 Task: Research Airbnb options in San Vicente, Chile from 6th December, 2023 to 15th December, 2023 for 6 adults. Place can be entire room or private room with 6 bedrooms having 6 beds and 6 bathrooms. Property type can be house. Amenities needed are: wifi, TV, free parkinig on premises, gym, breakfast.
Action: Mouse moved to (575, 218)
Screenshot: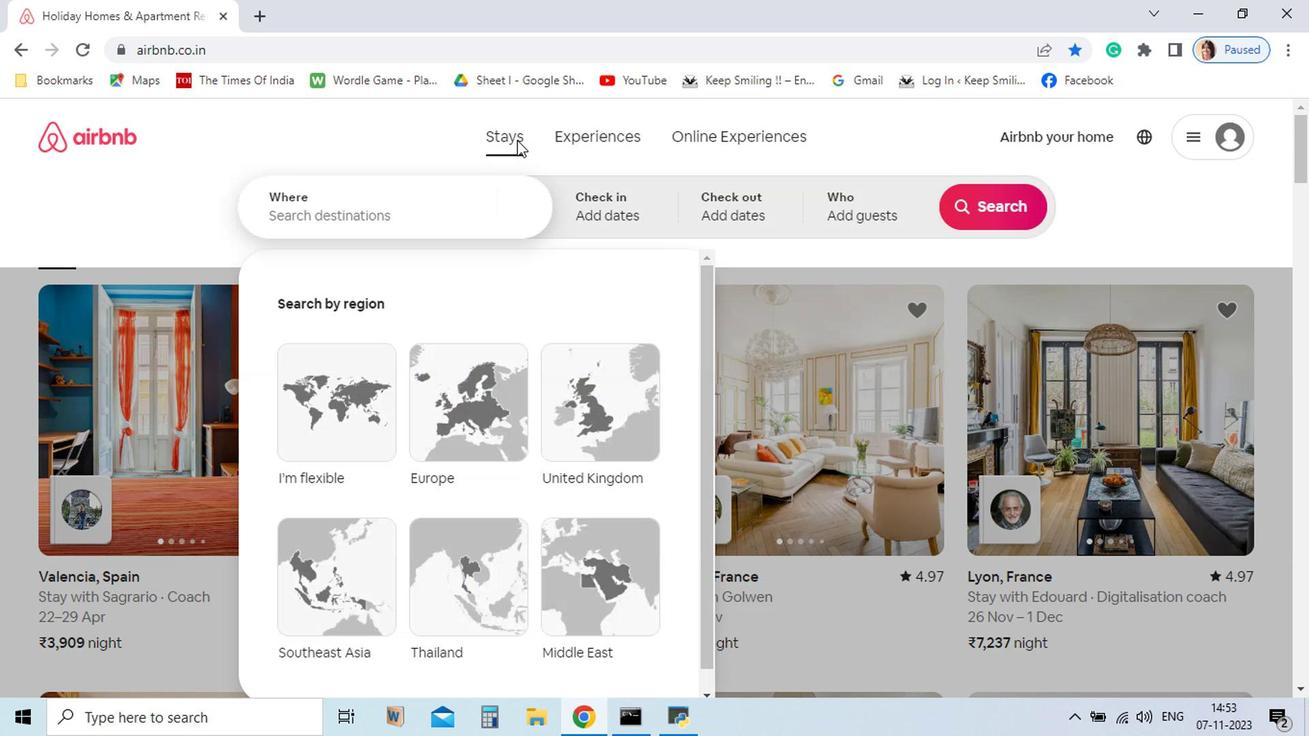 
Action: Mouse pressed left at (575, 218)
Screenshot: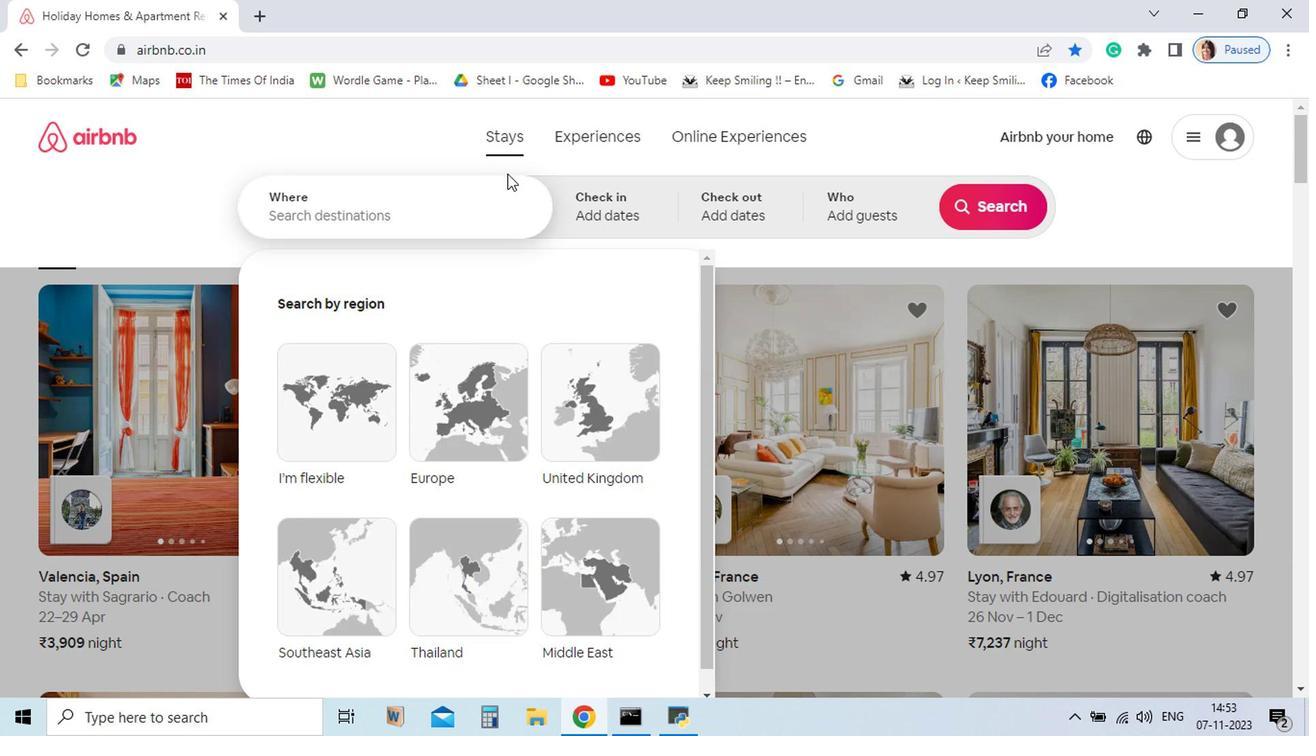 
Action: Mouse moved to (488, 281)
Screenshot: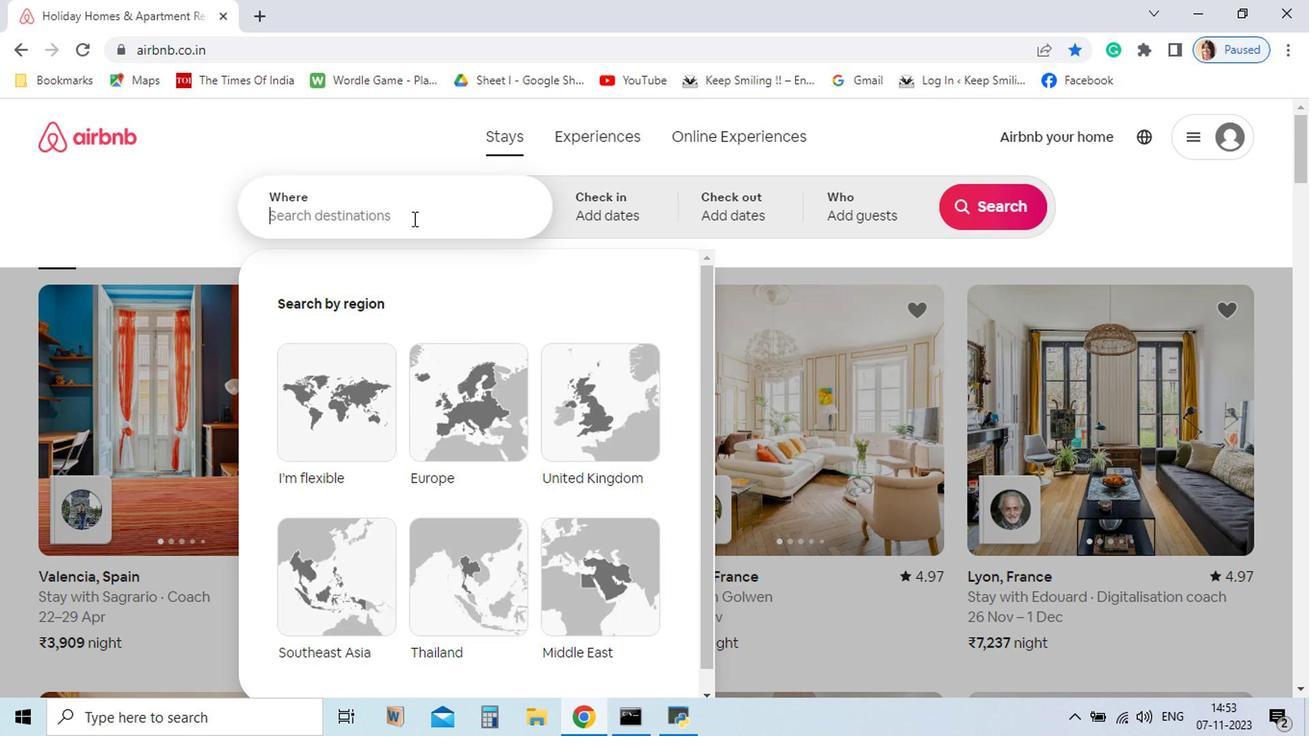 
Action: Key pressed <Key.shift>San
Screenshot: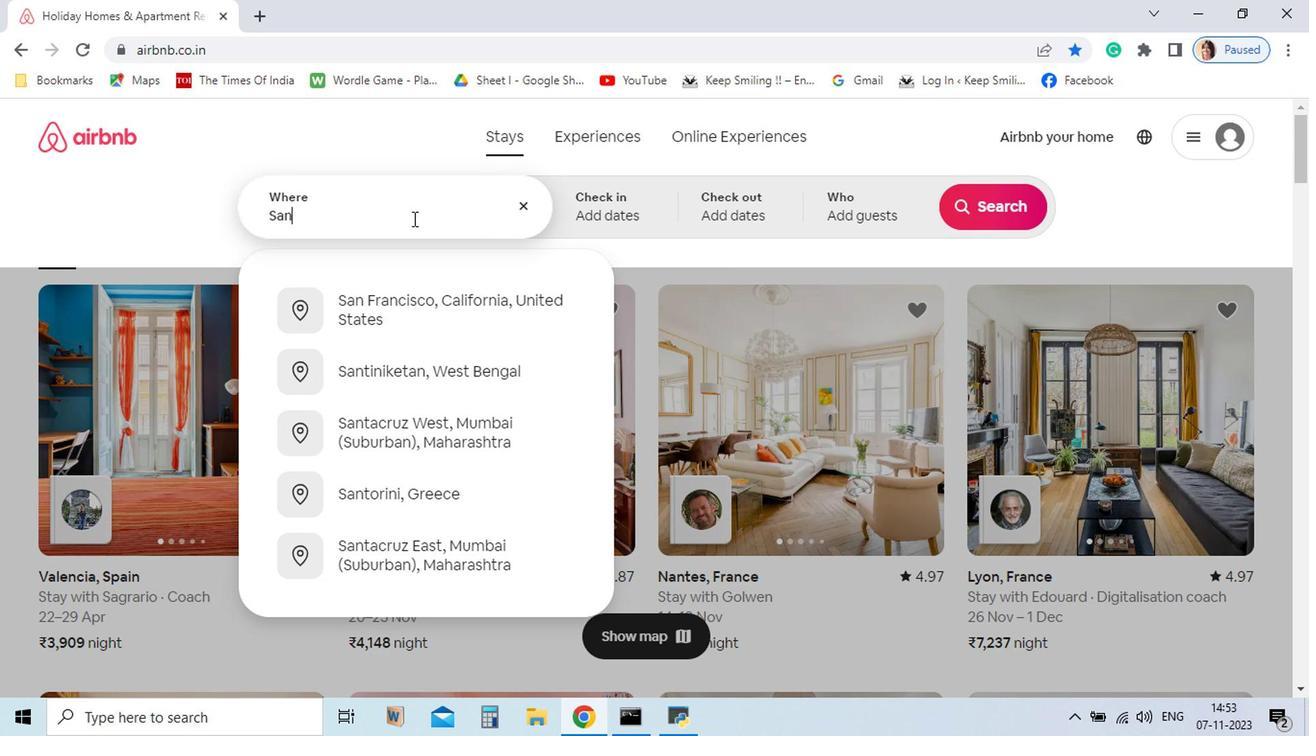 
Action: Mouse moved to (488, 281)
Screenshot: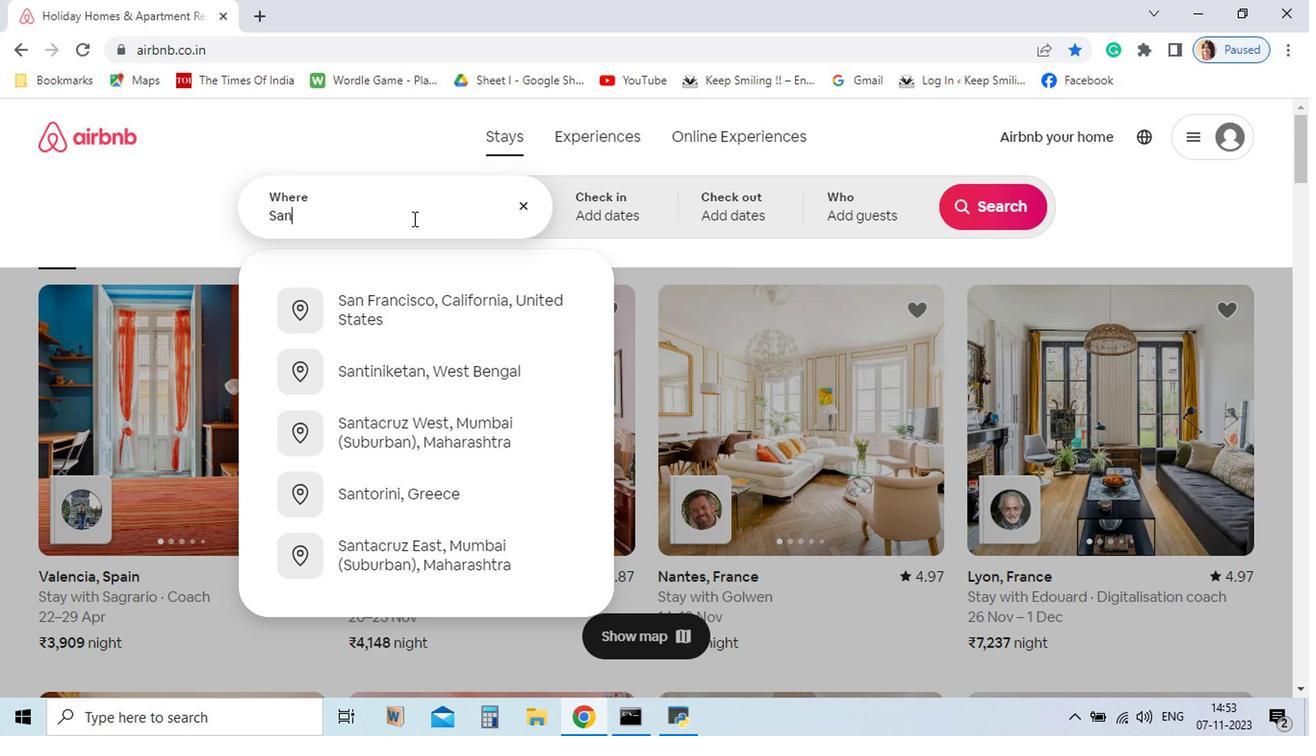 
Action: Key pressed <Key.space><Key.shift>Vicente,<Key.space><Key.shift>Chile<Key.enter>
Screenshot: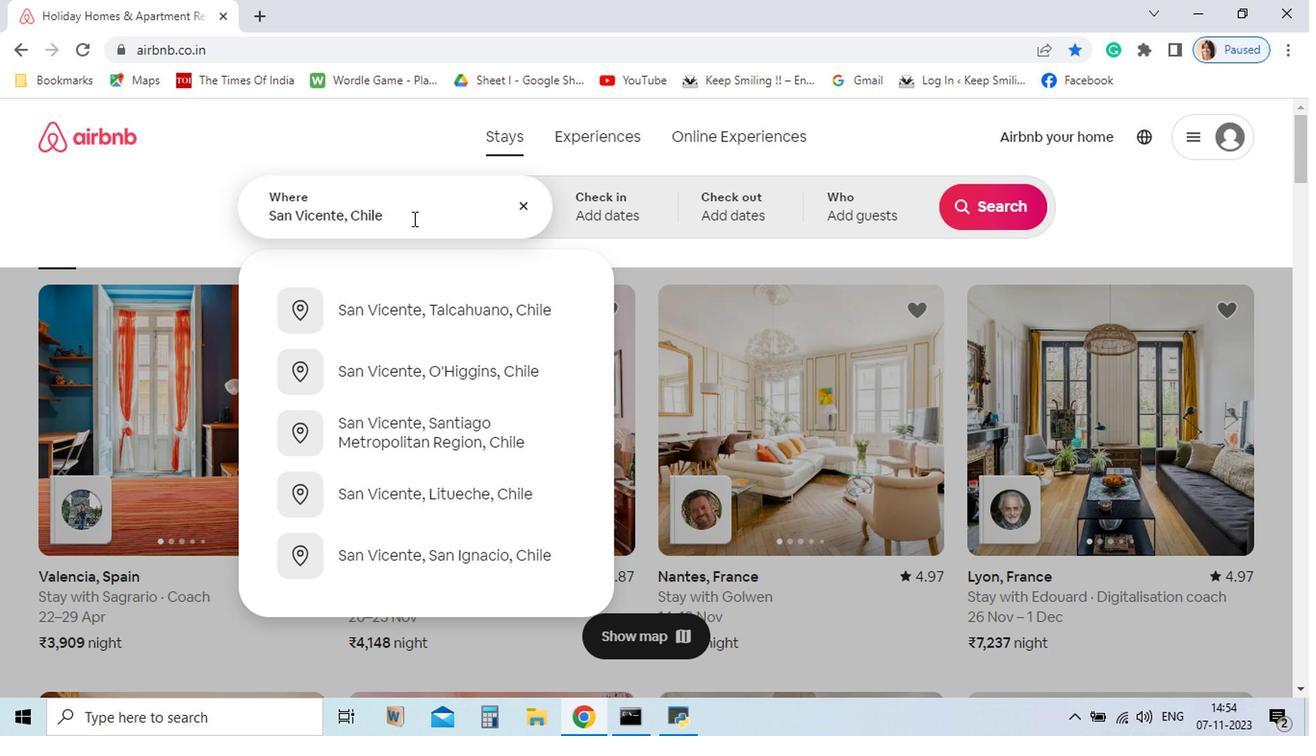 
Action: Mouse moved to (837, 501)
Screenshot: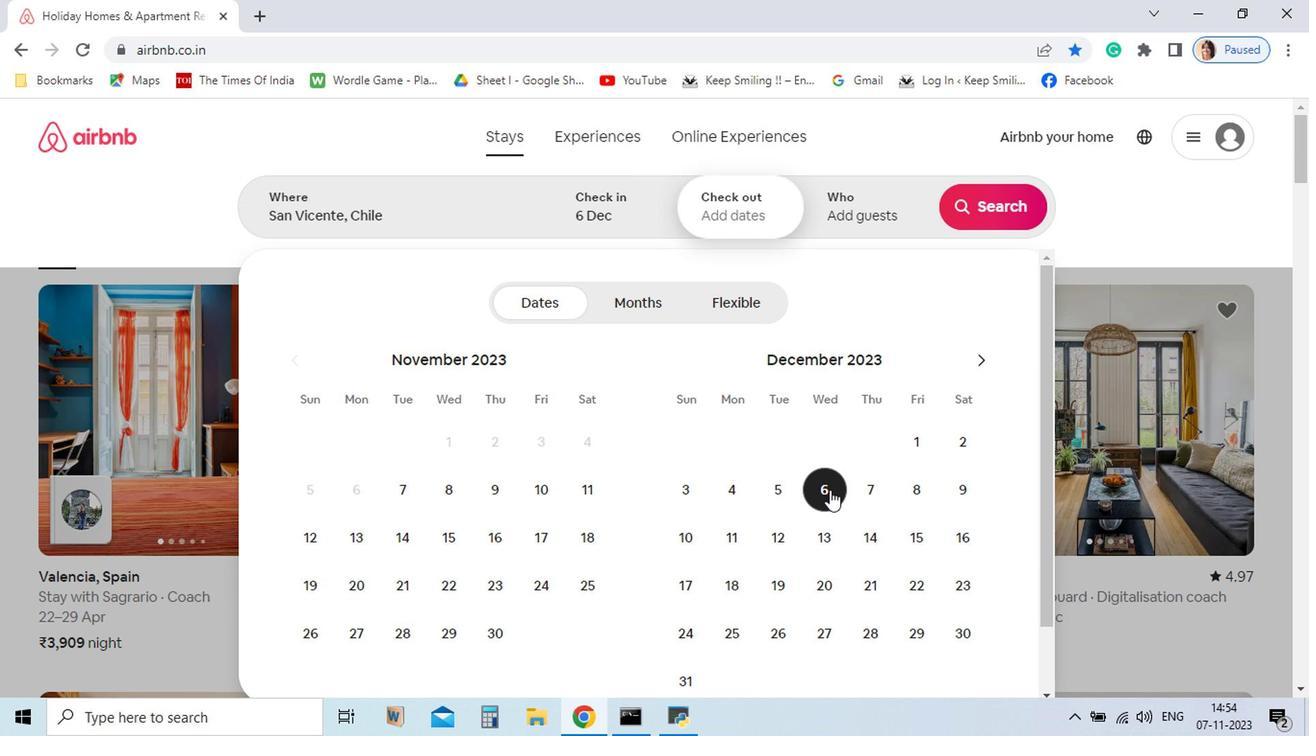 
Action: Mouse pressed left at (837, 501)
Screenshot: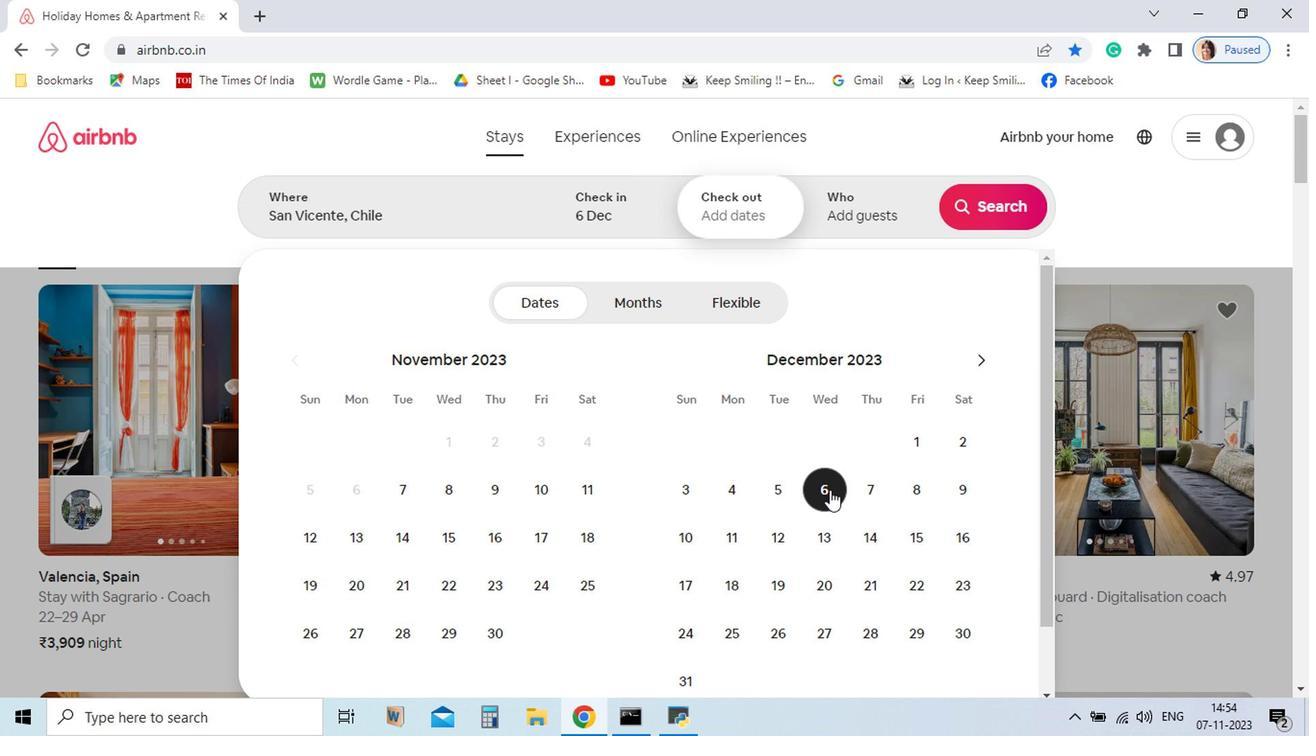 
Action: Mouse moved to (903, 540)
Screenshot: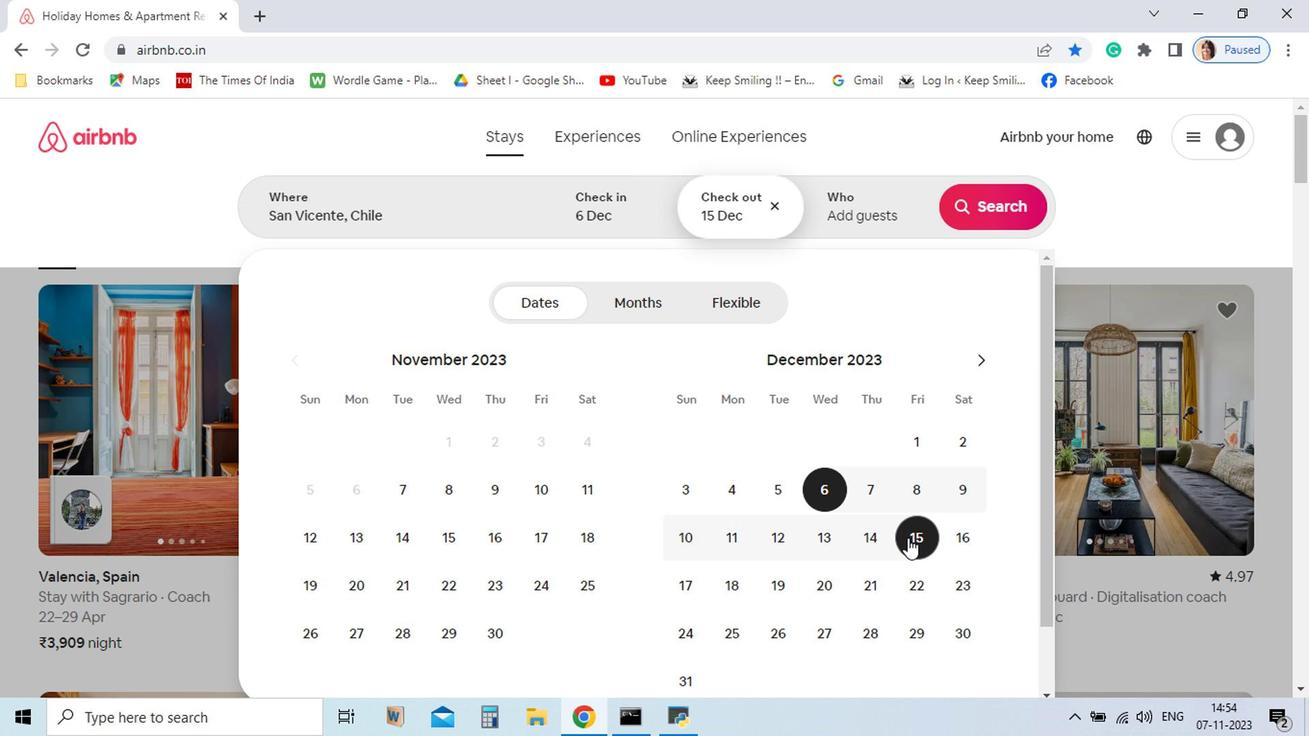 
Action: Mouse pressed left at (903, 540)
Screenshot: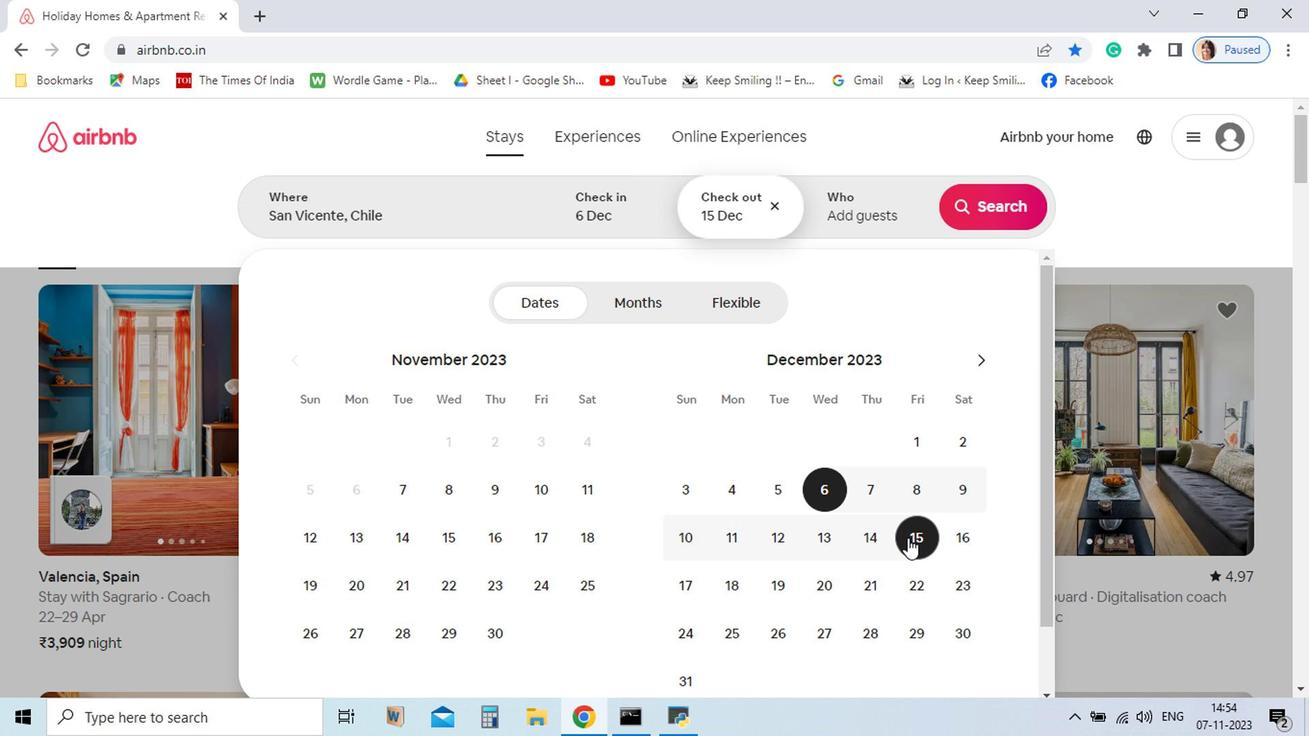
Action: Mouse moved to (882, 281)
Screenshot: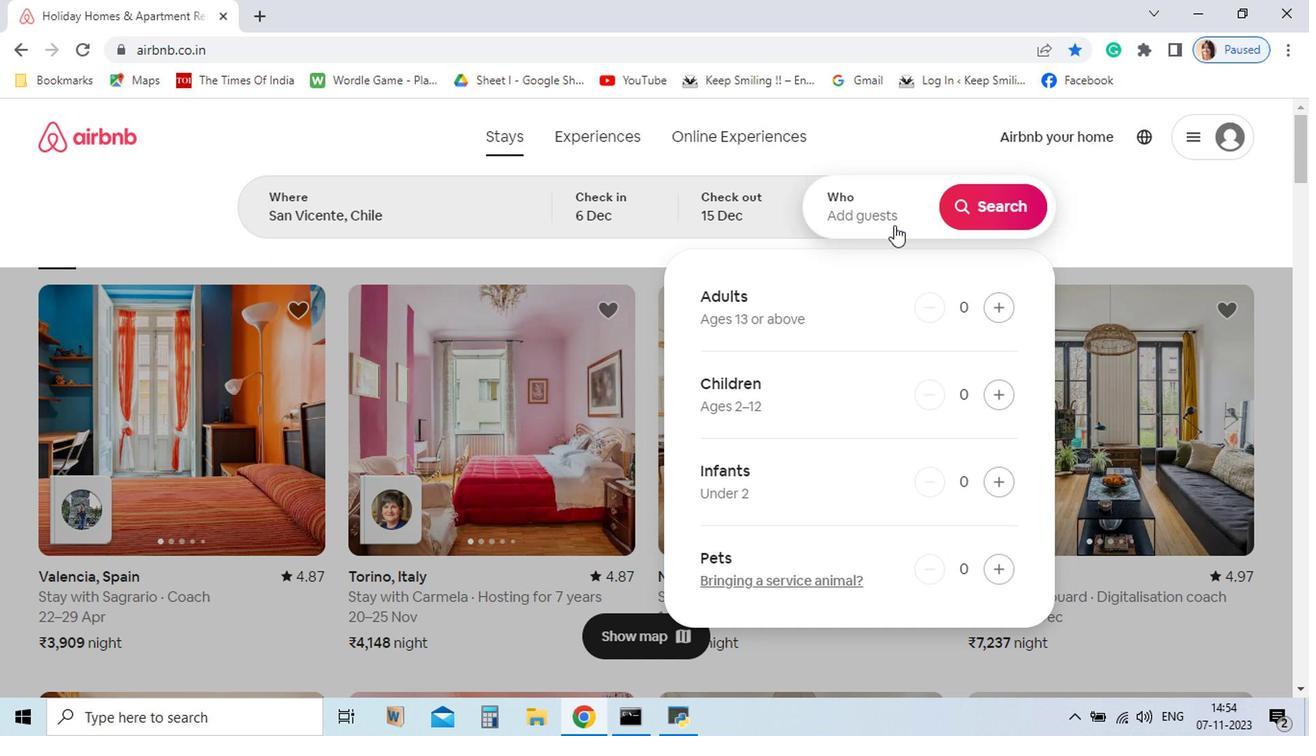 
Action: Mouse pressed left at (882, 281)
Screenshot: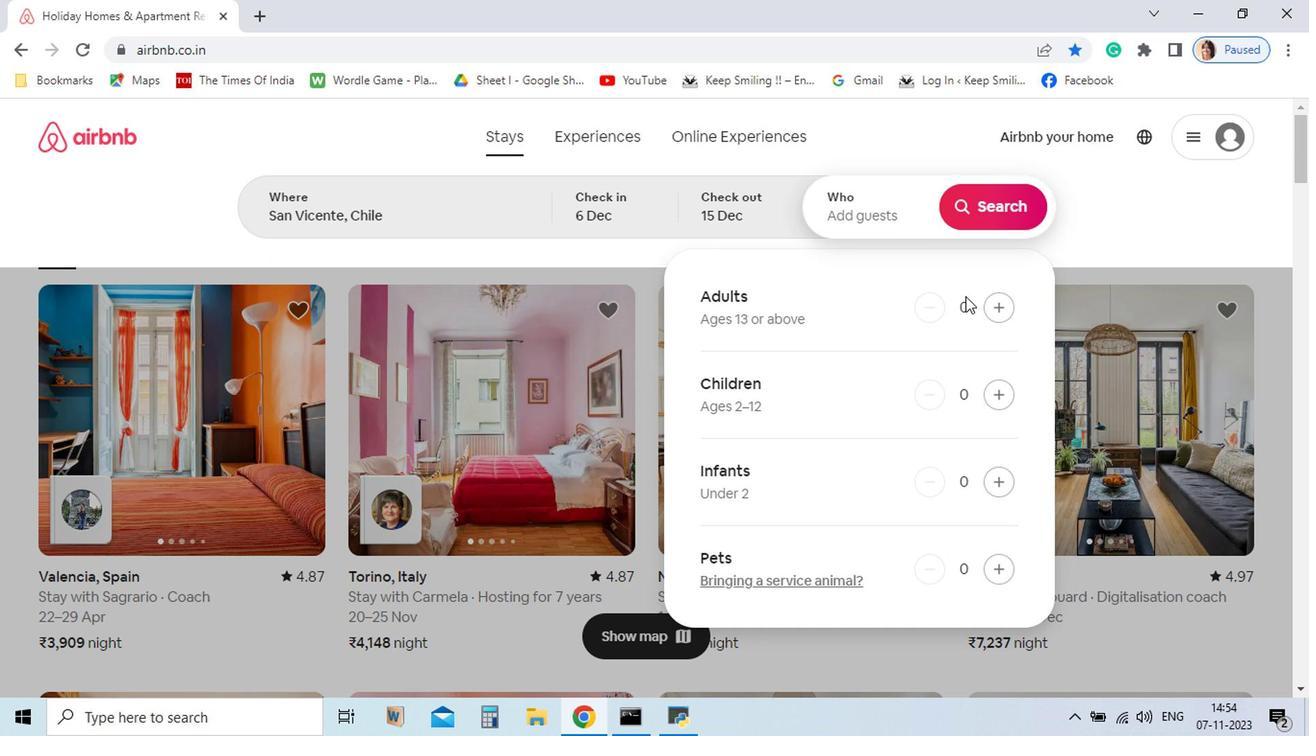 
Action: Mouse moved to (978, 352)
Screenshot: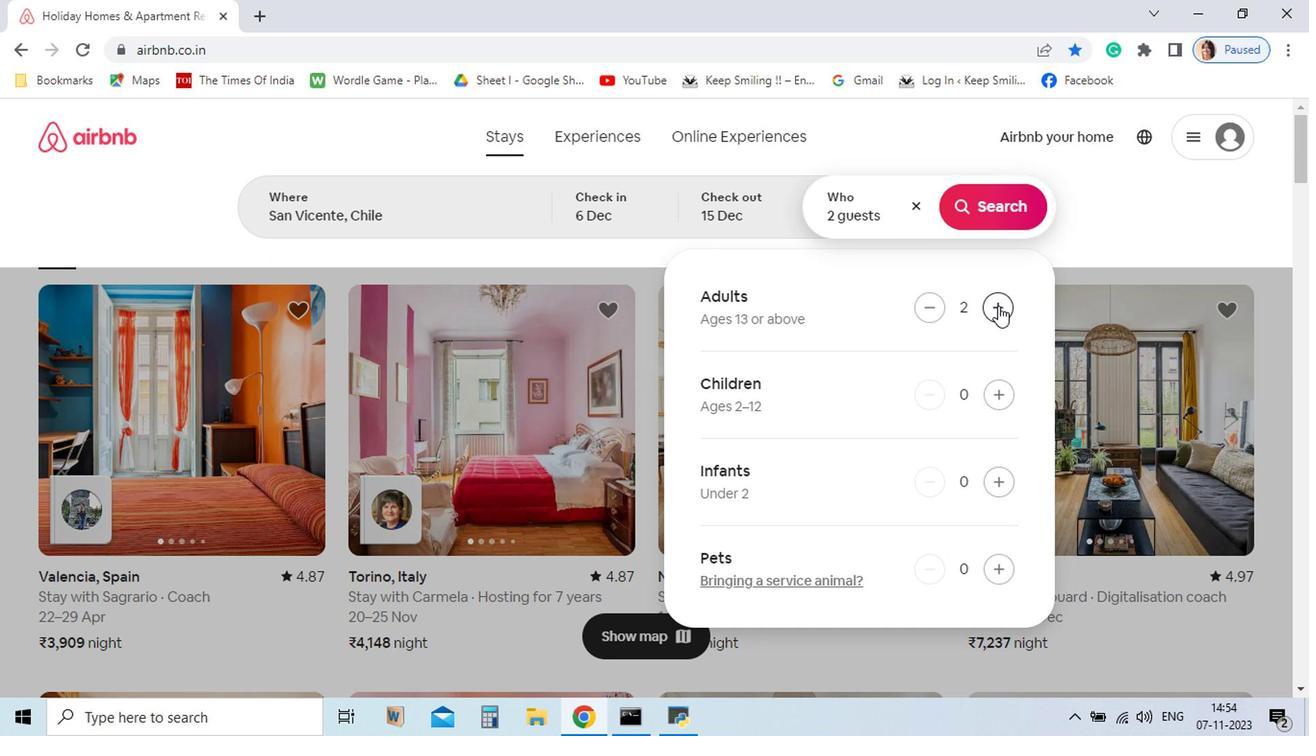 
Action: Mouse pressed left at (978, 352)
Screenshot: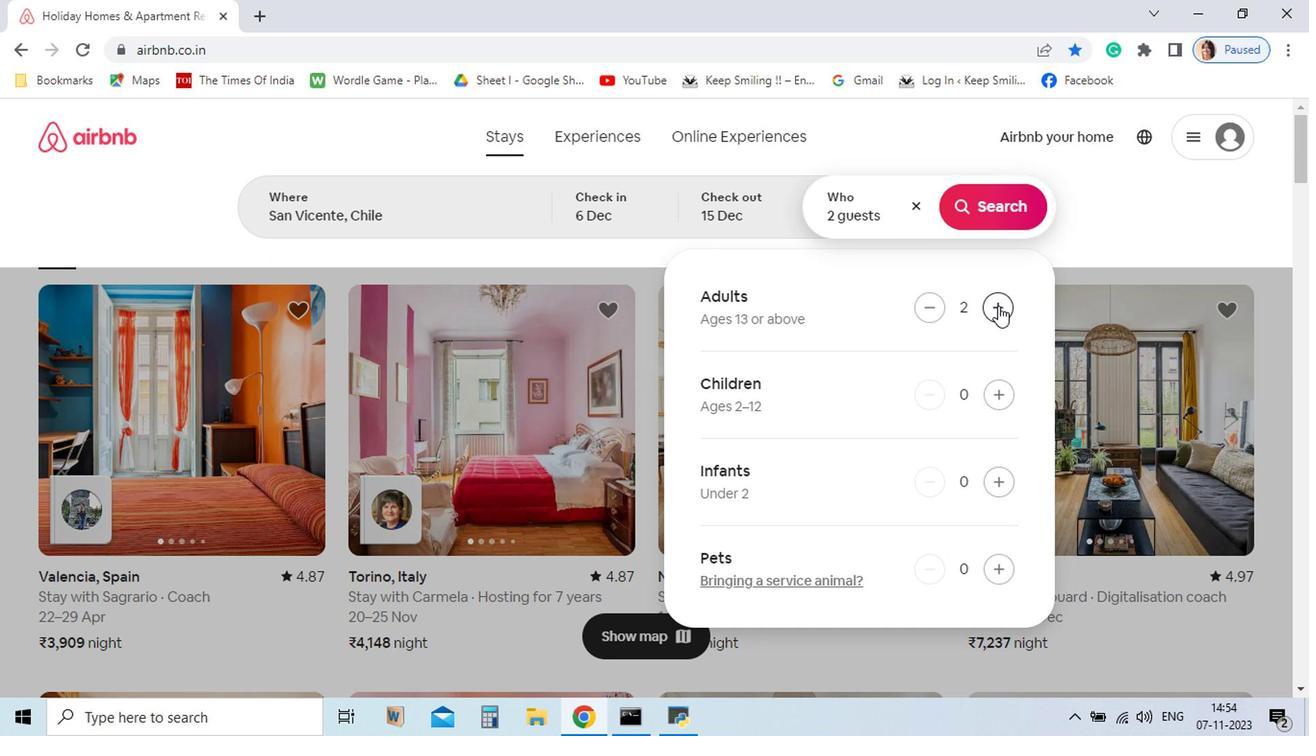 
Action: Mouse pressed left at (978, 352)
Screenshot: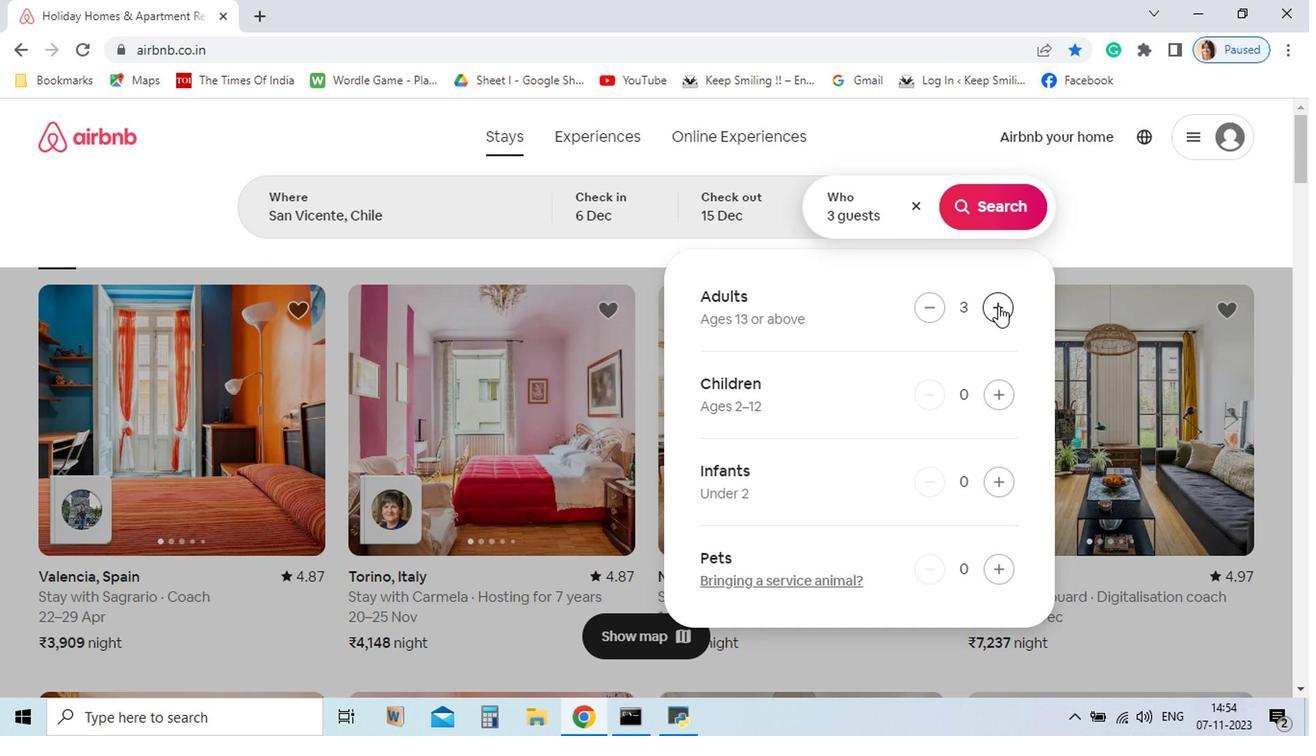 
Action: Mouse pressed left at (978, 352)
Screenshot: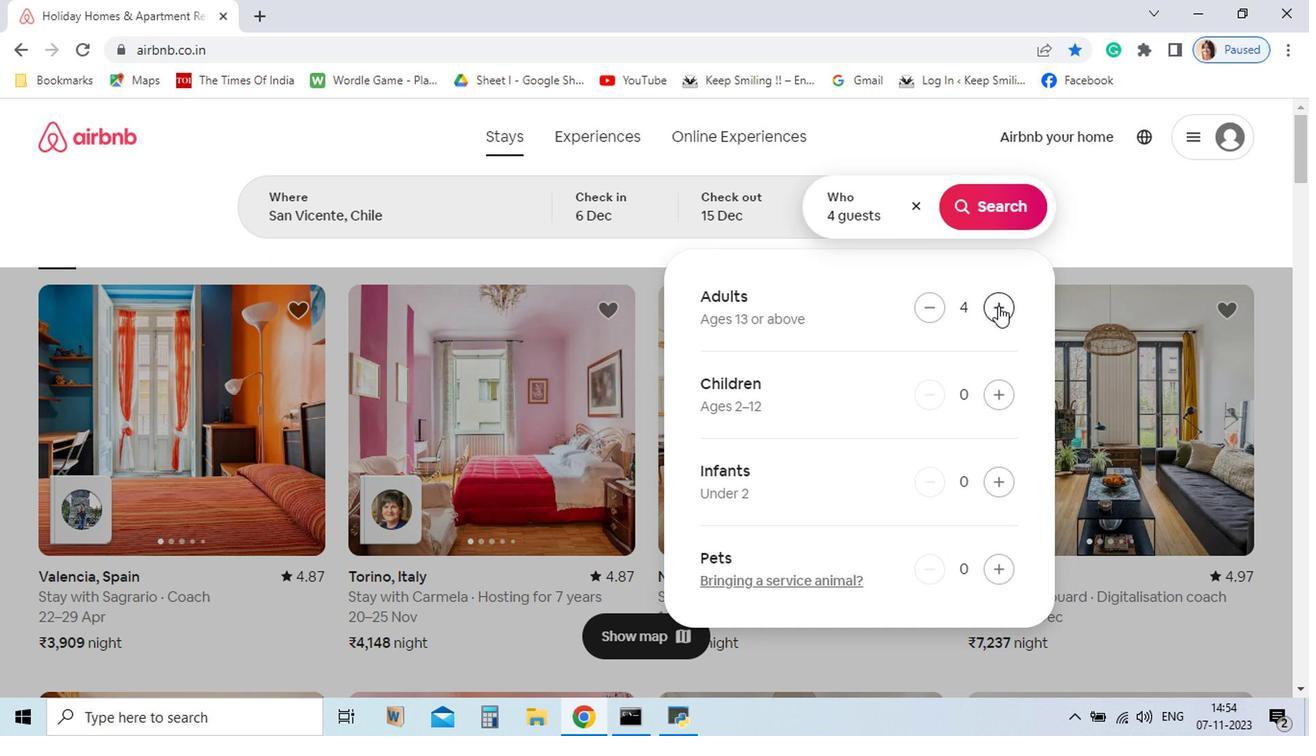 
Action: Mouse pressed left at (978, 352)
Screenshot: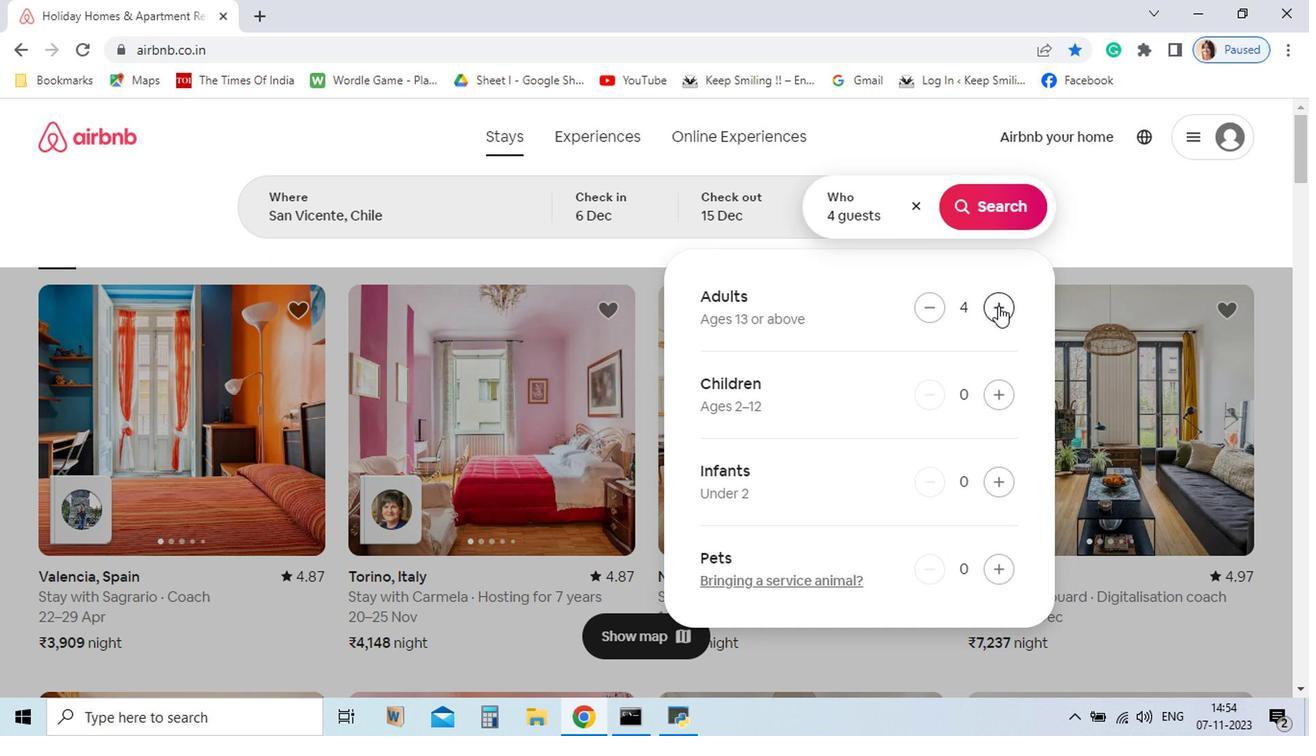 
Action: Mouse pressed left at (978, 352)
Screenshot: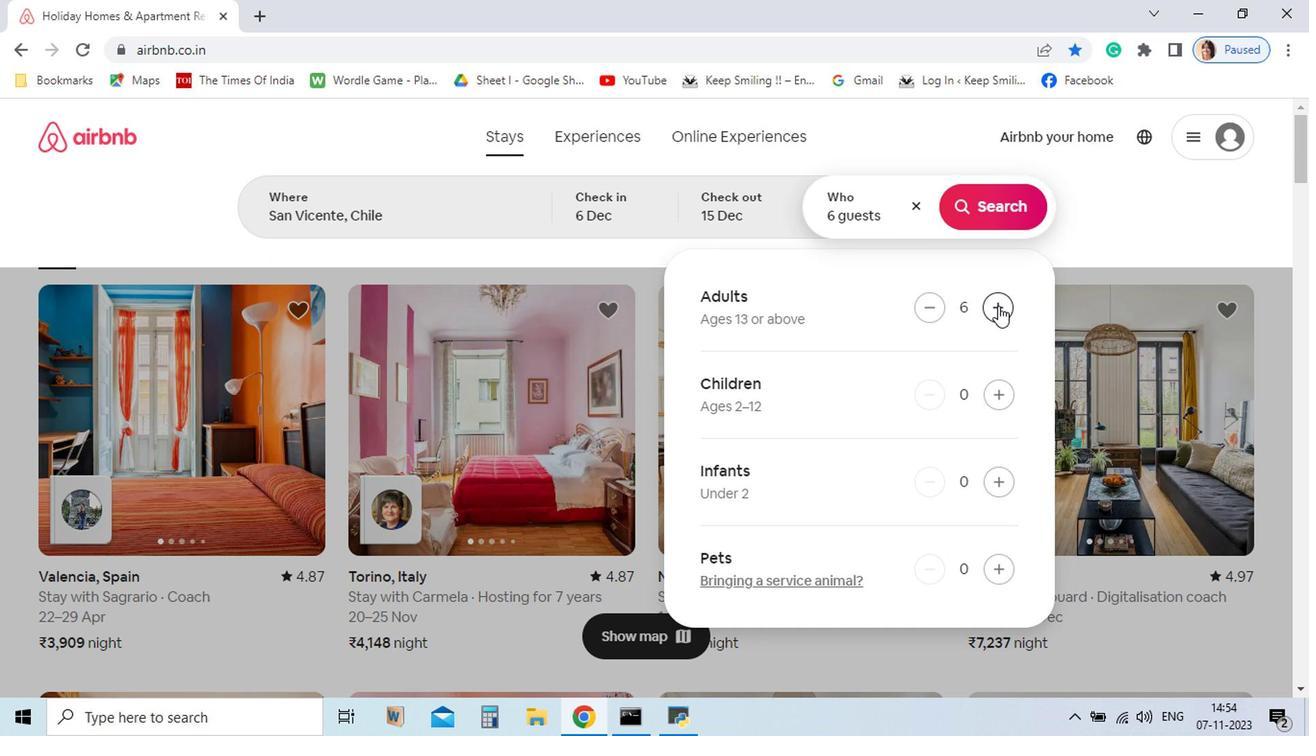 
Action: Mouse pressed left at (978, 352)
Screenshot: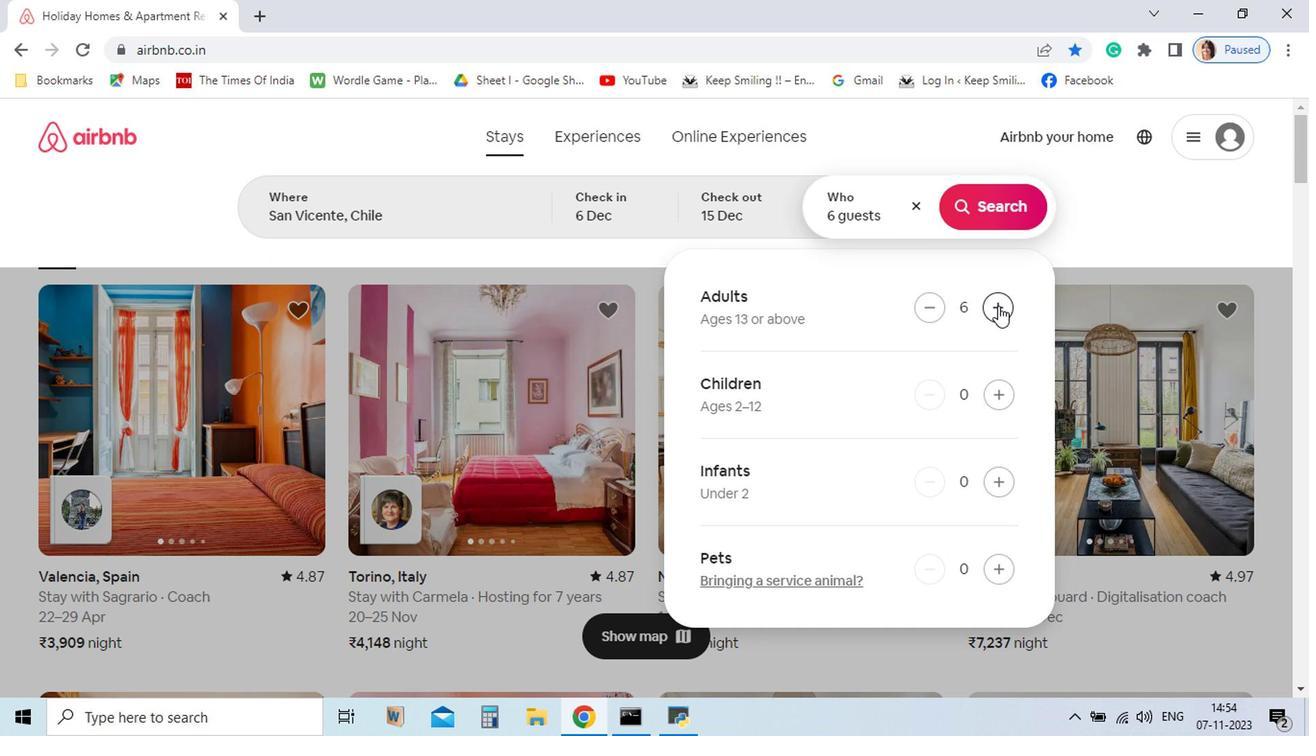 
Action: Mouse moved to (983, 260)
Screenshot: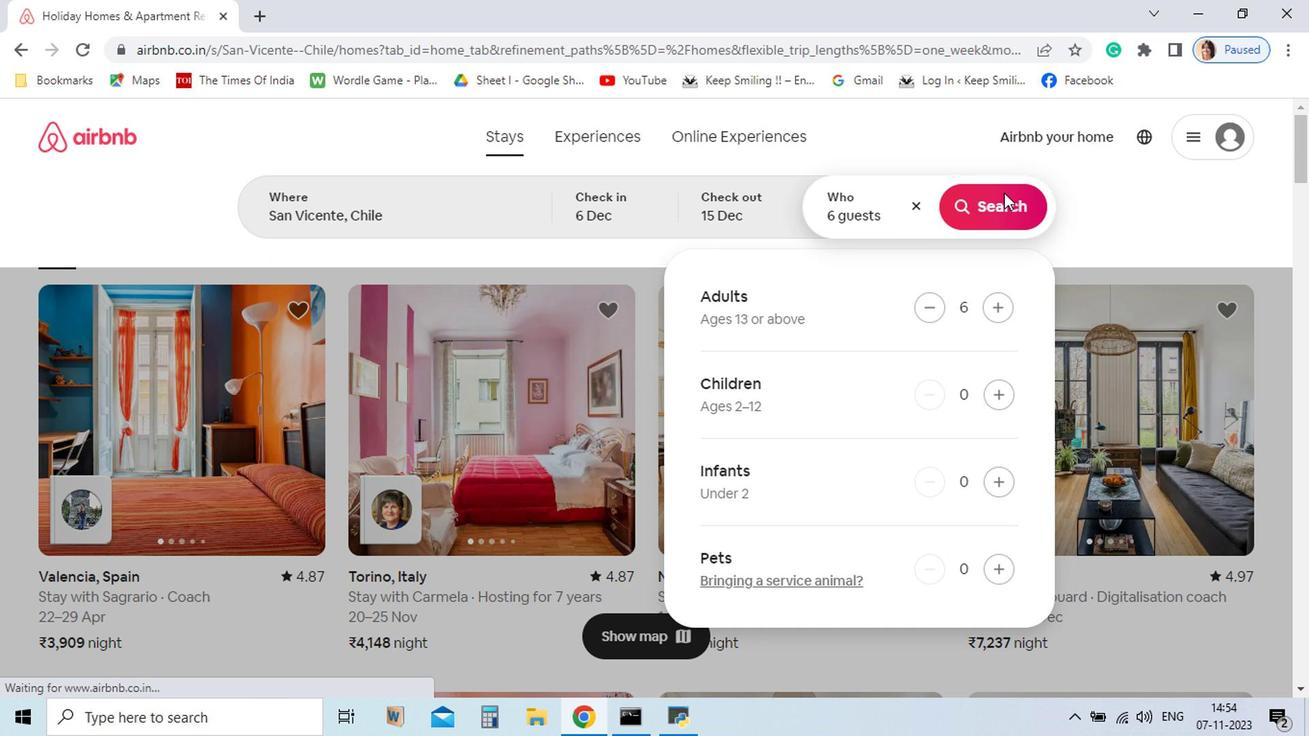 
Action: Mouse pressed left at (983, 260)
Screenshot: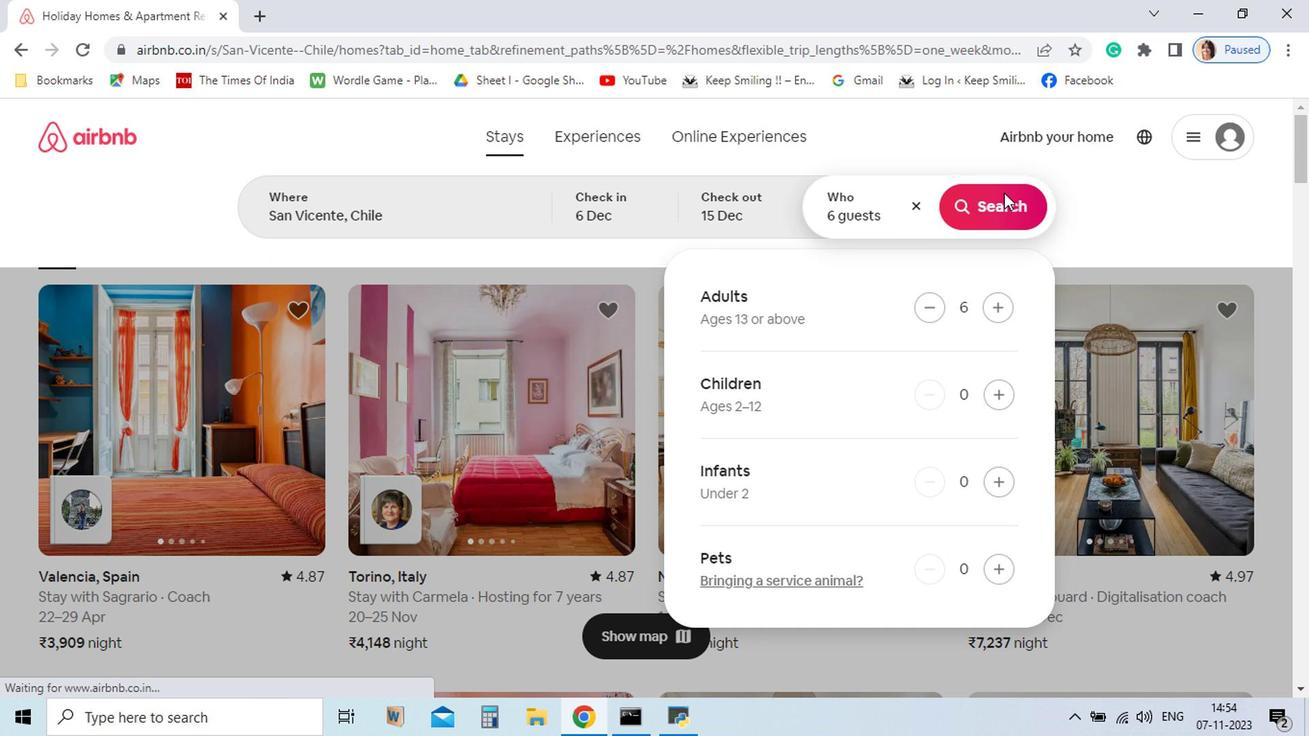 
Action: Mouse moved to (986, 270)
Screenshot: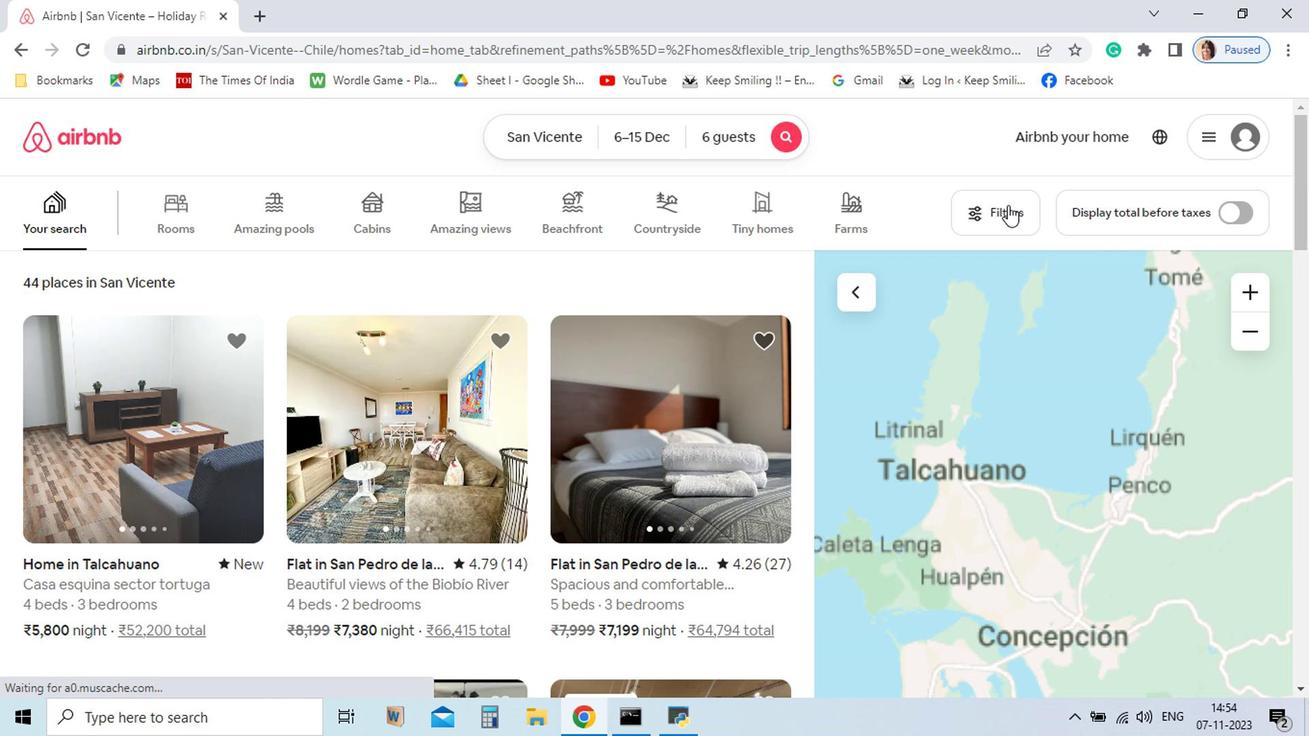 
Action: Mouse pressed left at (986, 270)
Screenshot: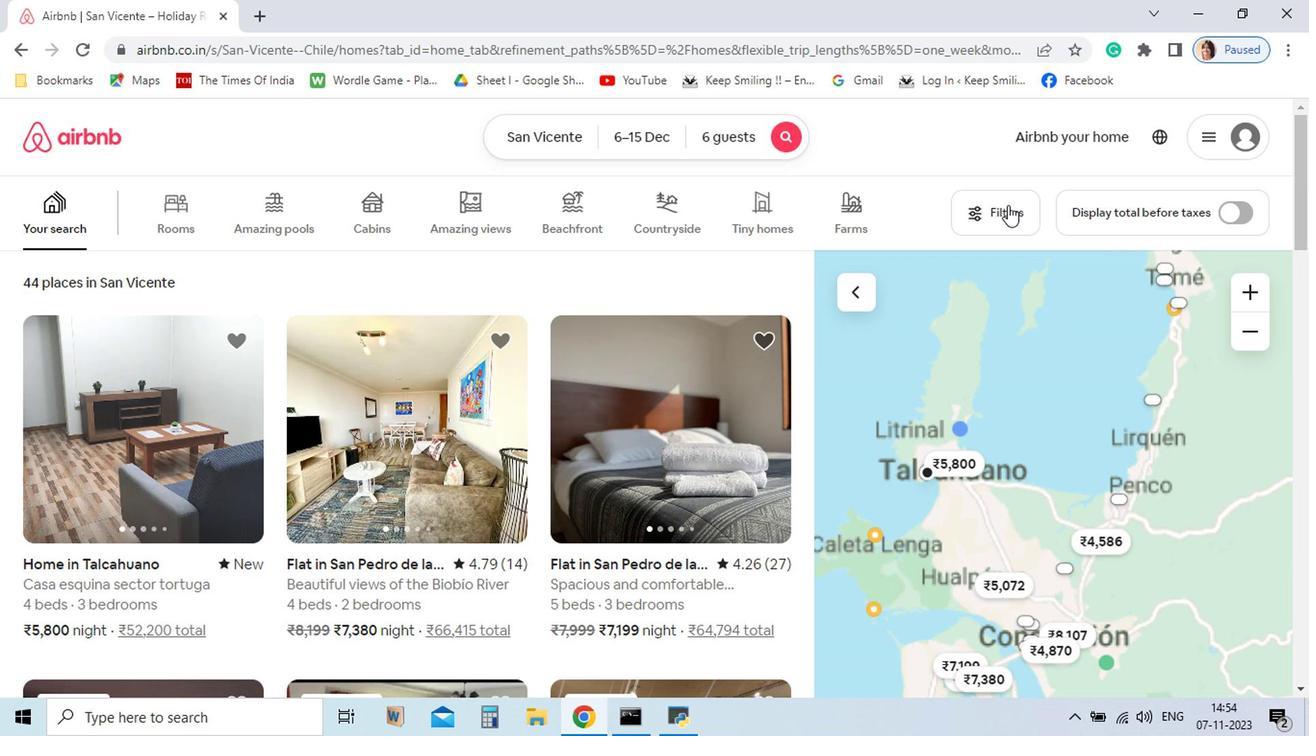 
Action: Mouse moved to (1001, 293)
Screenshot: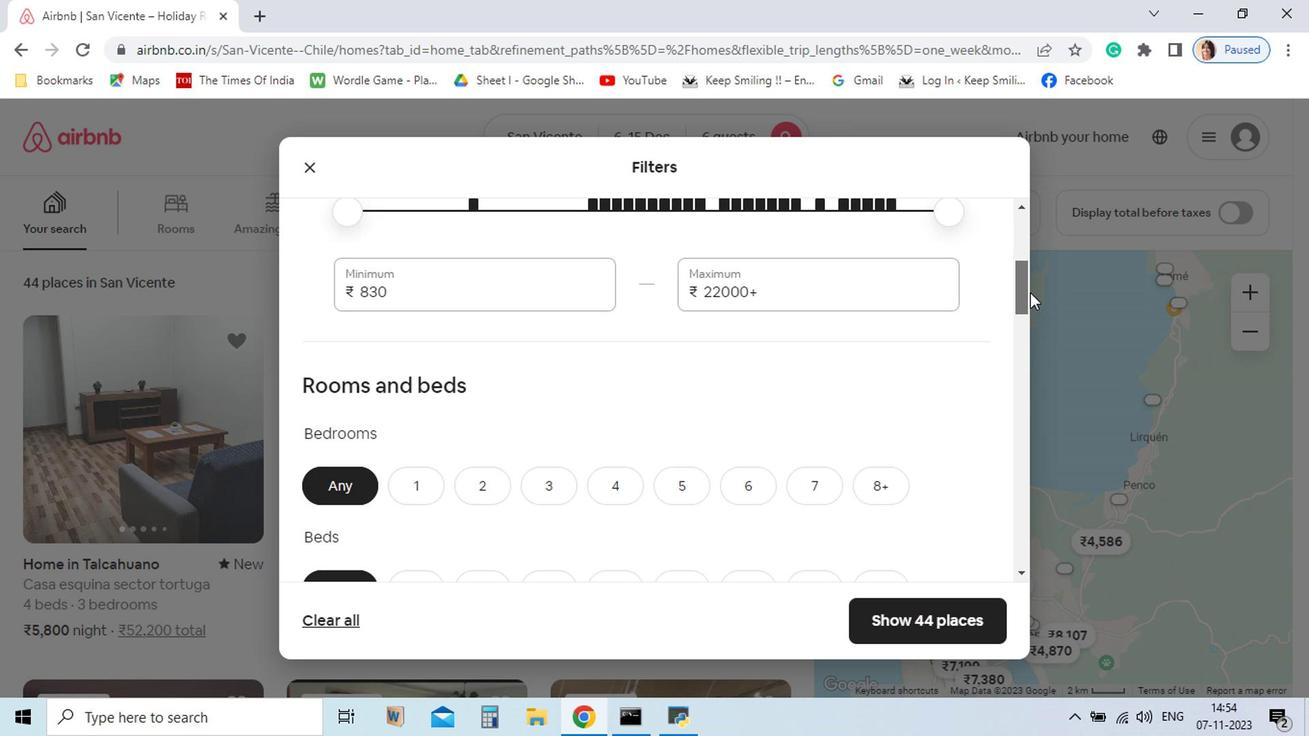 
Action: Mouse pressed left at (1001, 293)
Screenshot: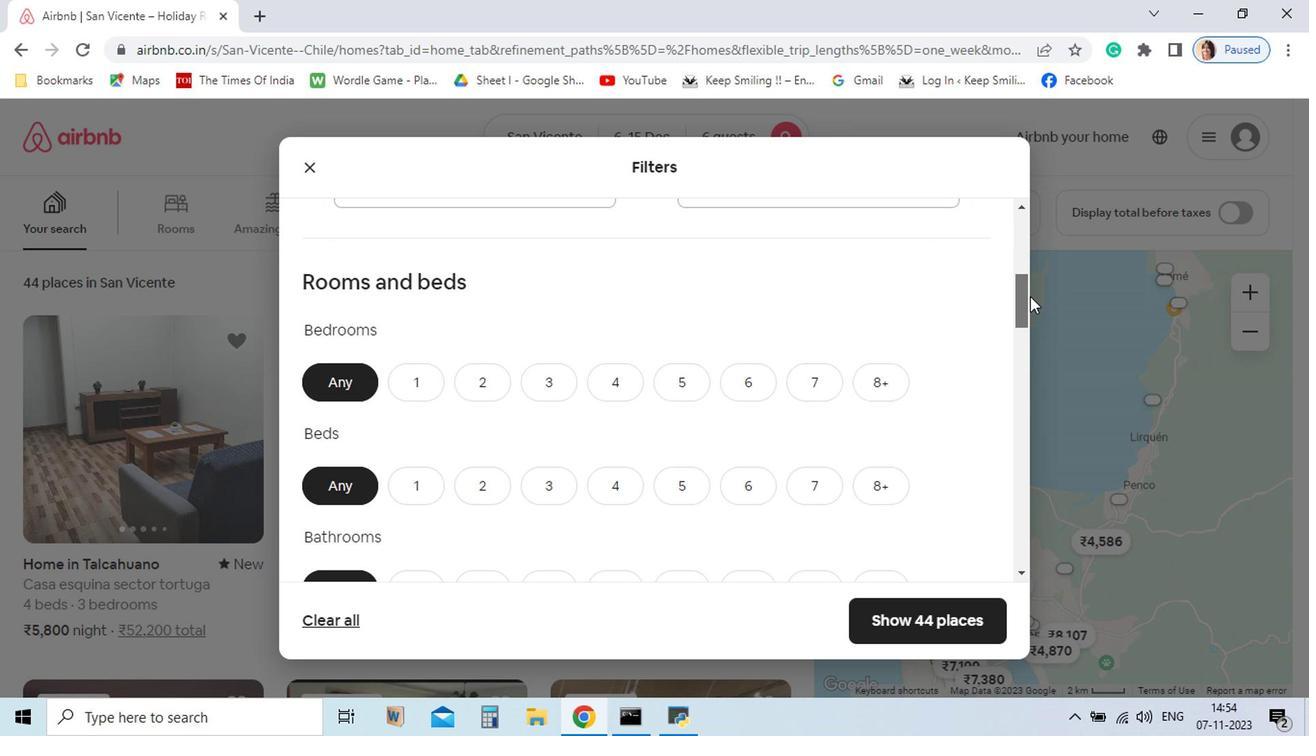 
Action: Mouse moved to (757, 388)
Screenshot: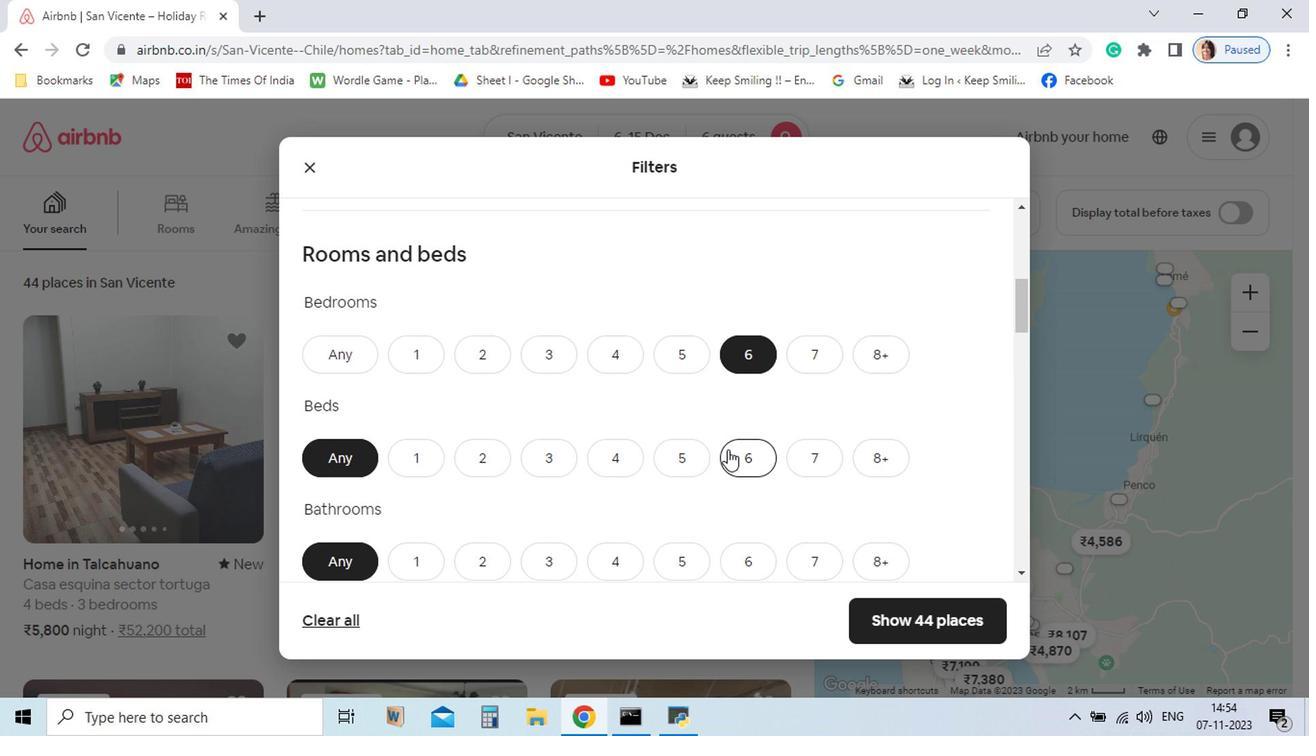 
Action: Mouse pressed left at (757, 388)
Screenshot: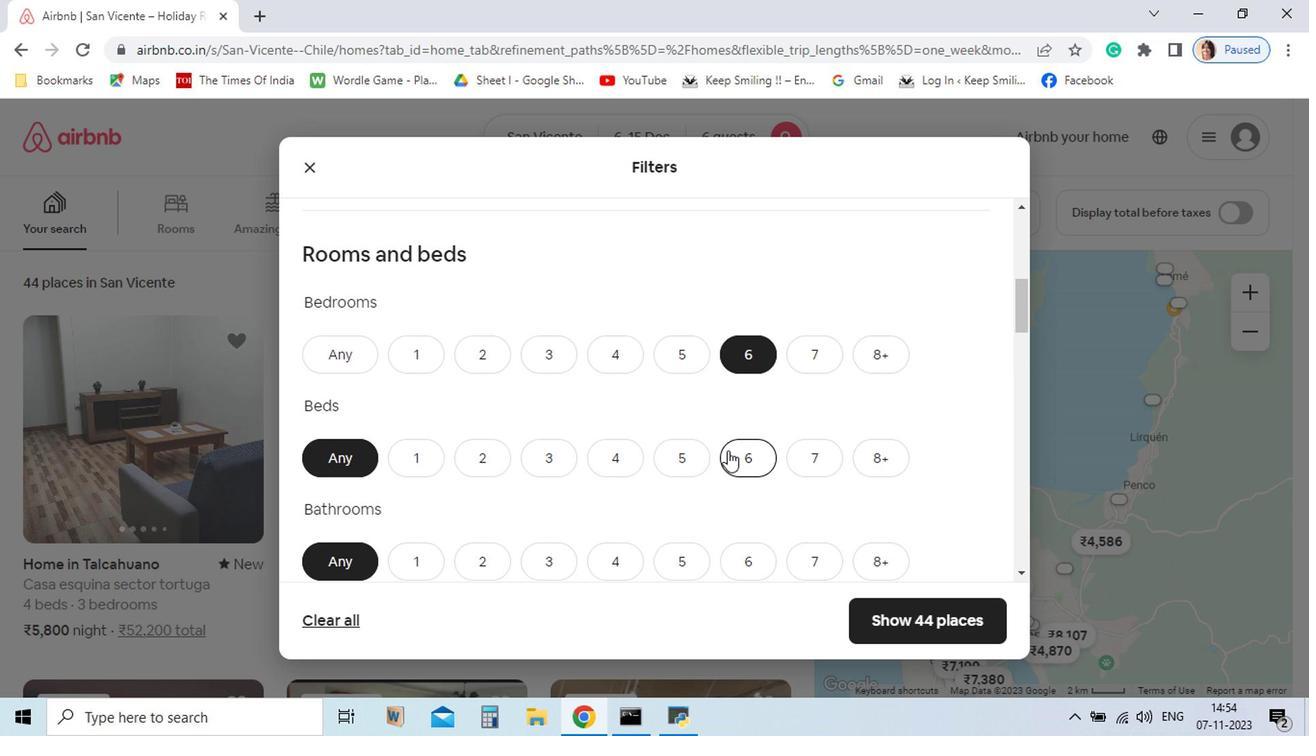
Action: Mouse moved to (752, 469)
Screenshot: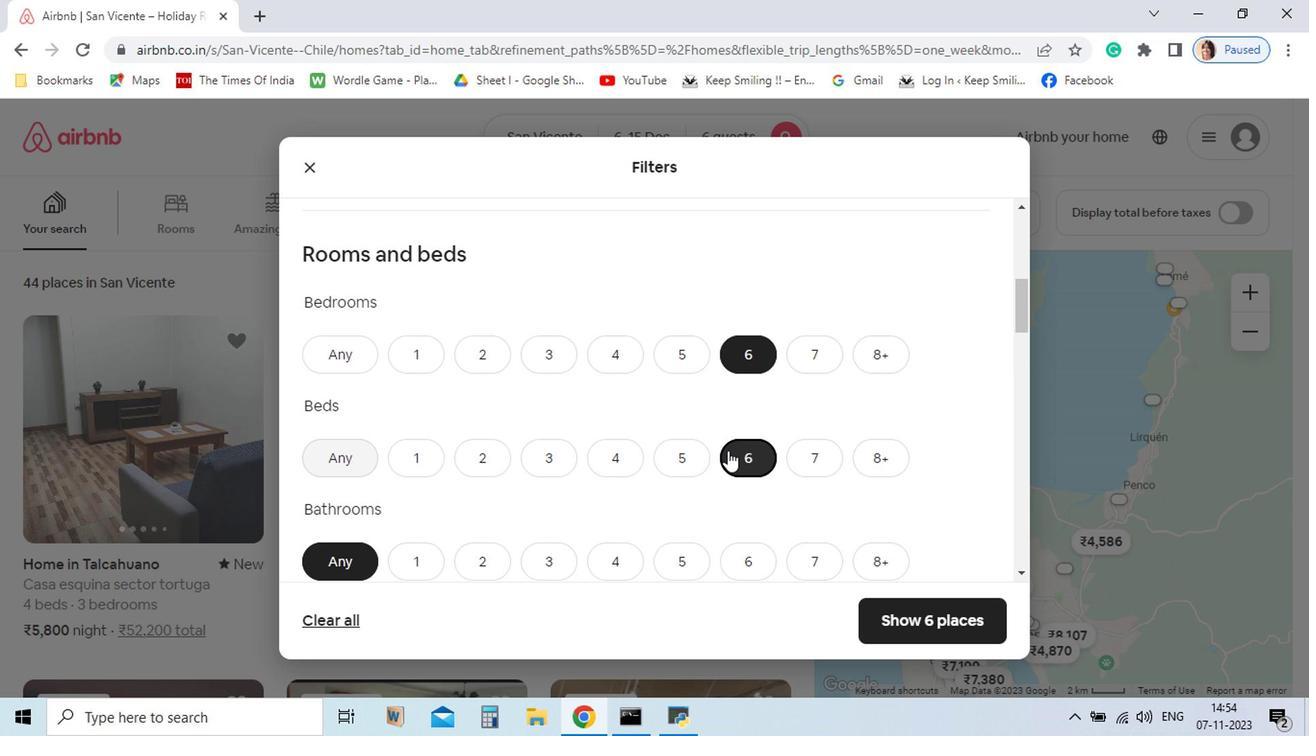 
Action: Mouse pressed left at (752, 469)
Screenshot: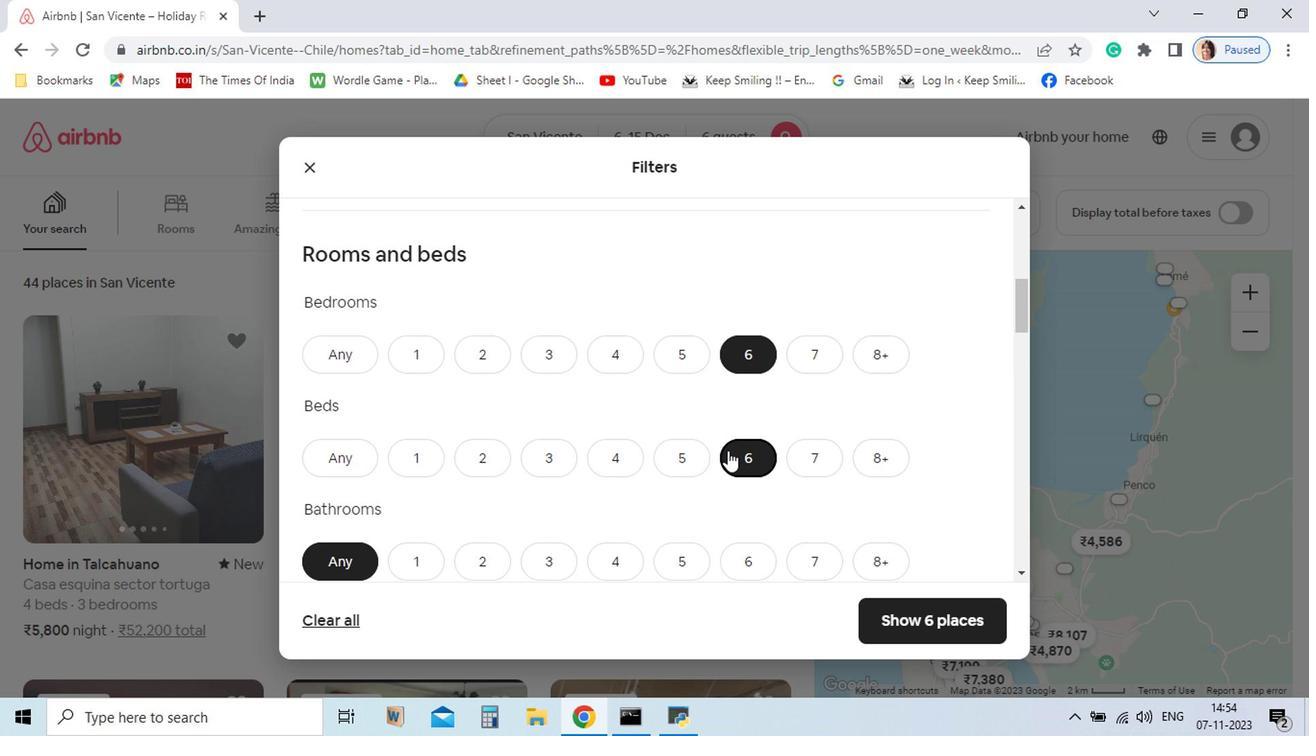 
Action: Mouse scrolled (752, 469) with delta (0, 0)
Screenshot: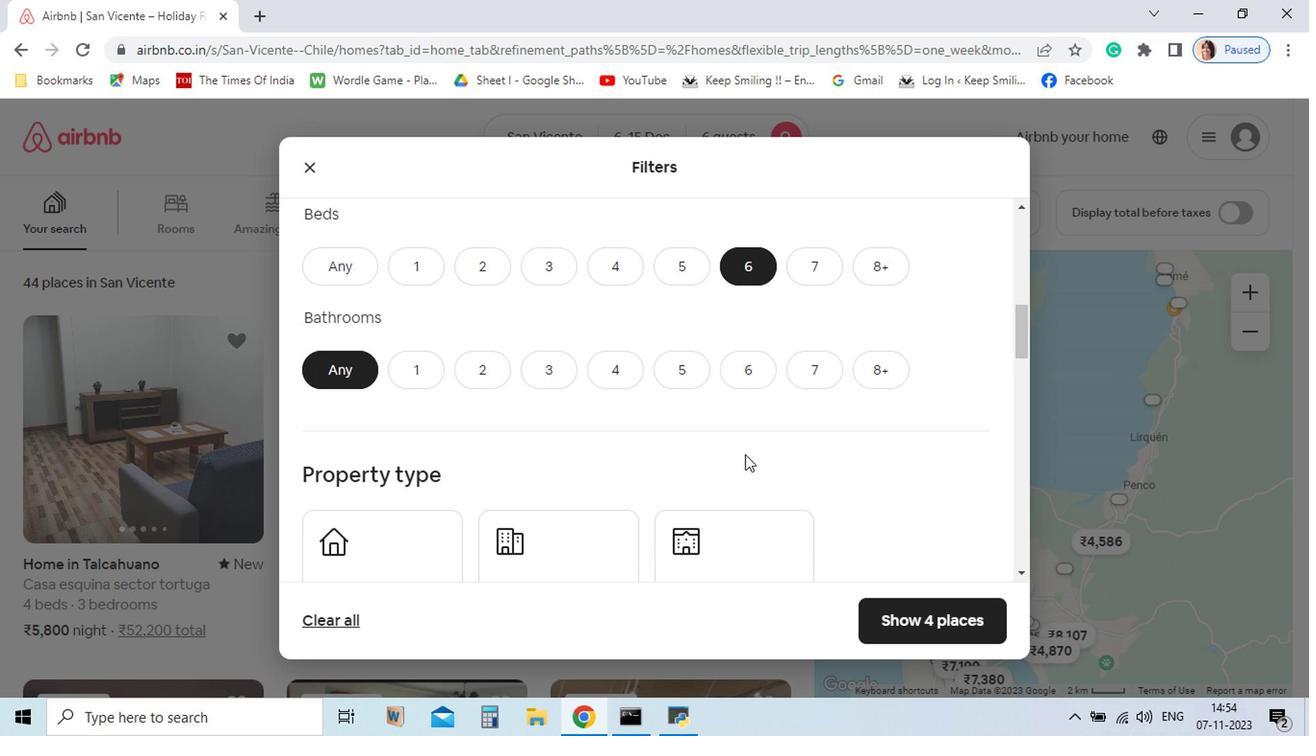 
Action: Mouse scrolled (752, 469) with delta (0, 0)
Screenshot: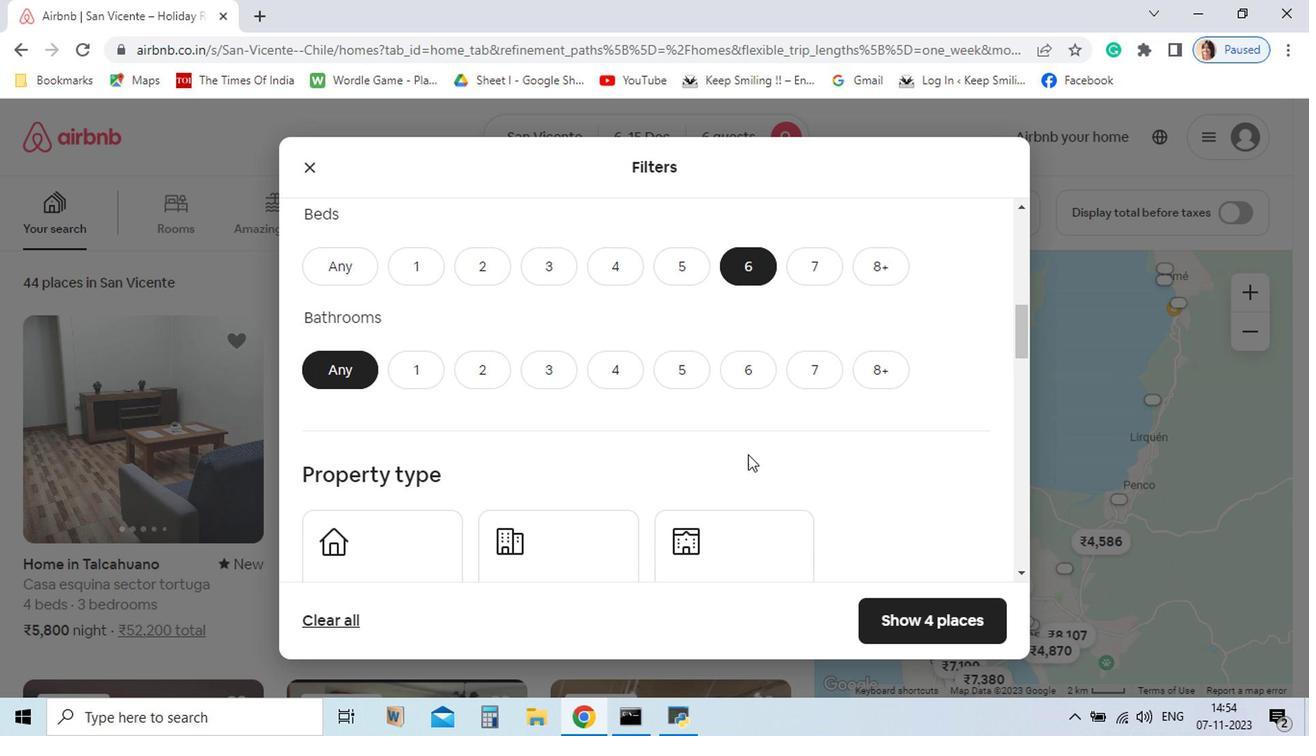 
Action: Mouse moved to (775, 405)
Screenshot: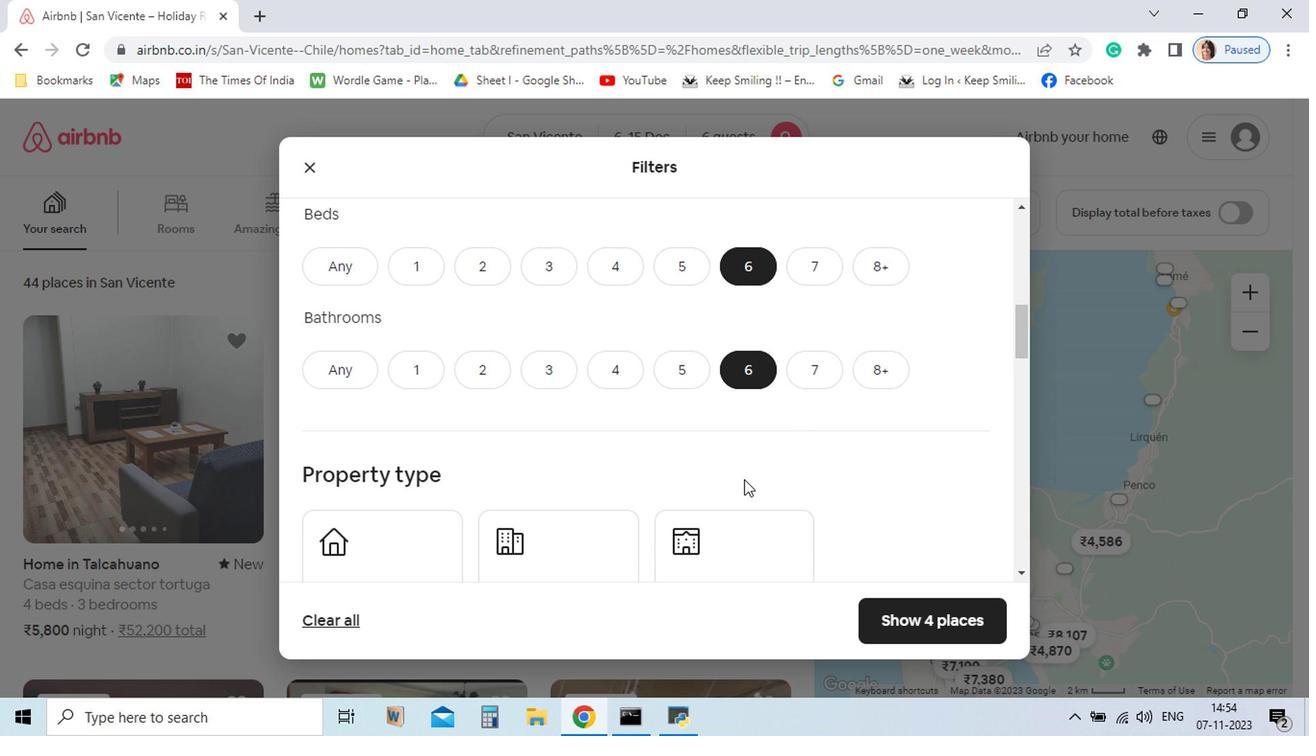 
Action: Mouse pressed left at (775, 405)
Screenshot: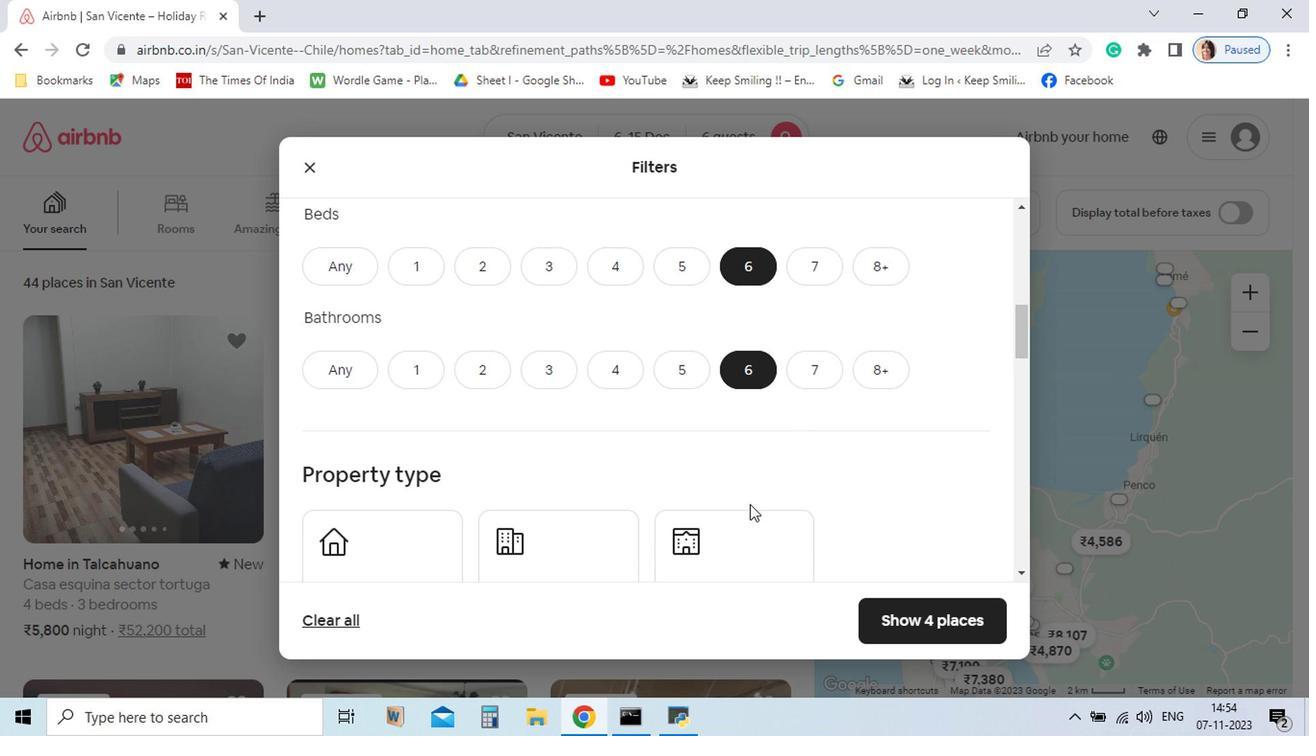 
Action: Mouse moved to (771, 514)
Screenshot: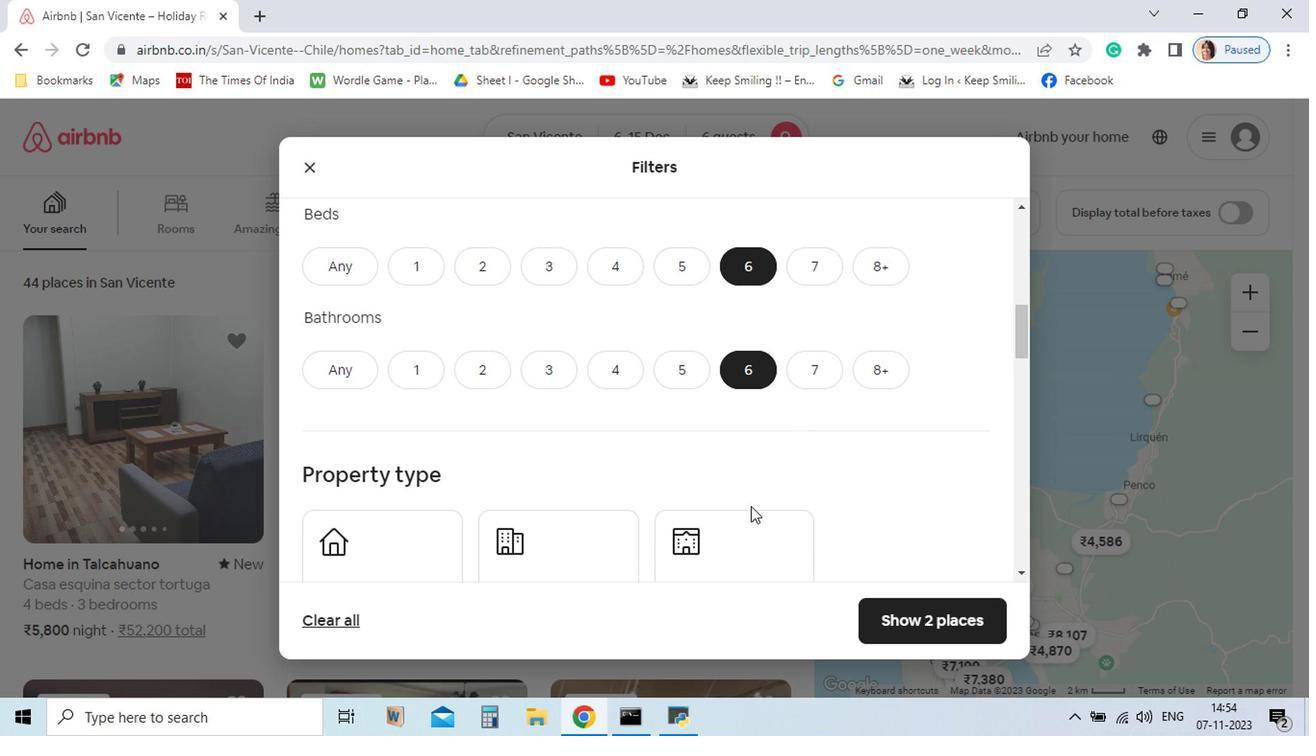 
Action: Mouse scrolled (771, 514) with delta (0, 0)
Screenshot: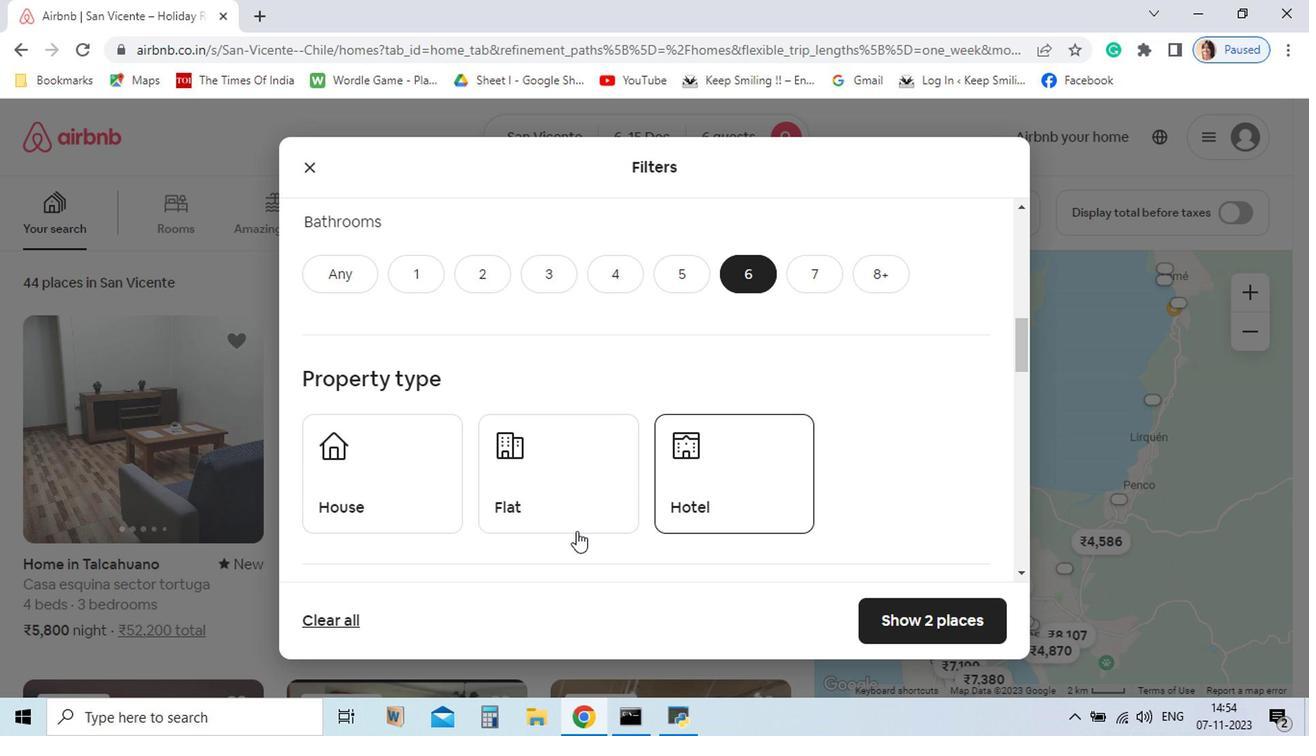 
Action: Mouse moved to (420, 503)
Screenshot: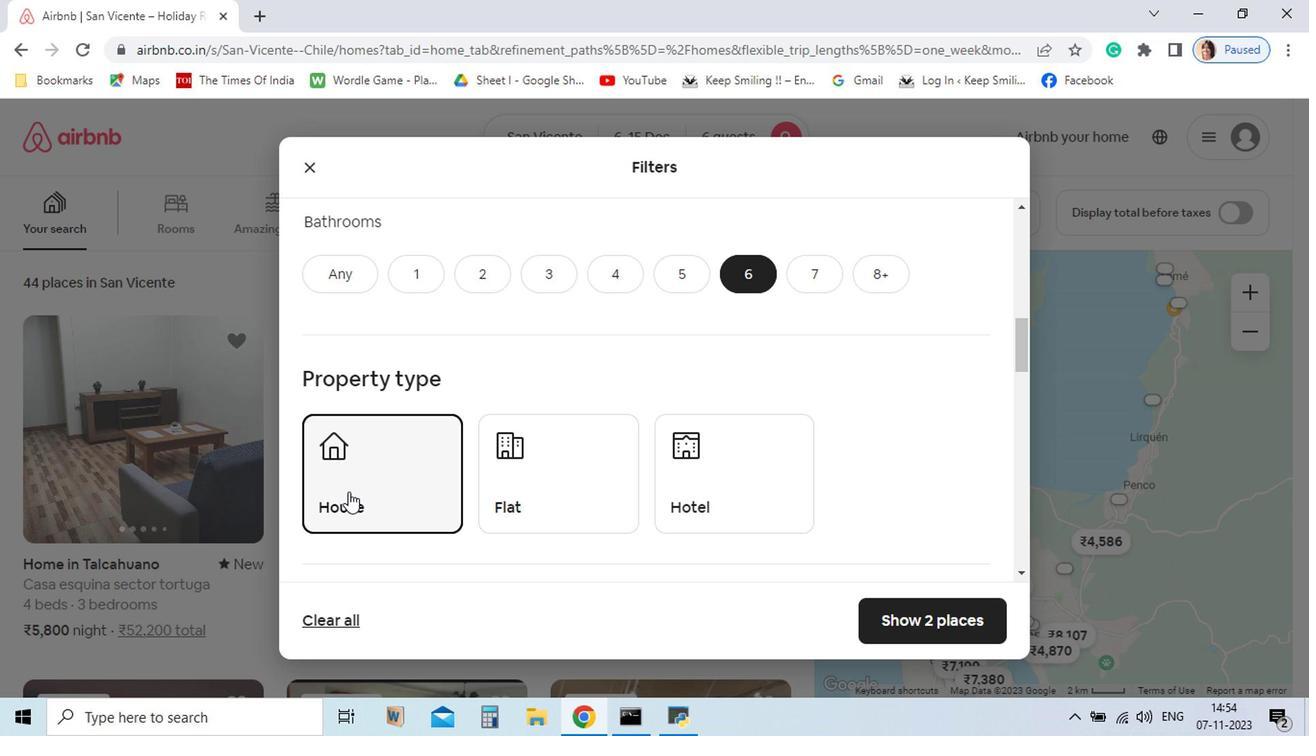 
Action: Mouse pressed left at (420, 503)
Screenshot: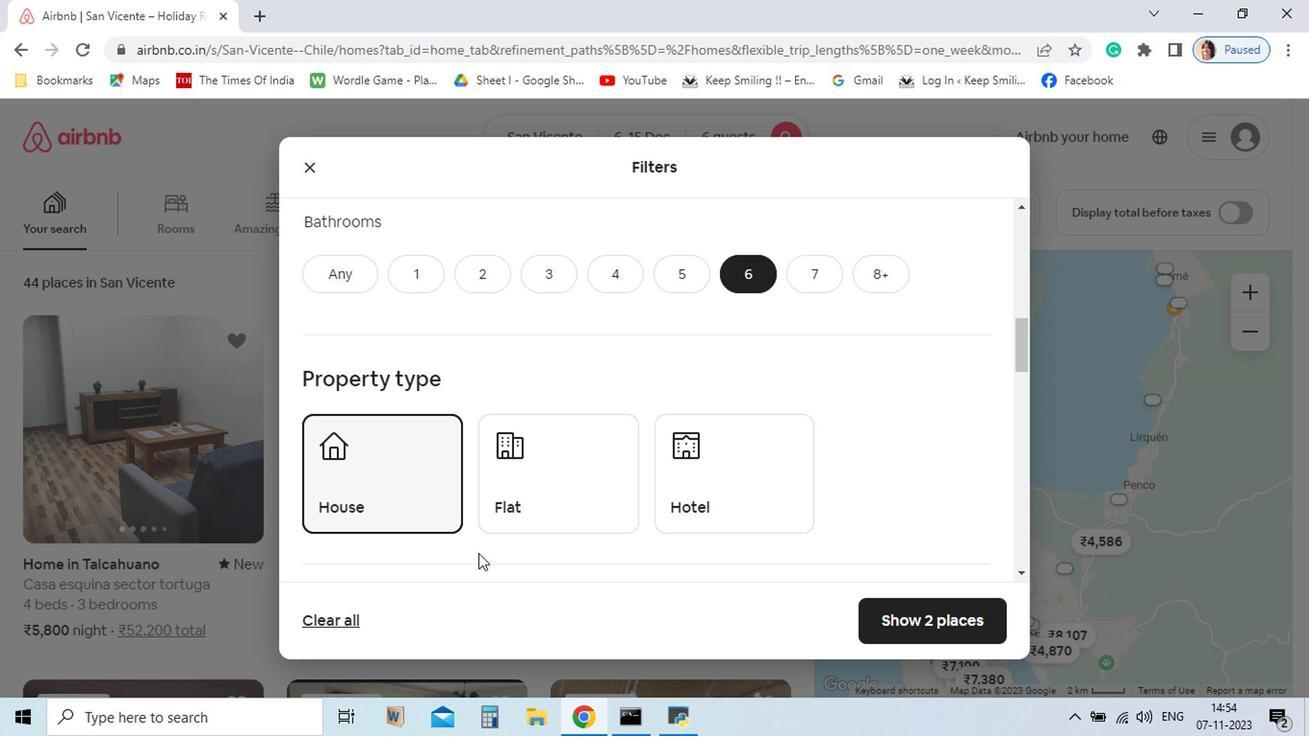 
Action: Mouse moved to (555, 560)
Screenshot: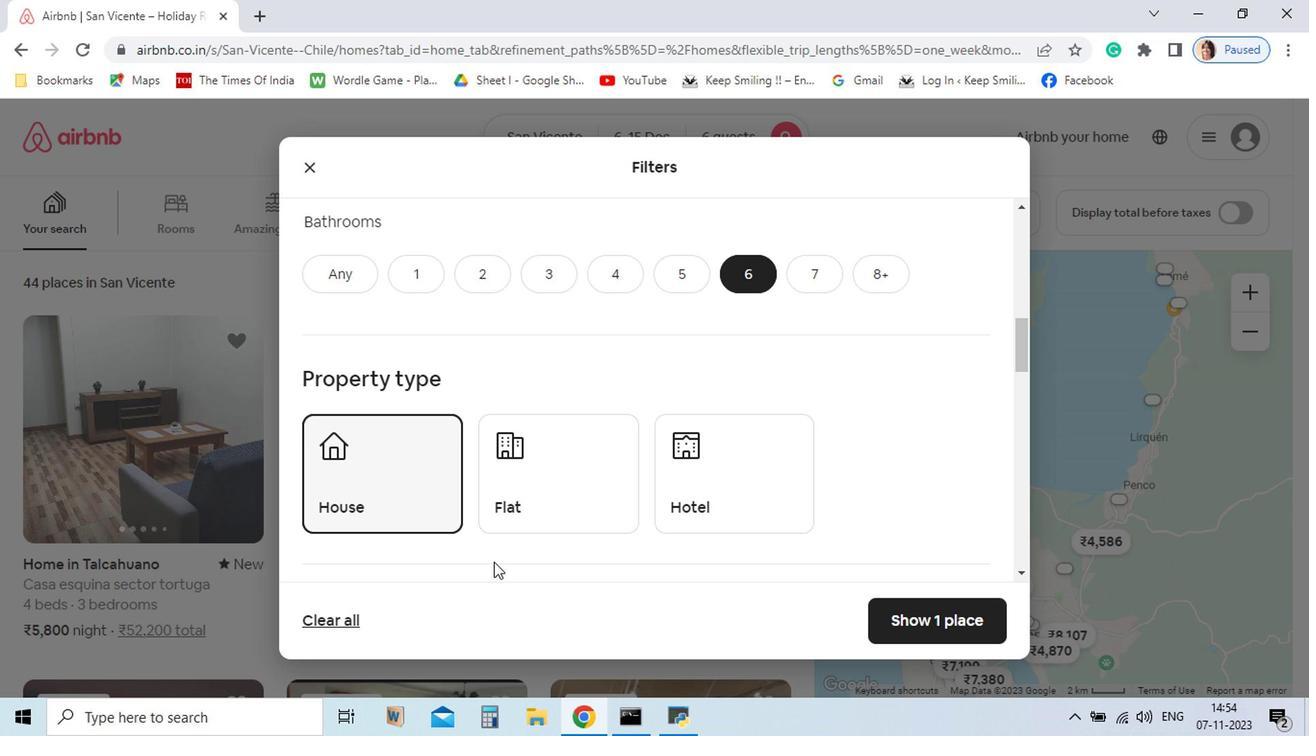 
Action: Mouse scrolled (555, 559) with delta (0, -1)
Screenshot: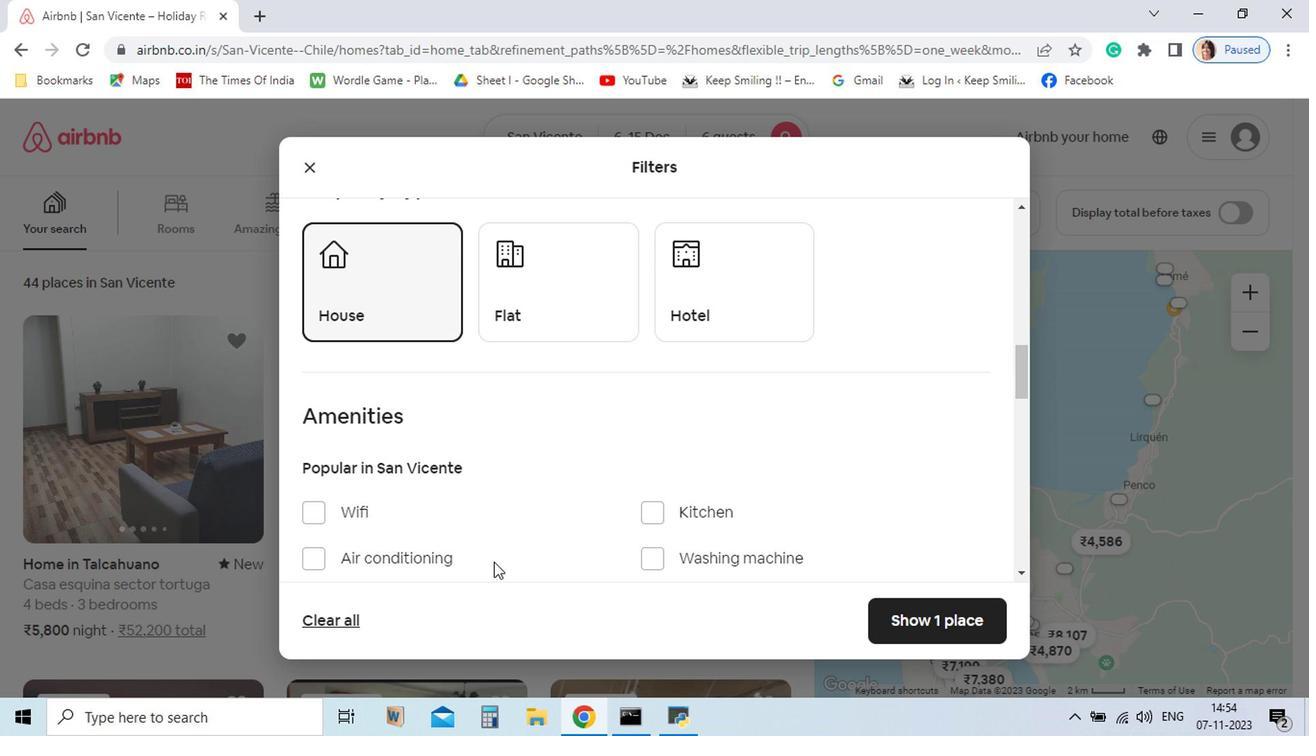 
Action: Mouse scrolled (555, 559) with delta (0, -1)
Screenshot: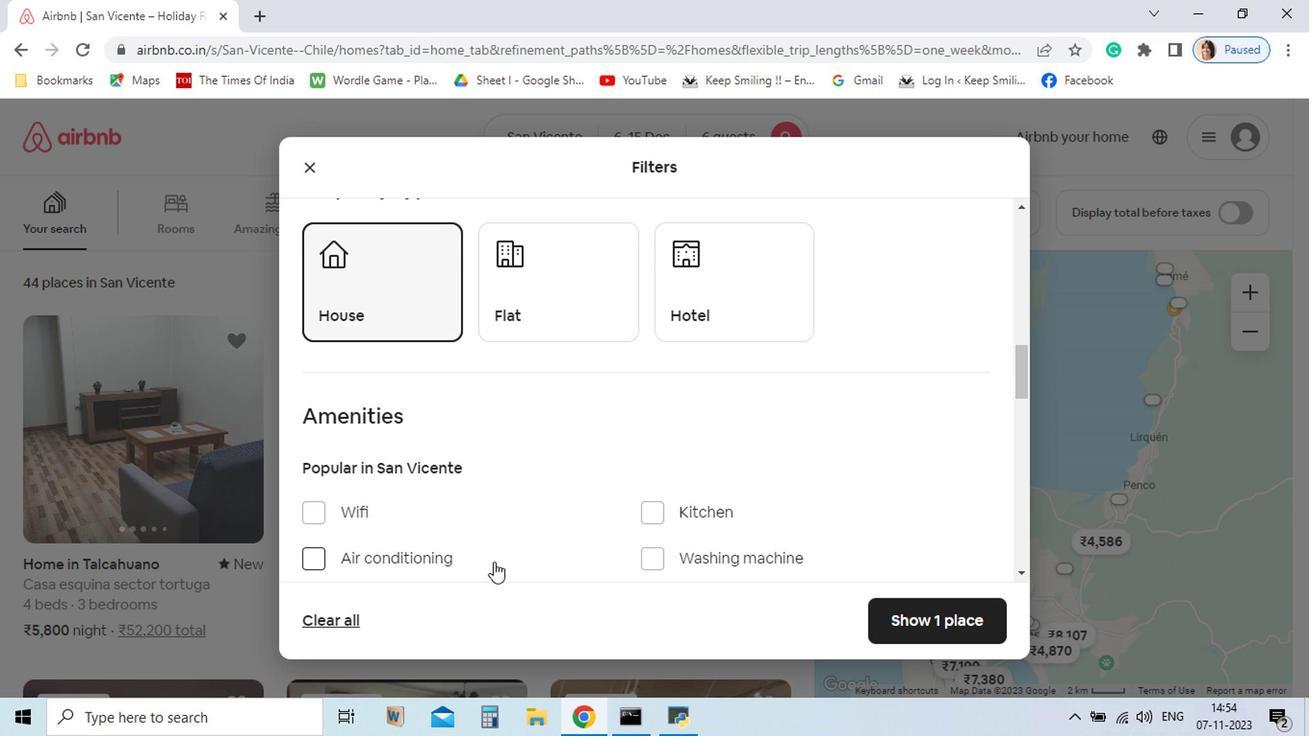 
Action: Mouse moved to (405, 518)
Screenshot: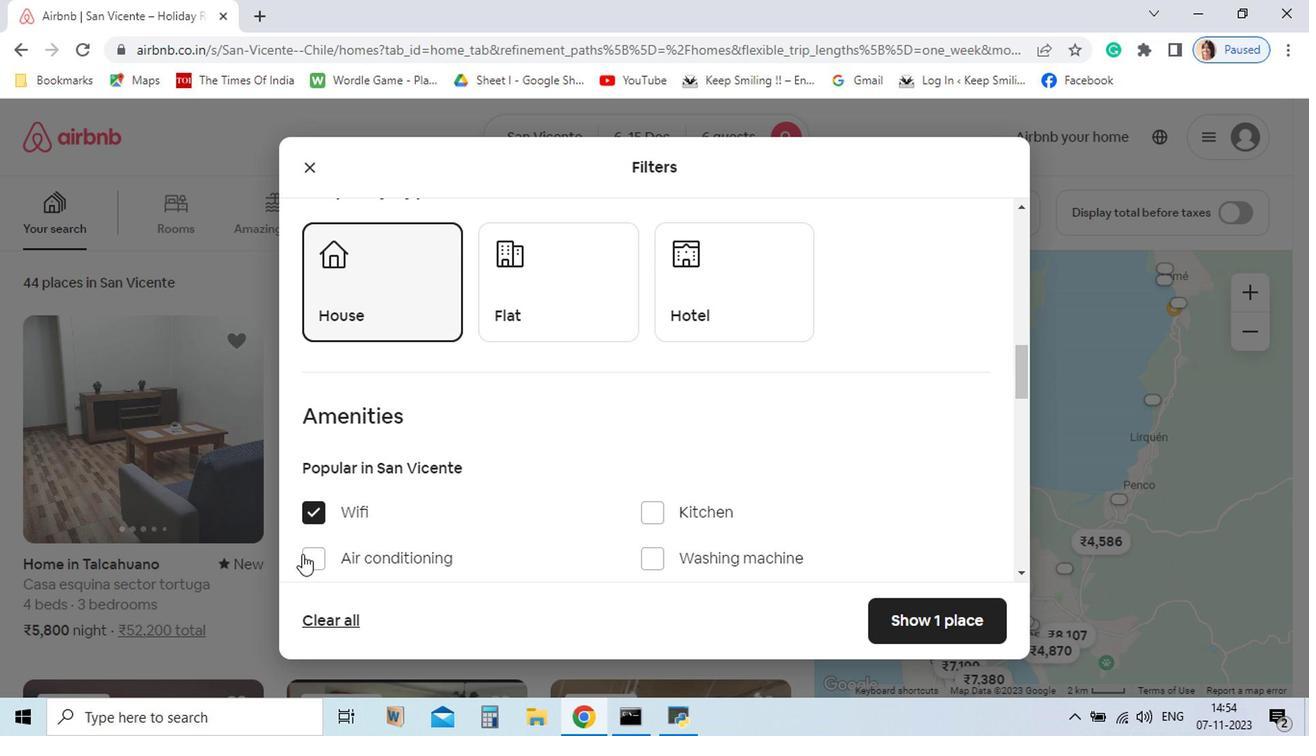 
Action: Mouse pressed left at (405, 518)
Screenshot: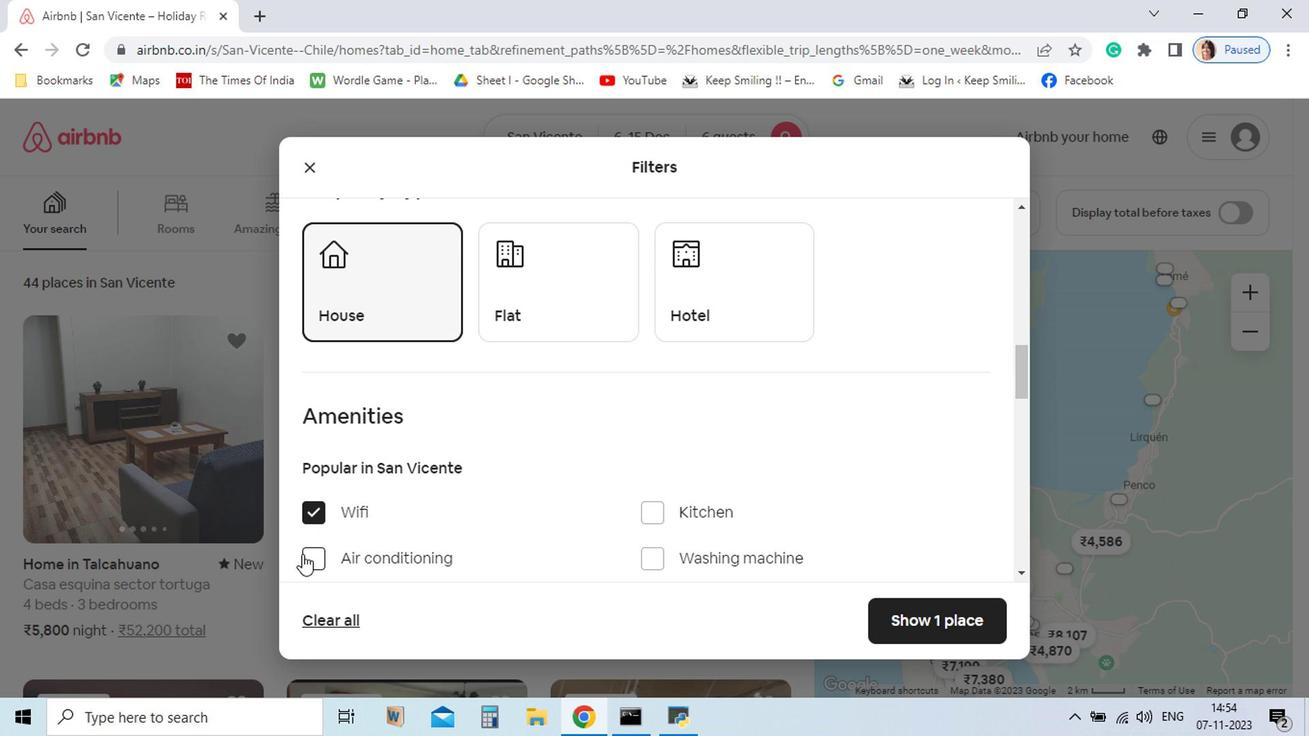 
Action: Mouse moved to (489, 358)
Screenshot: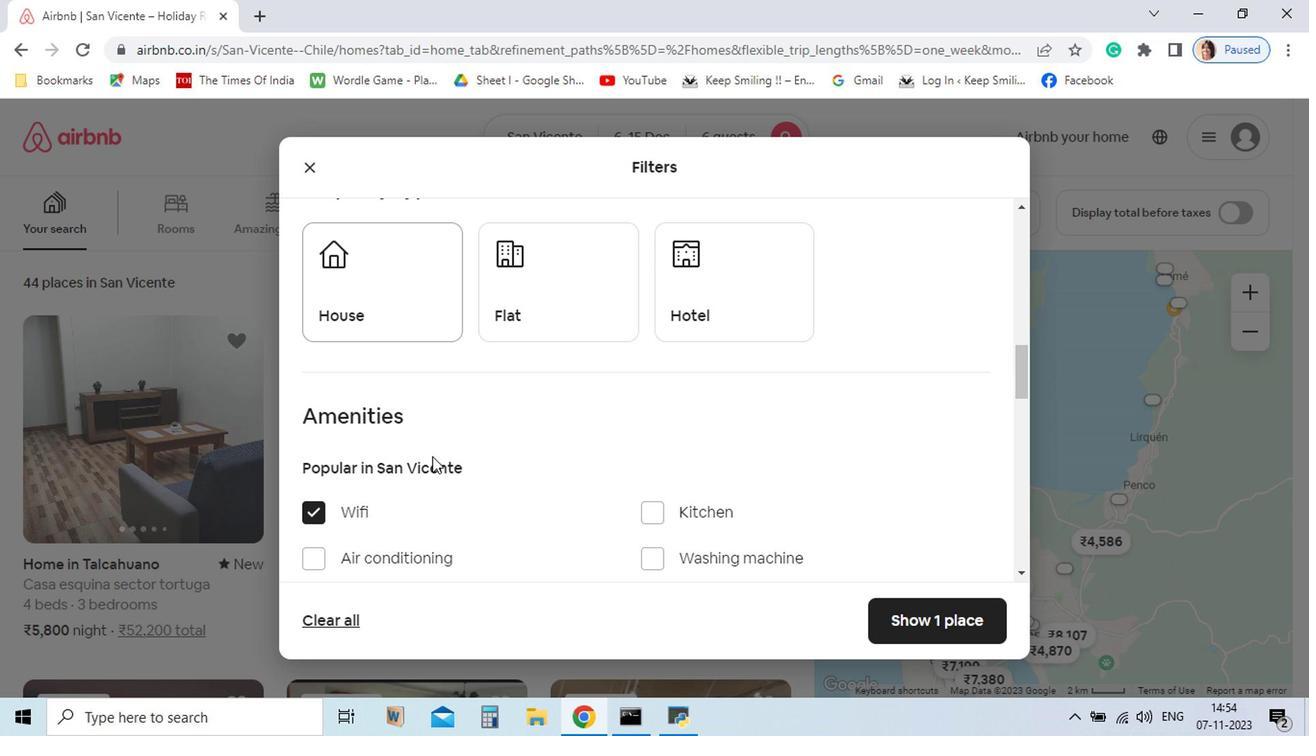 
Action: Mouse pressed left at (489, 358)
Screenshot: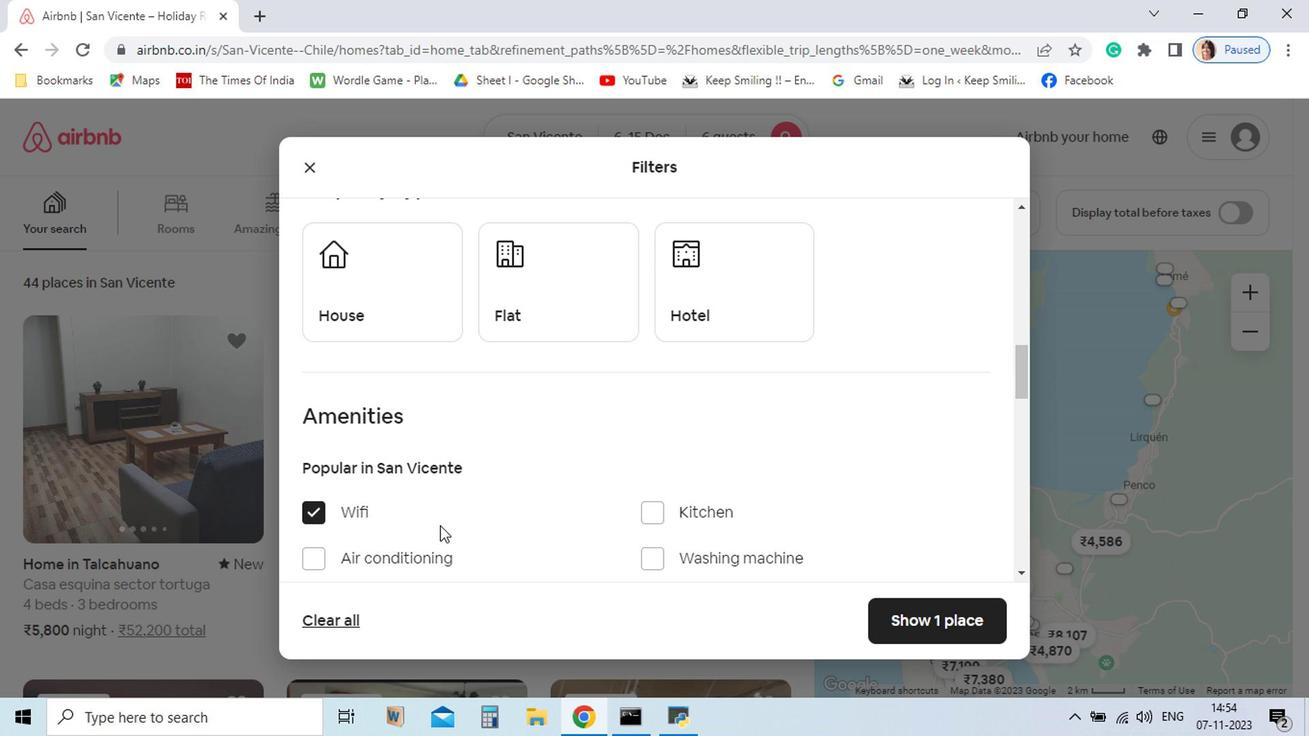 
Action: Mouse moved to (510, 530)
Screenshot: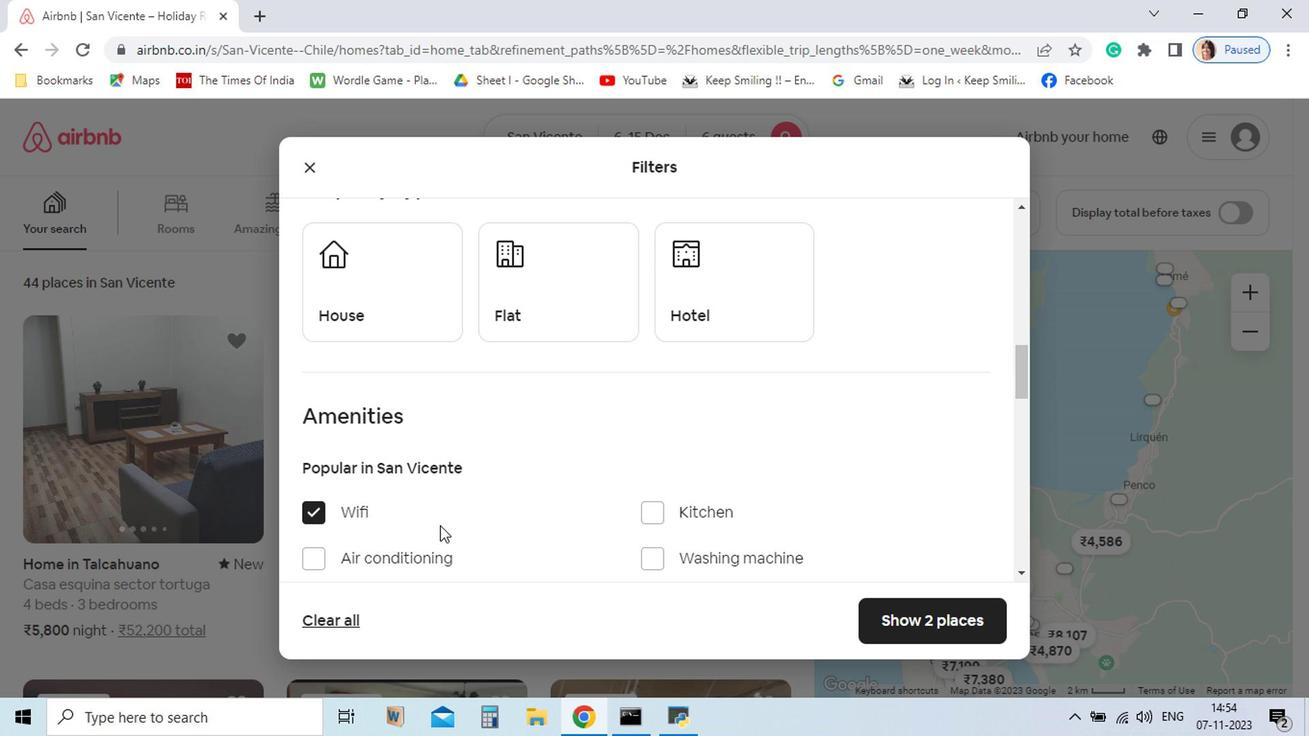 
Action: Mouse scrolled (510, 529) with delta (0, 0)
Screenshot: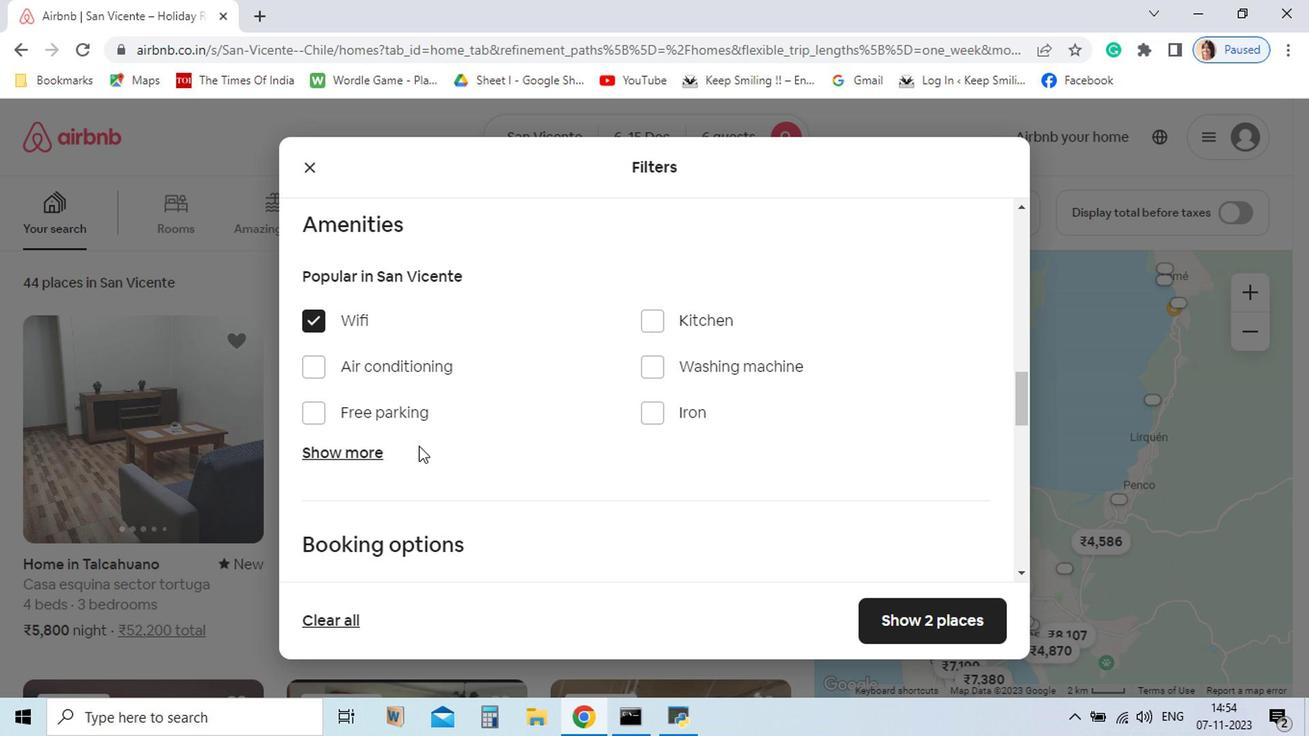 
Action: Mouse scrolled (510, 529) with delta (0, 0)
Screenshot: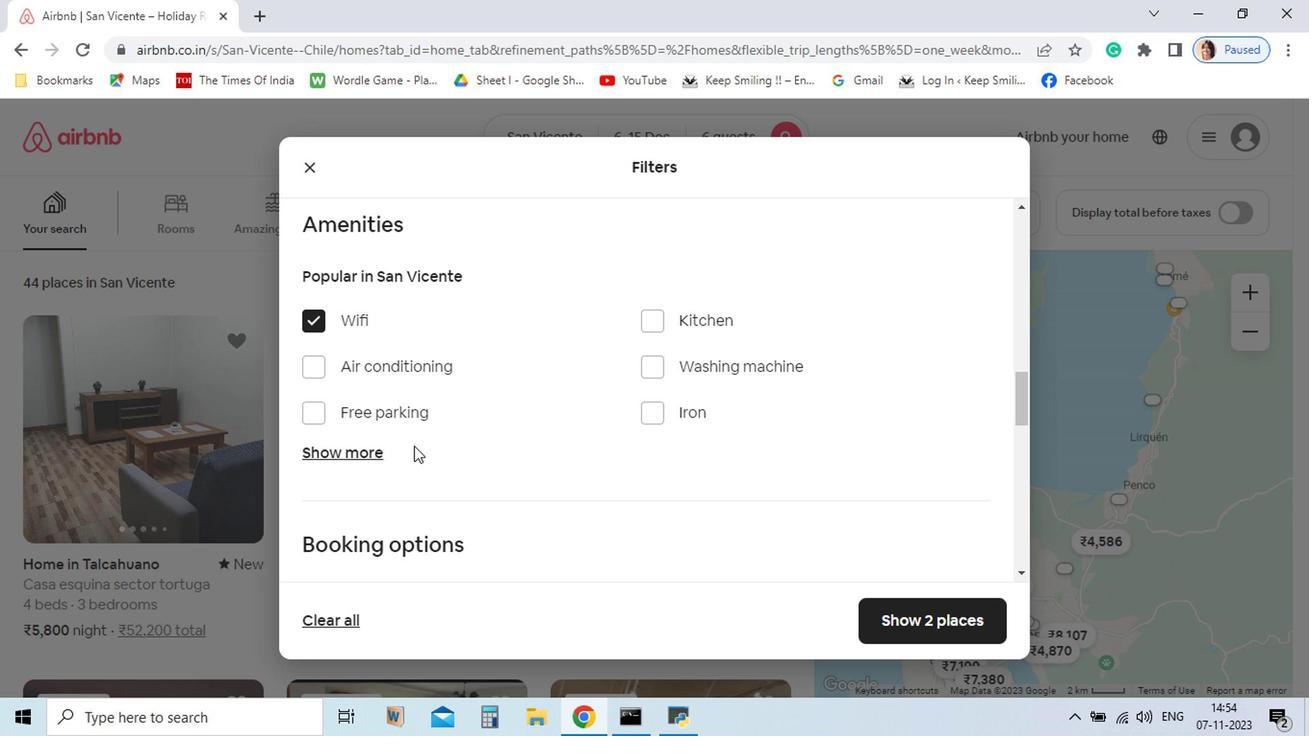 
Action: Mouse moved to (404, 441)
Screenshot: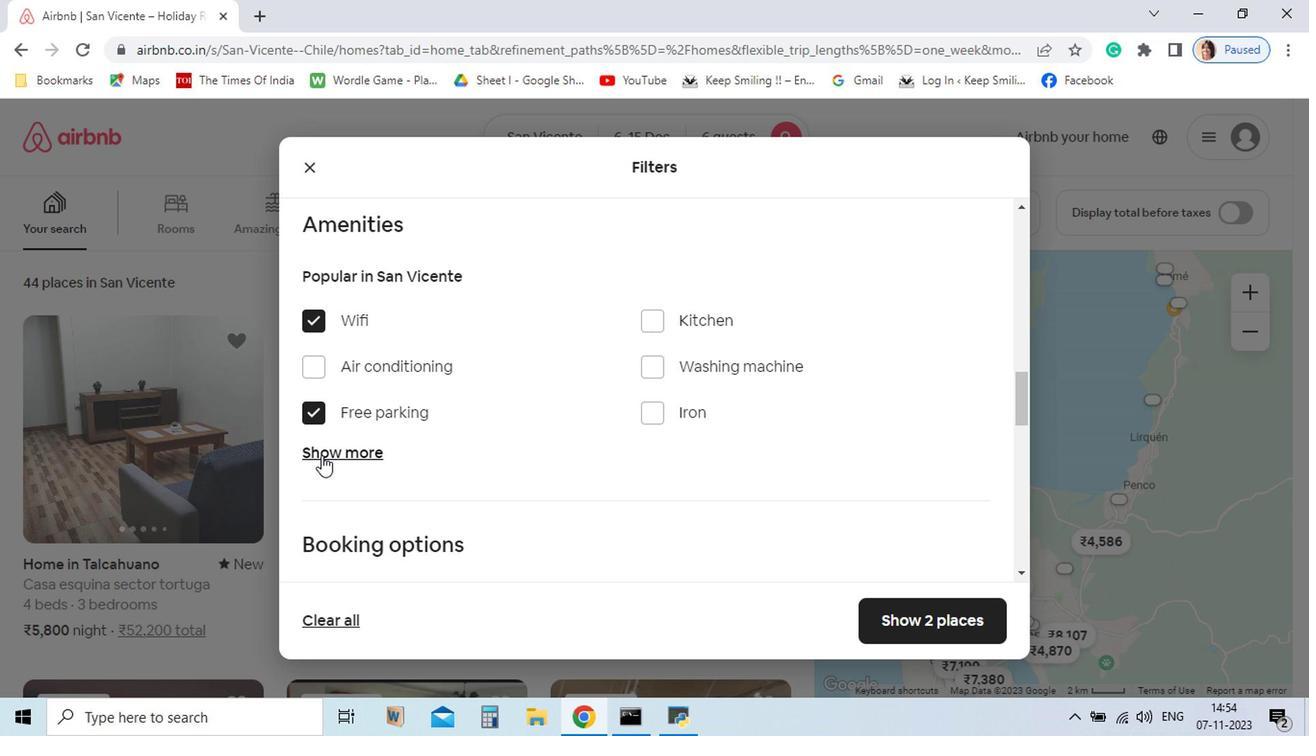 
Action: Mouse pressed left at (404, 441)
Screenshot: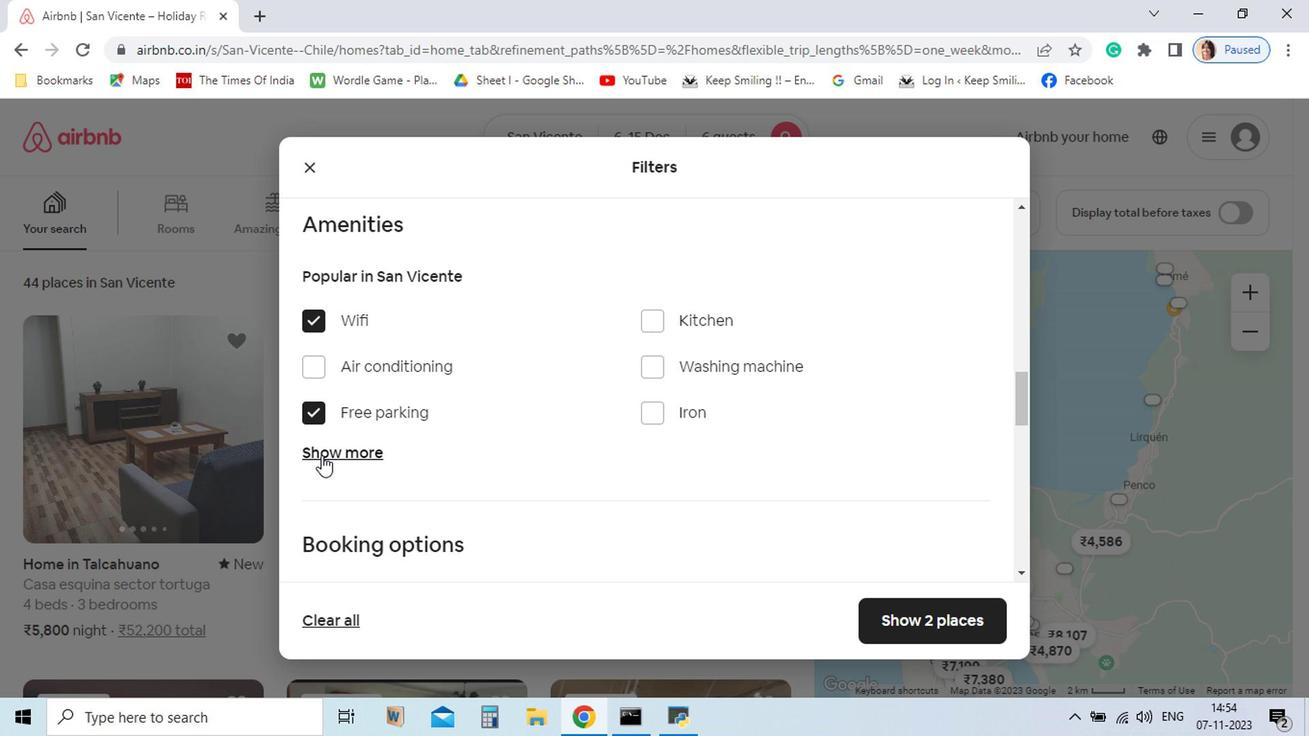 
Action: Mouse moved to (411, 474)
Screenshot: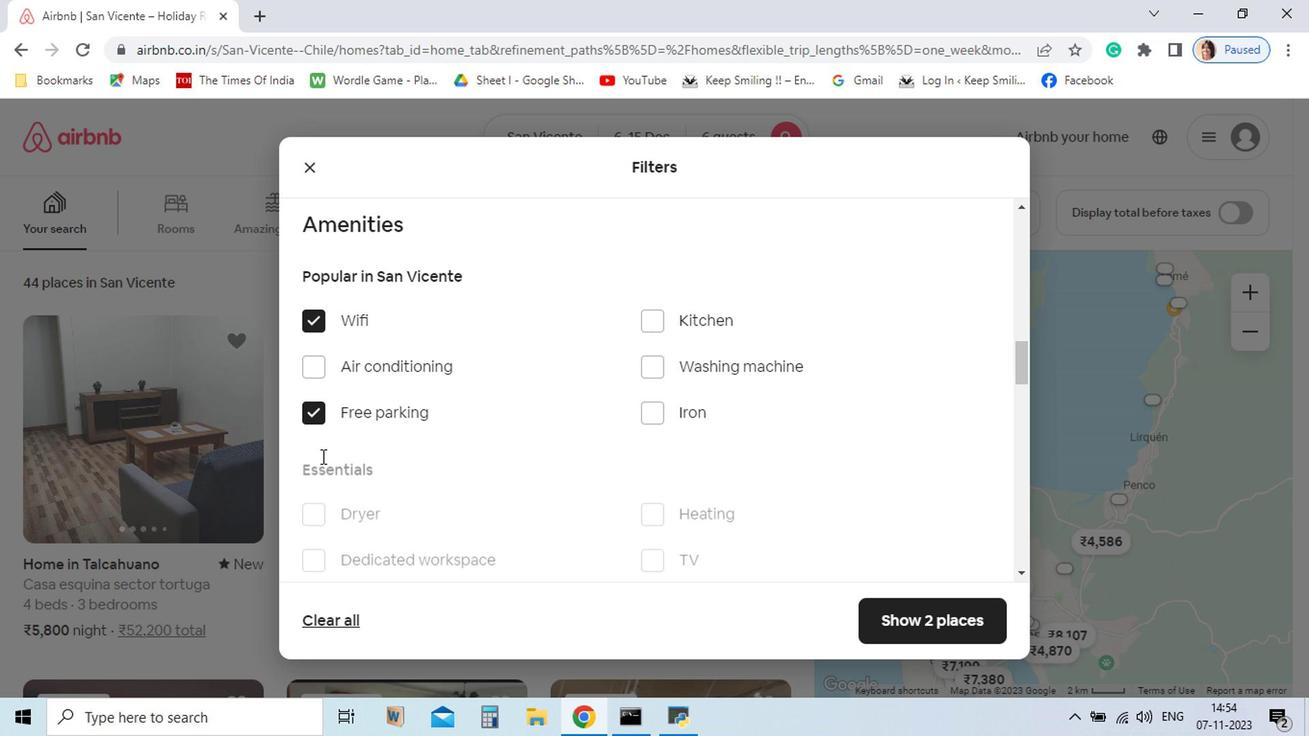 
Action: Mouse pressed left at (411, 474)
Screenshot: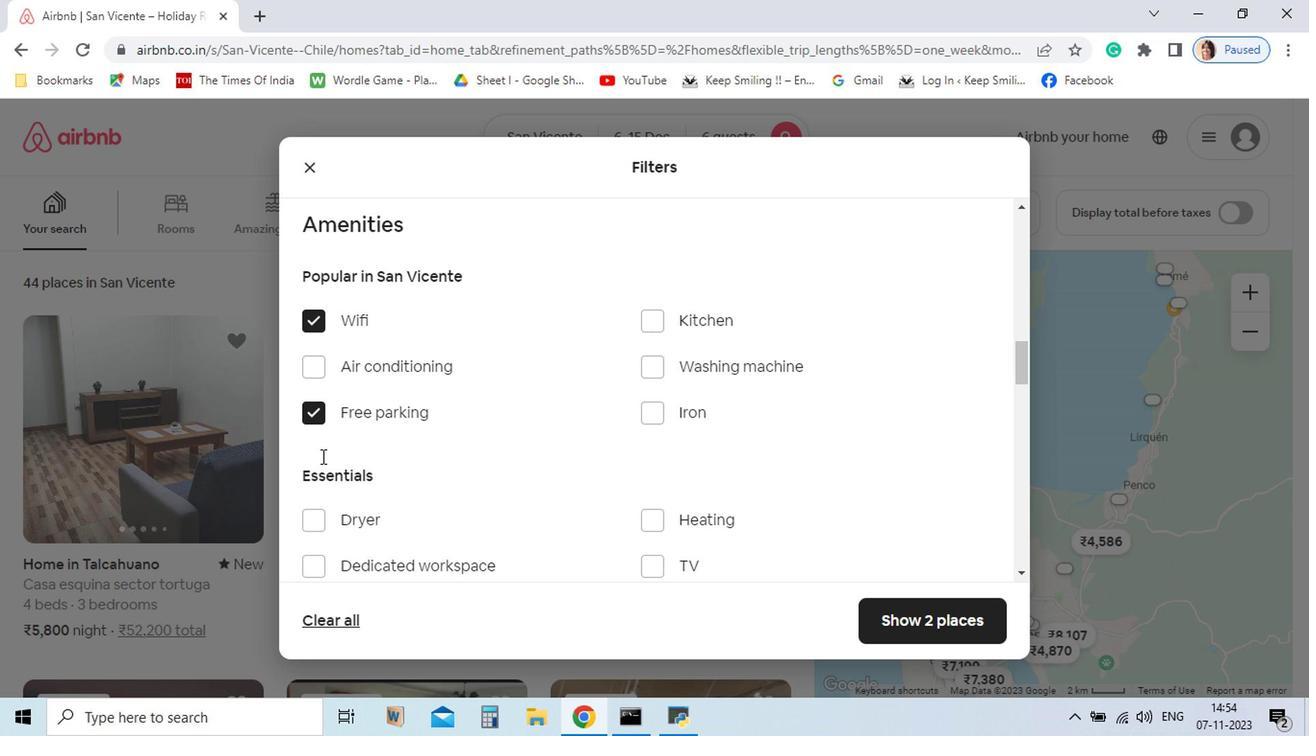 
Action: Mouse moved to (650, 491)
Screenshot: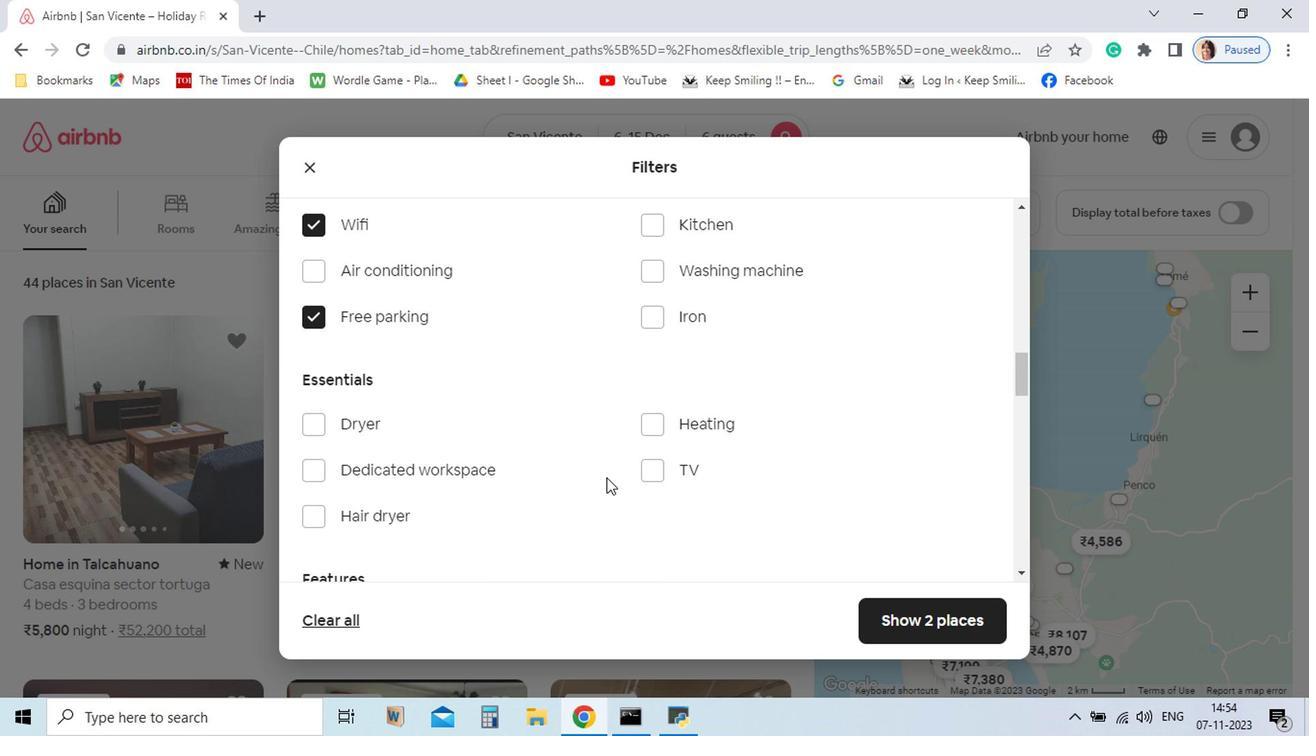
Action: Mouse scrolled (650, 491) with delta (0, 0)
Screenshot: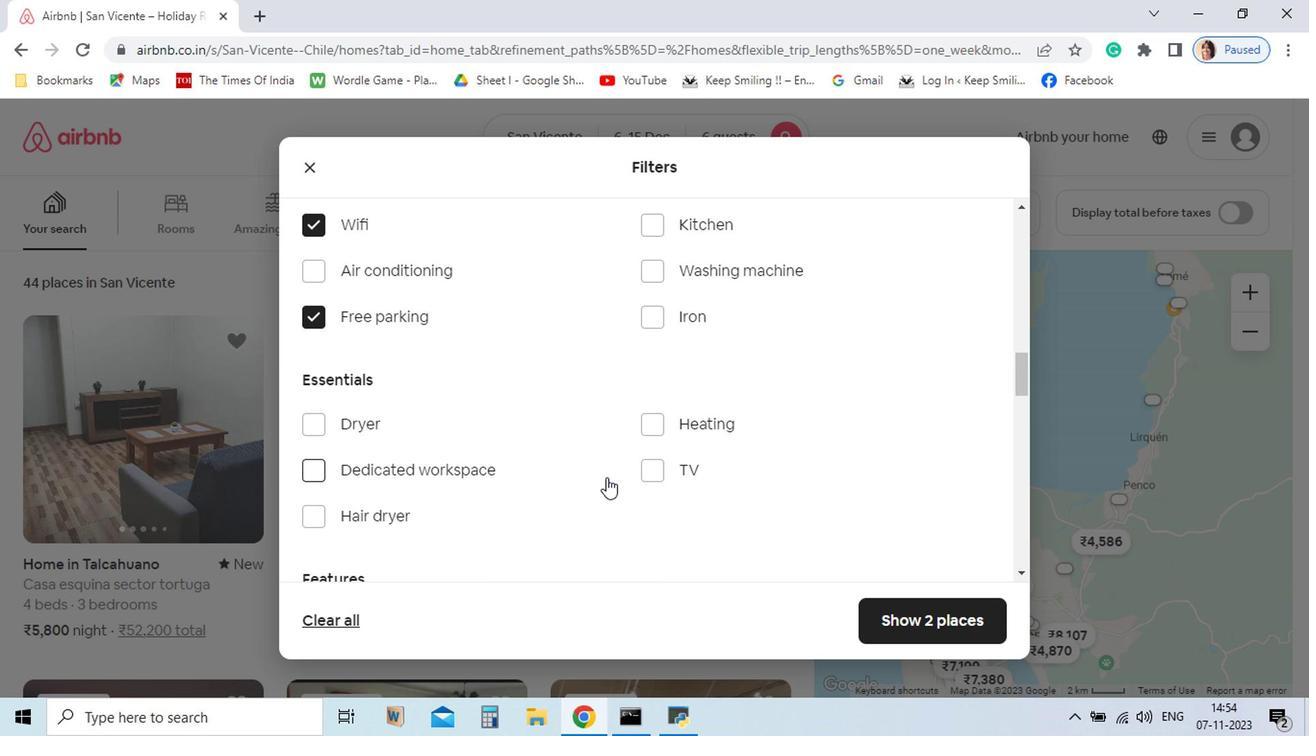 
Action: Mouse scrolled (650, 491) with delta (0, 0)
Screenshot: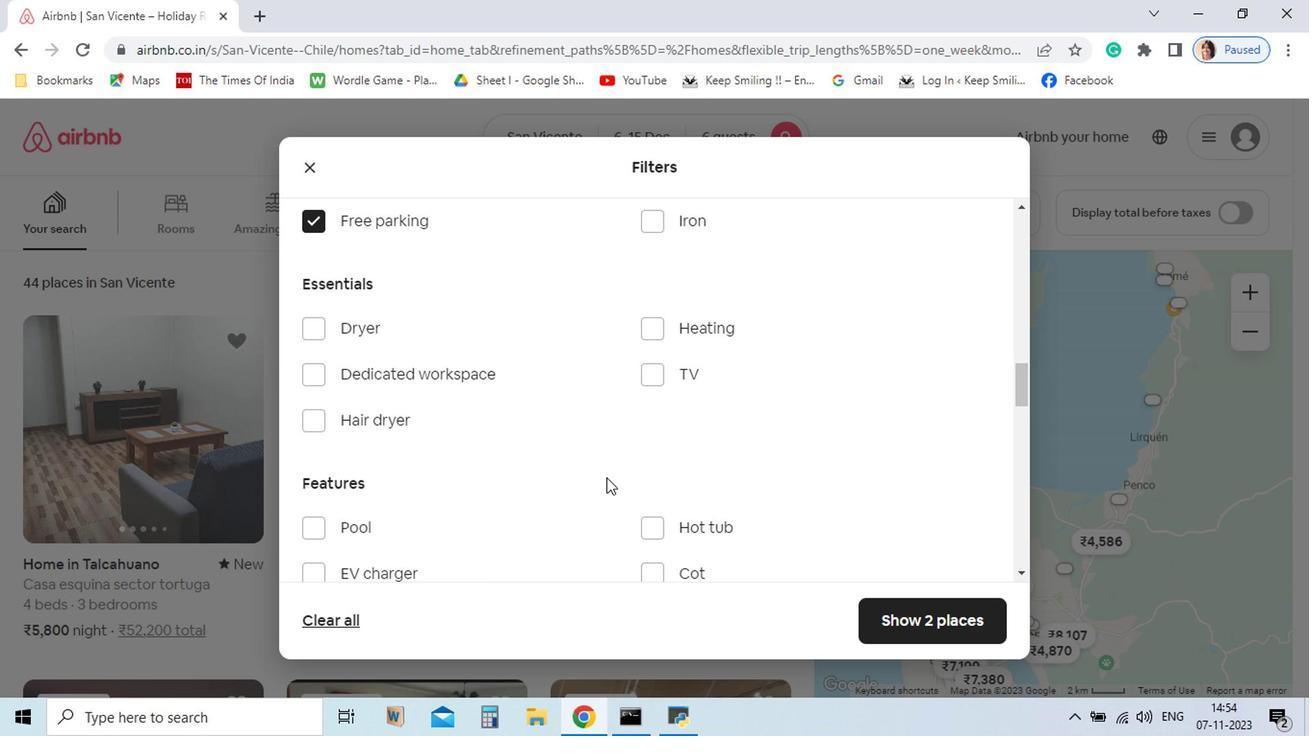 
Action: Mouse scrolled (650, 491) with delta (0, 0)
Screenshot: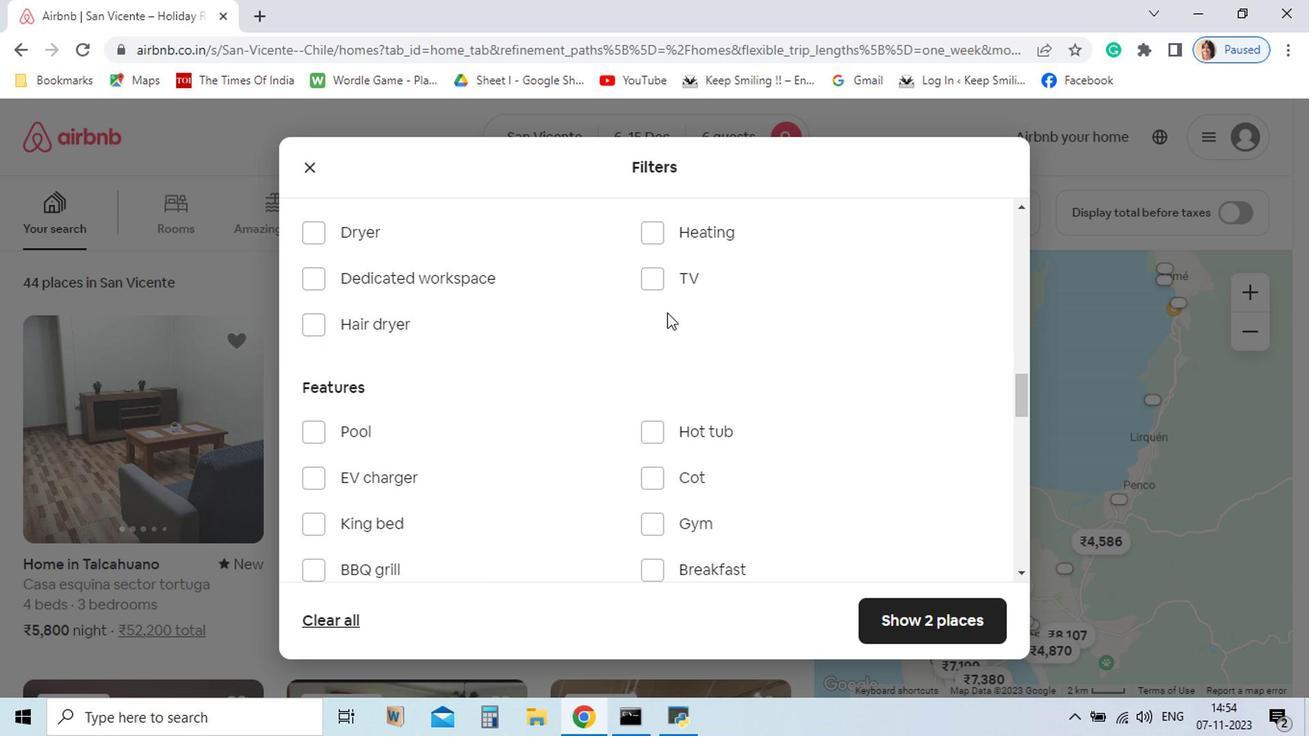 
Action: Mouse moved to (689, 341)
Screenshot: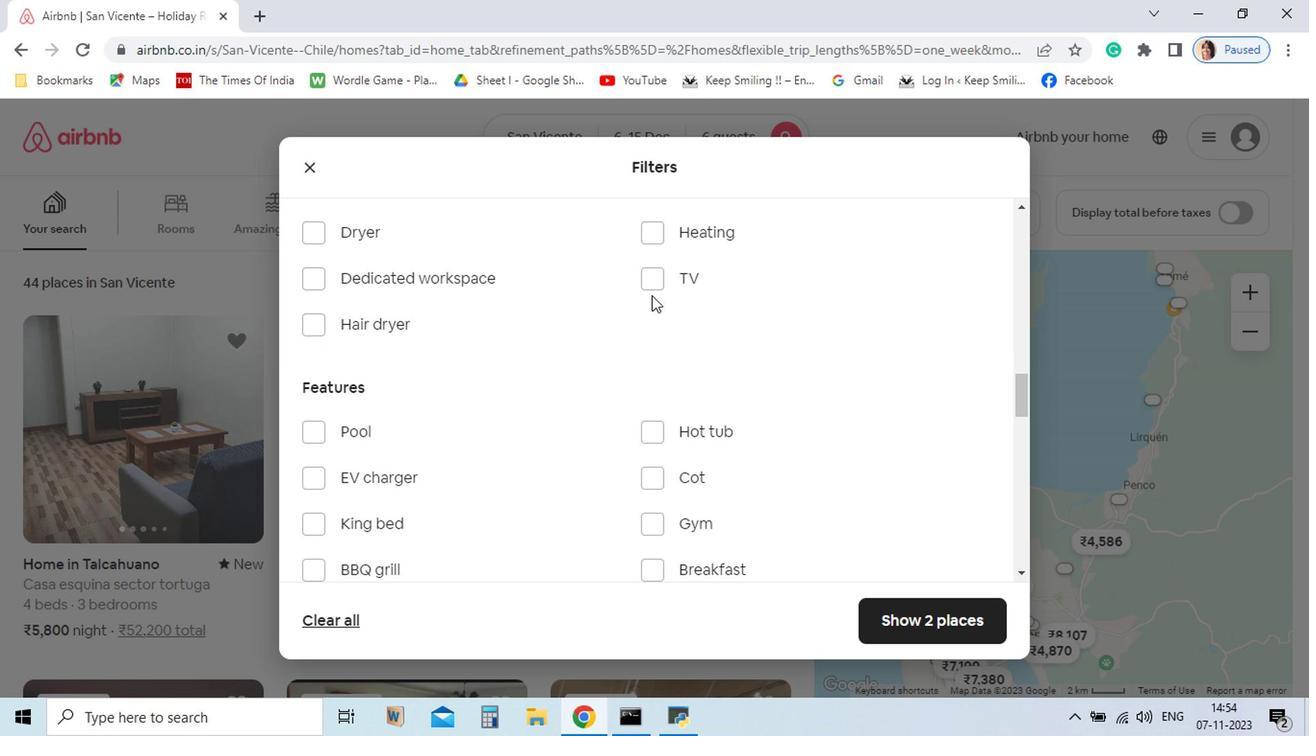 
Action: Mouse pressed left at (689, 341)
Screenshot: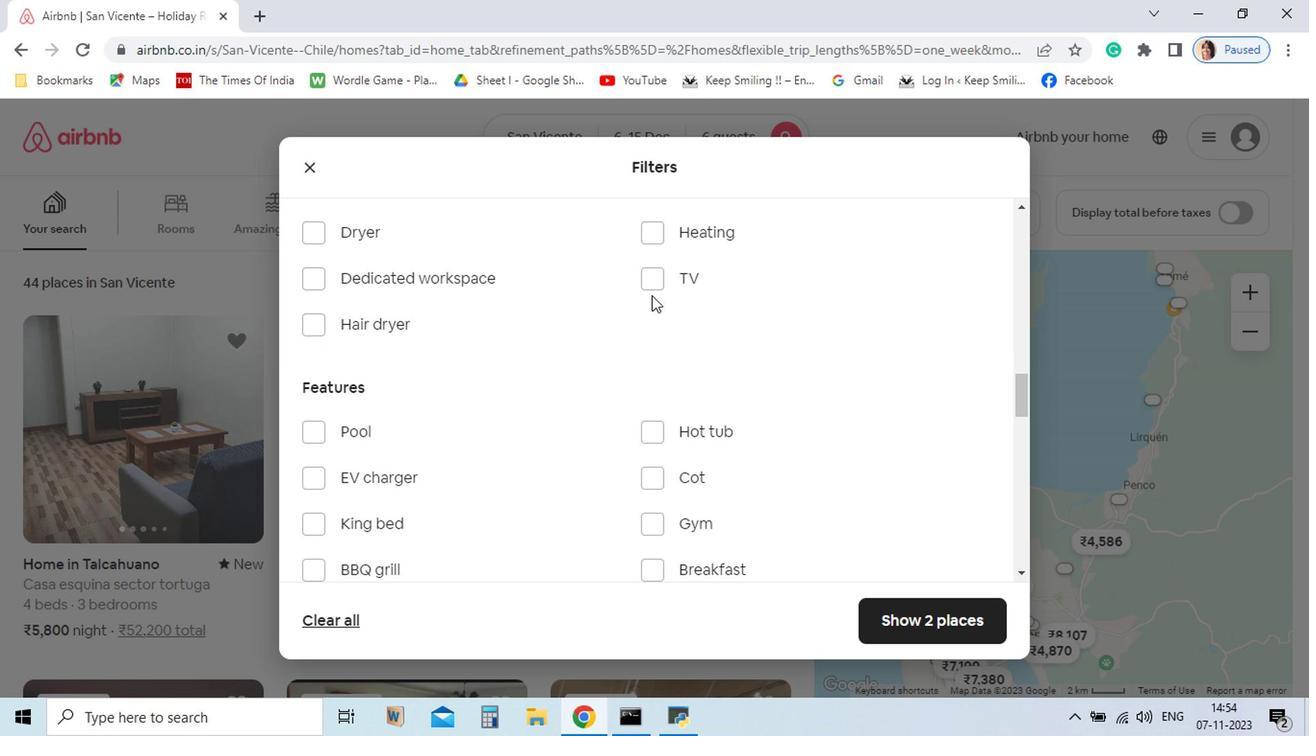 
Action: Mouse moved to (695, 333)
Screenshot: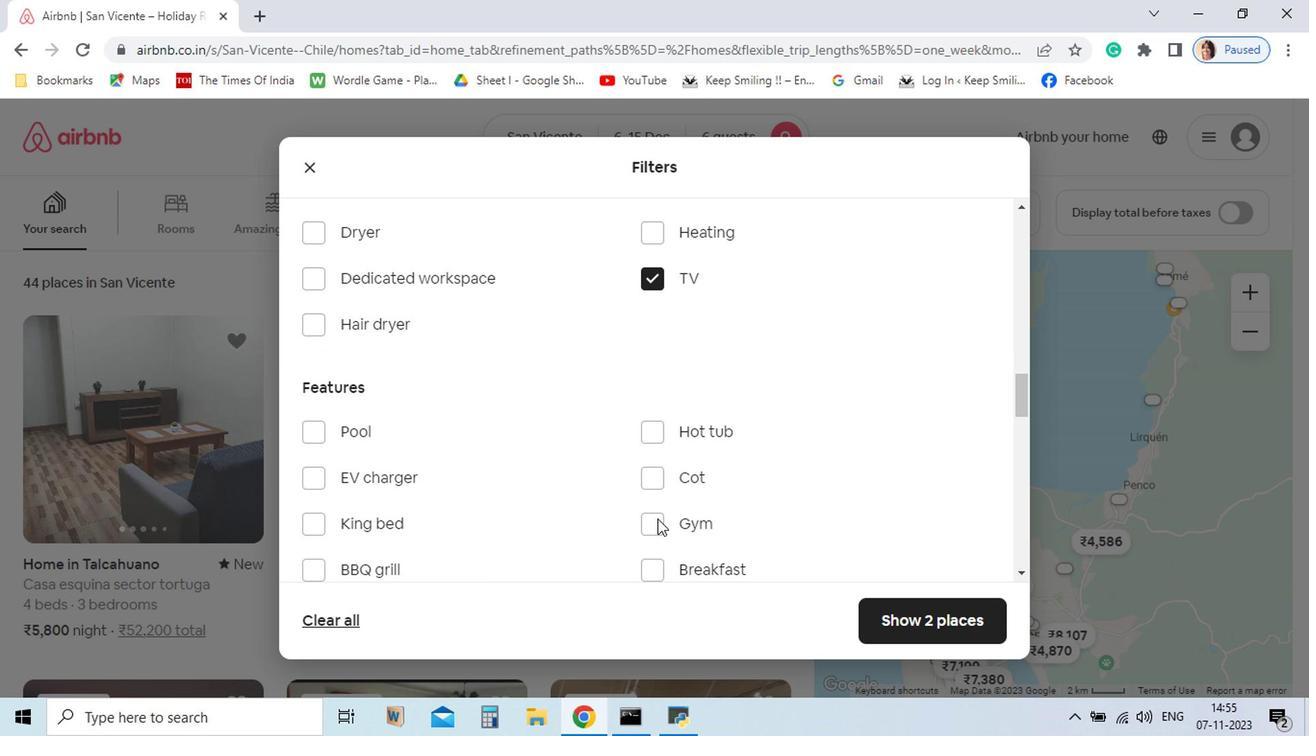
Action: Mouse pressed left at (695, 333)
Screenshot: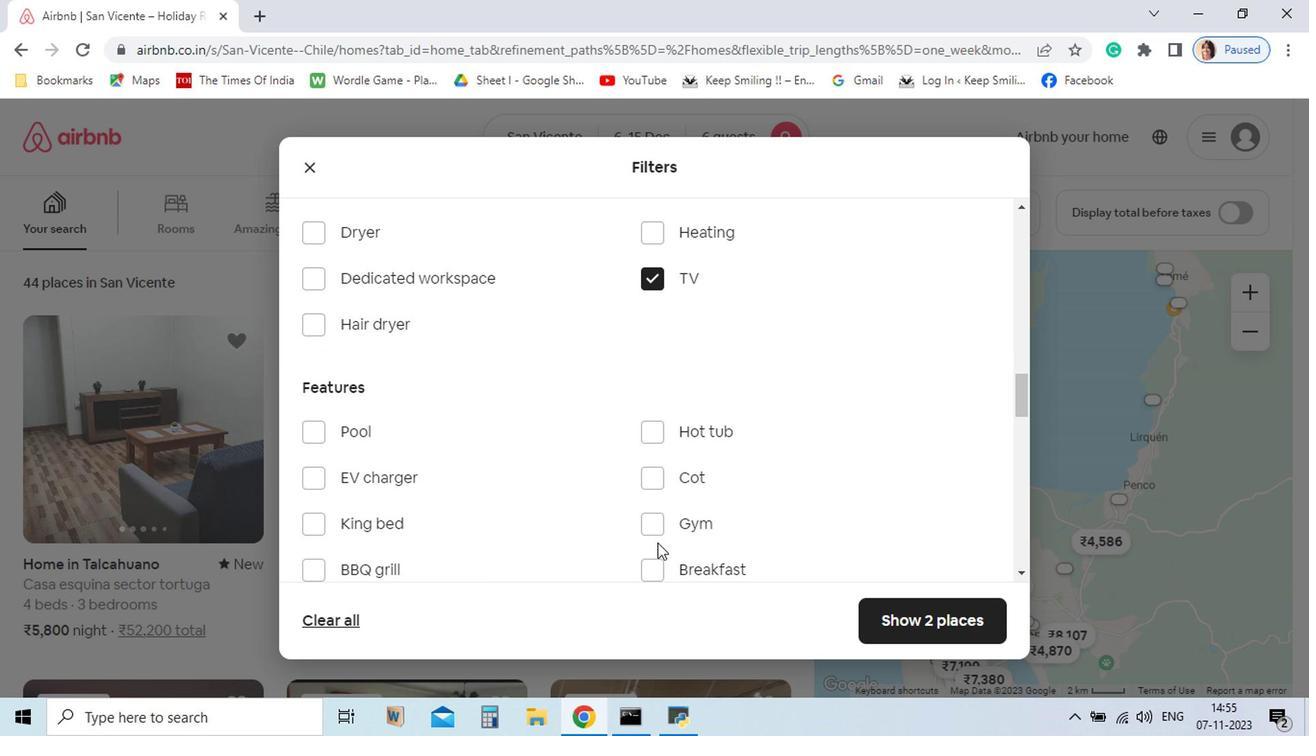 
Action: Mouse moved to (691, 529)
Screenshot: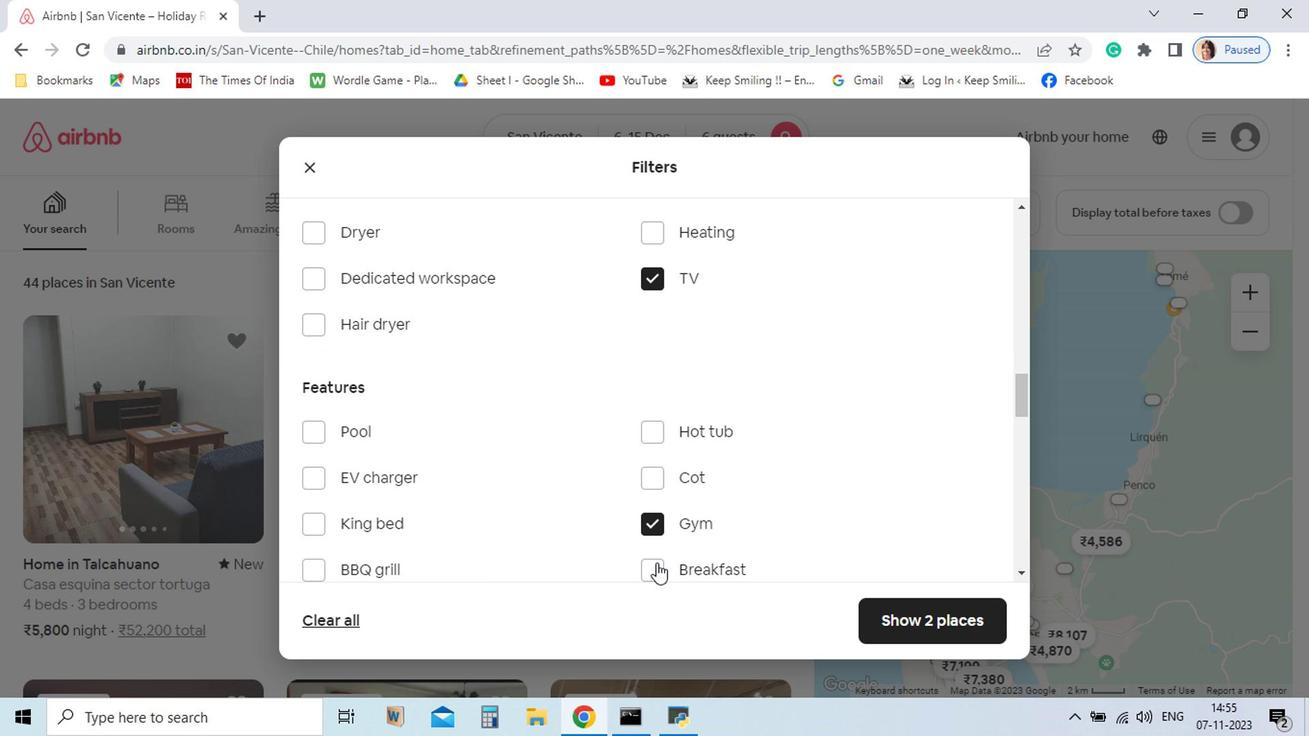 
Action: Mouse pressed left at (691, 529)
Screenshot: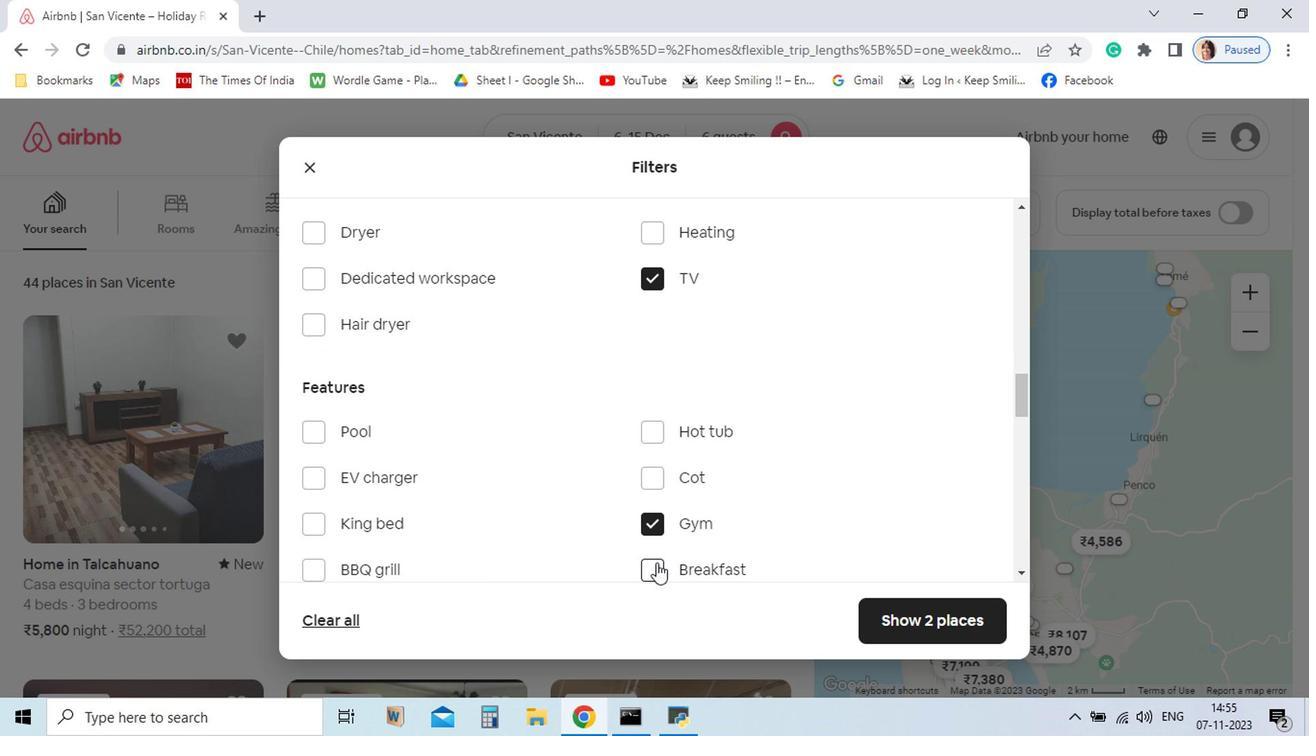 
Action: Mouse moved to (692, 561)
Screenshot: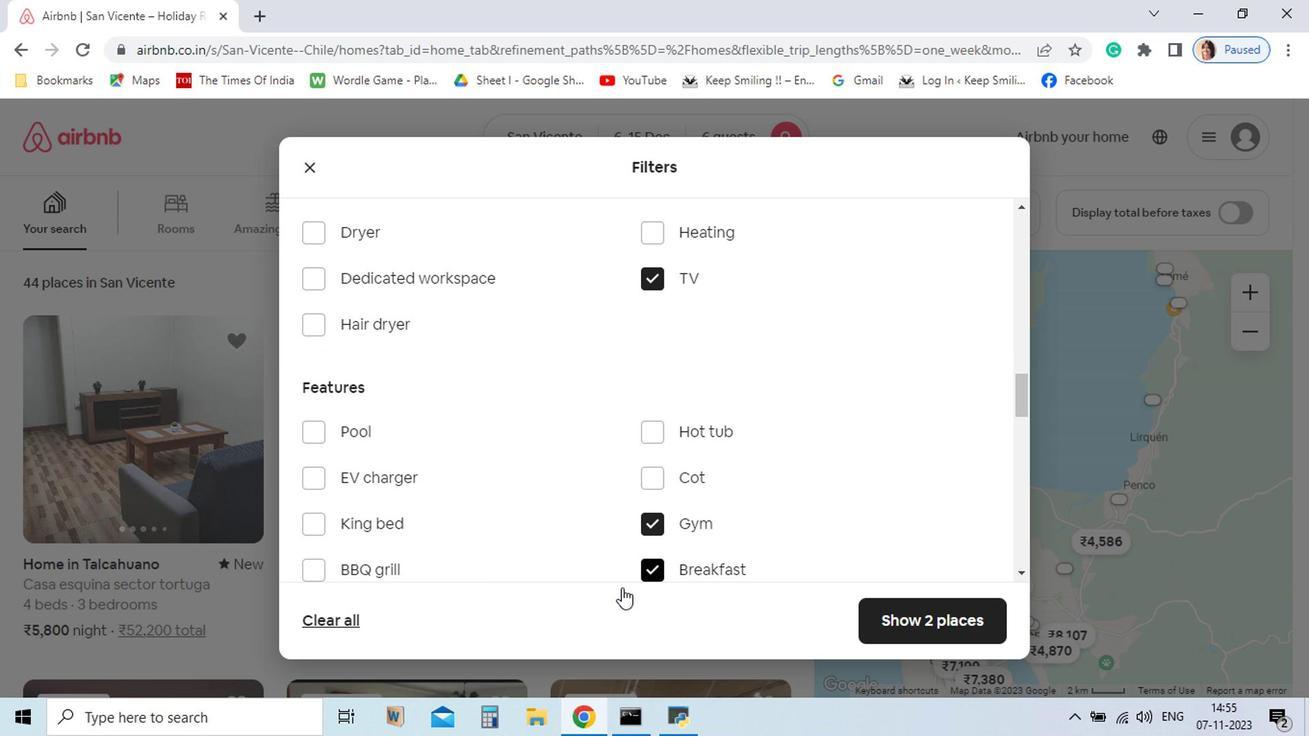 
Action: Mouse pressed left at (692, 561)
Screenshot: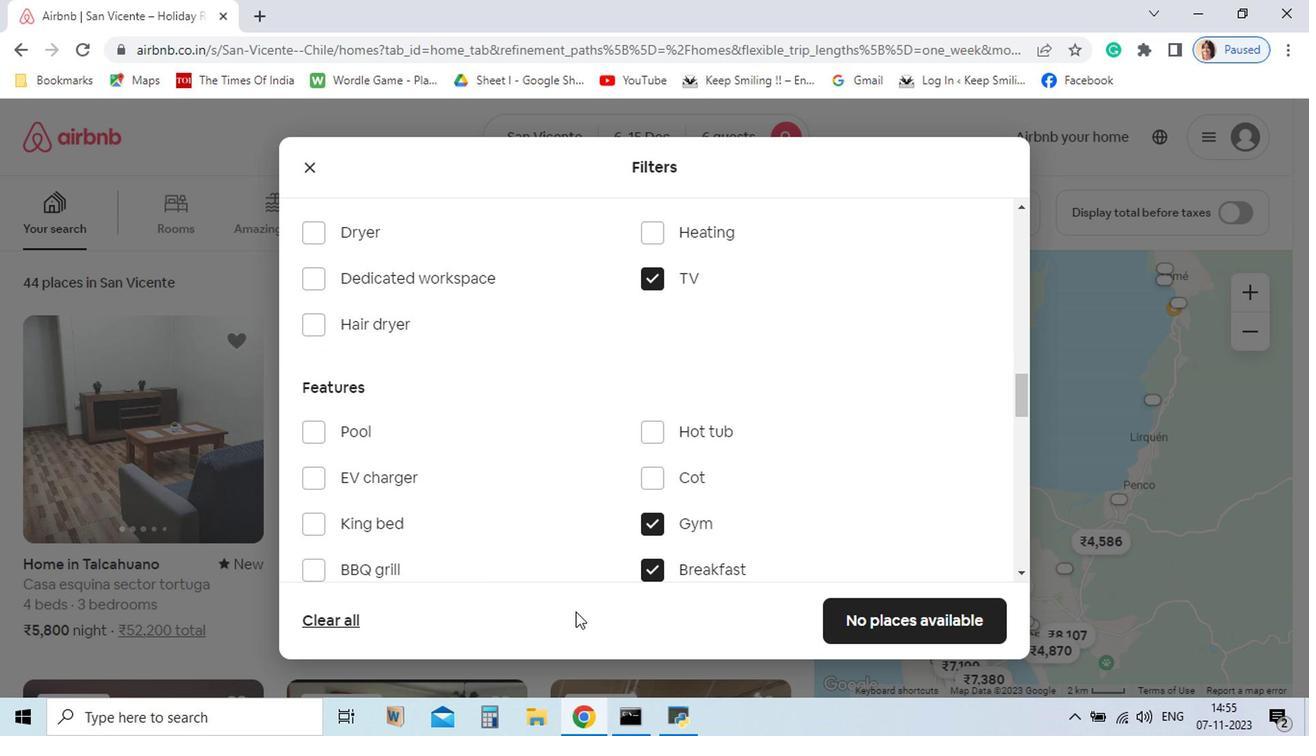 
Action: Mouse moved to (607, 552)
Screenshot: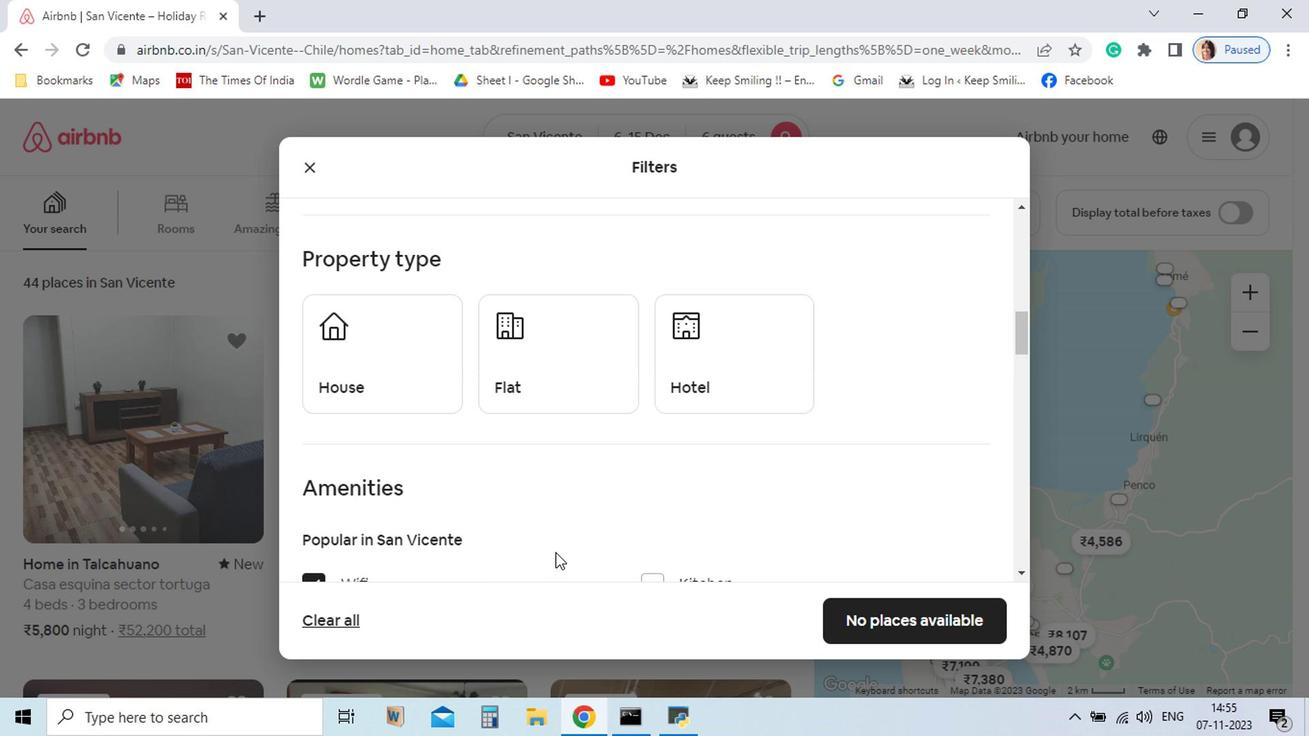 
Action: Mouse scrolled (607, 553) with delta (0, 0)
Screenshot: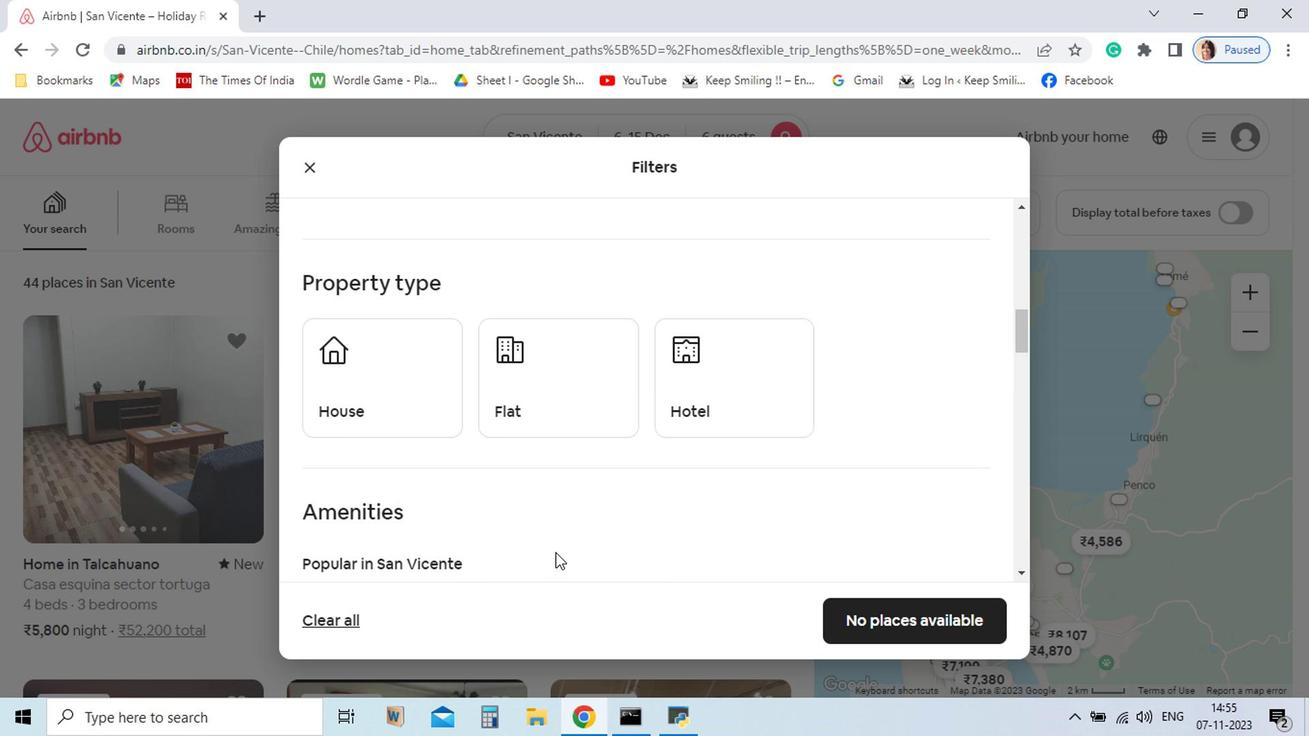 
Action: Mouse scrolled (607, 553) with delta (0, 0)
Screenshot: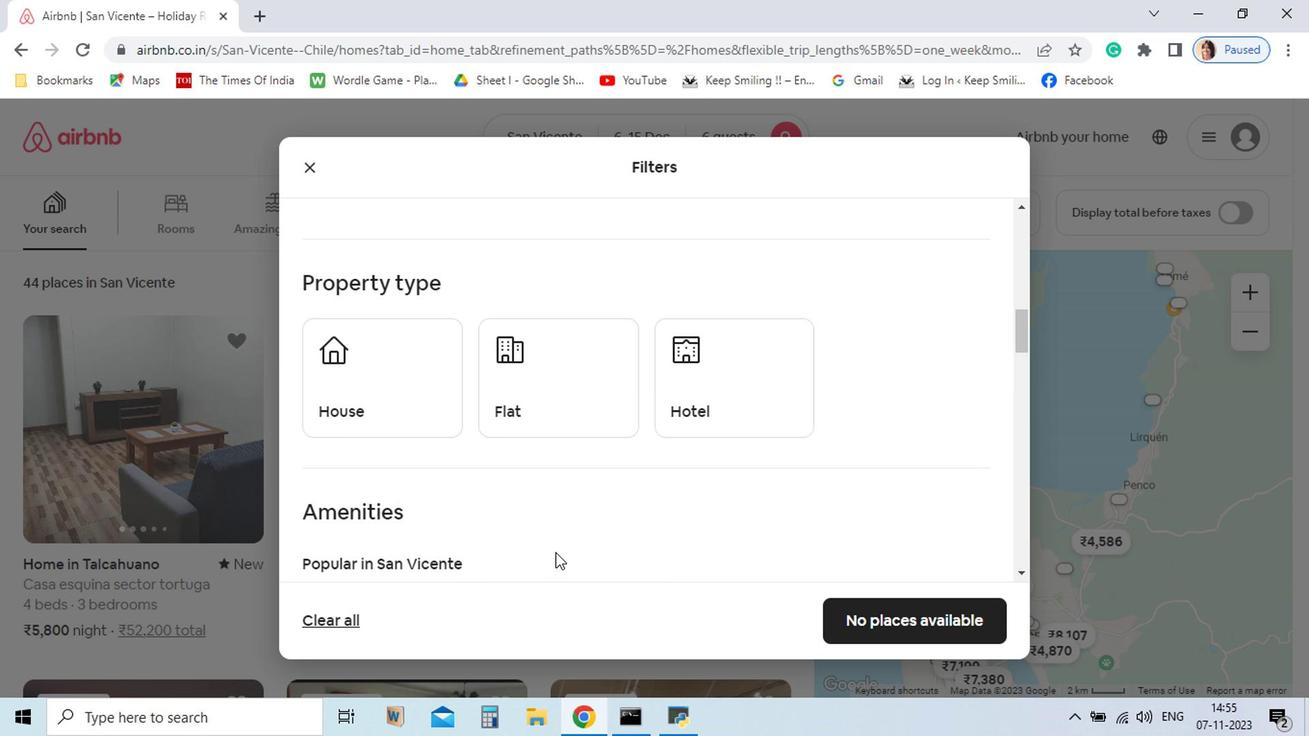
Action: Mouse scrolled (607, 553) with delta (0, 0)
Screenshot: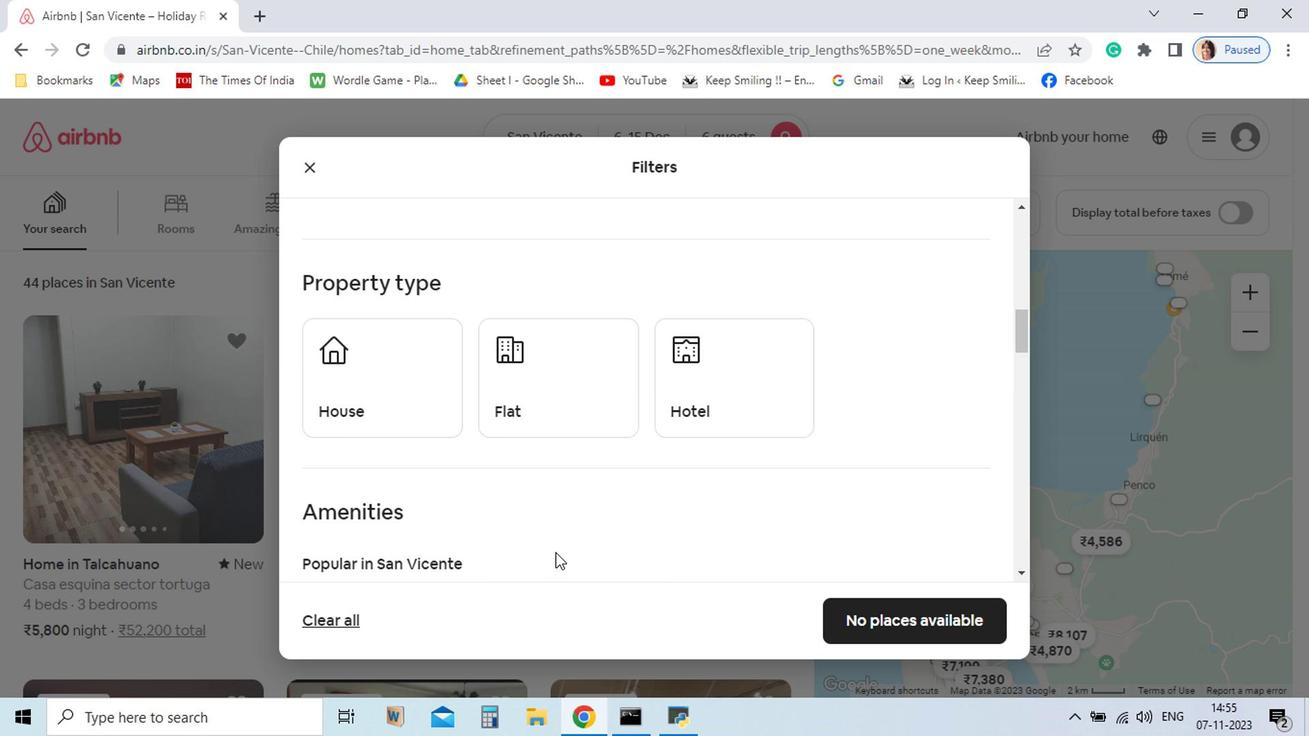 
Action: Mouse moved to (607, 552)
Screenshot: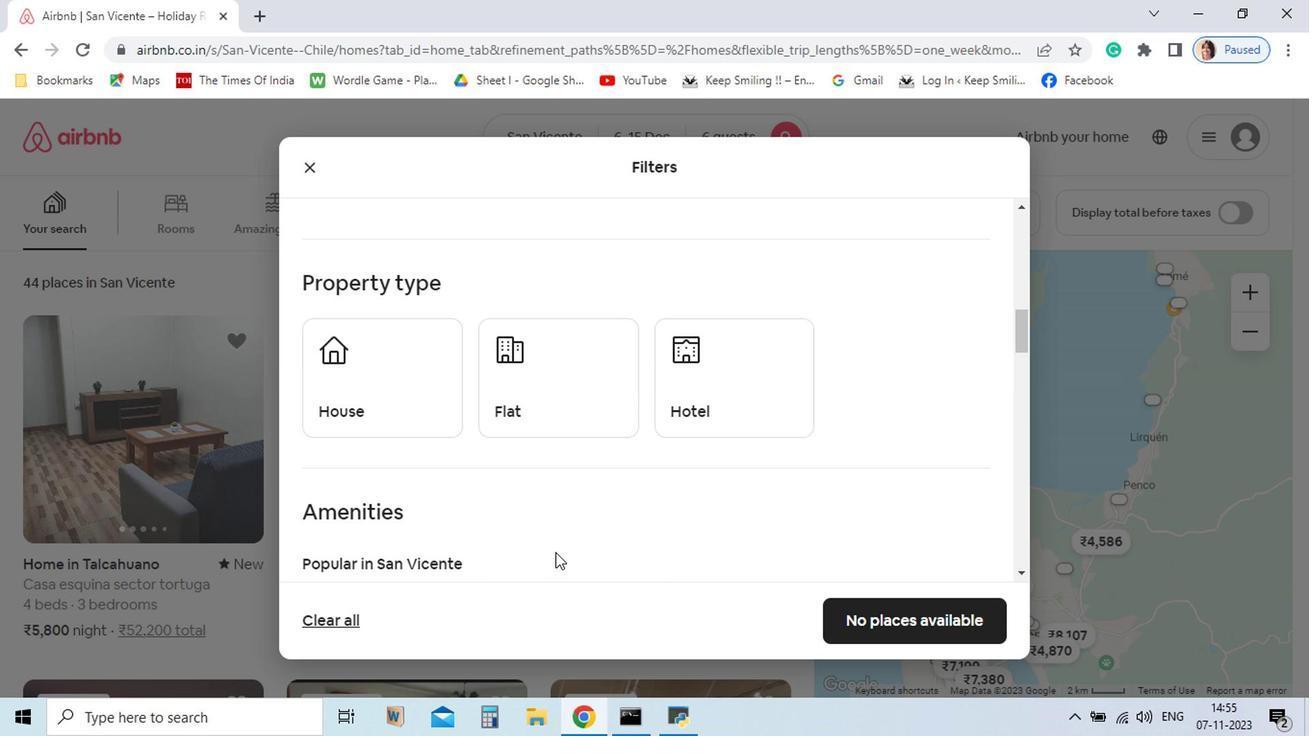 
Action: Mouse scrolled (607, 553) with delta (0, 0)
Screenshot: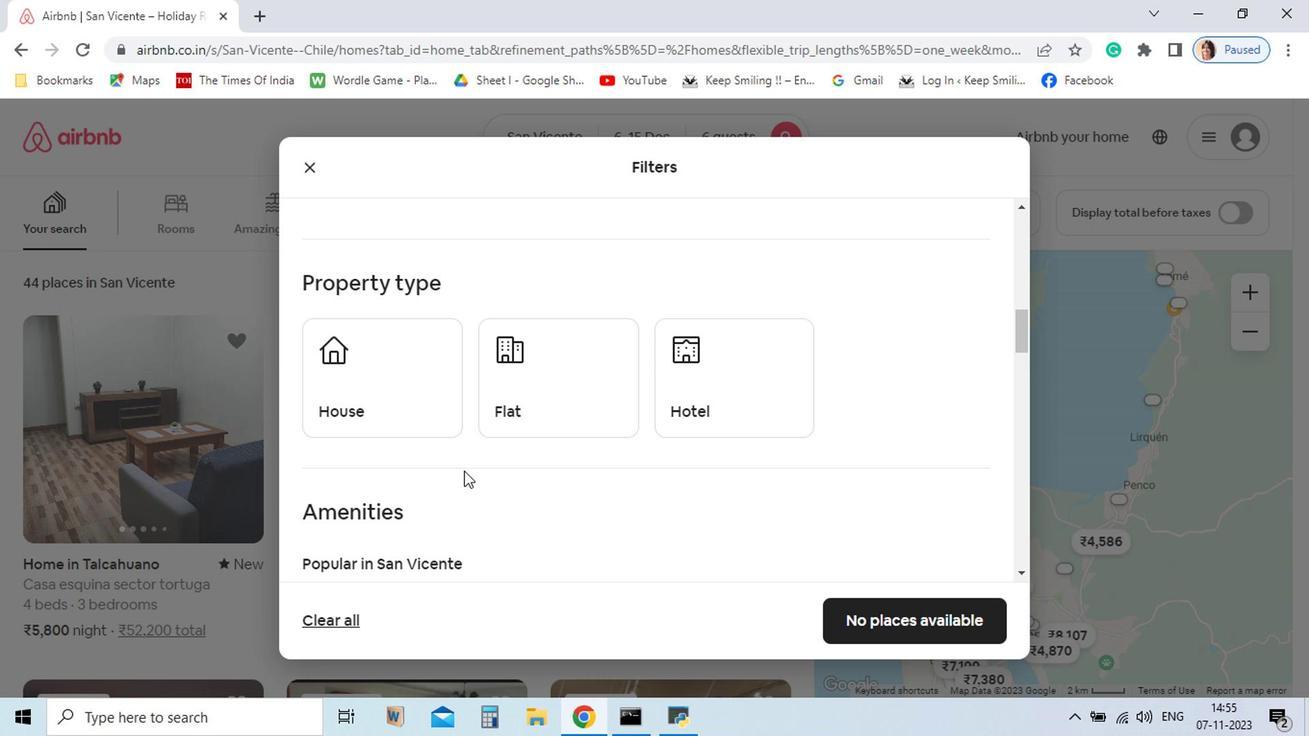 
Action: Mouse scrolled (607, 553) with delta (0, 0)
Screenshot: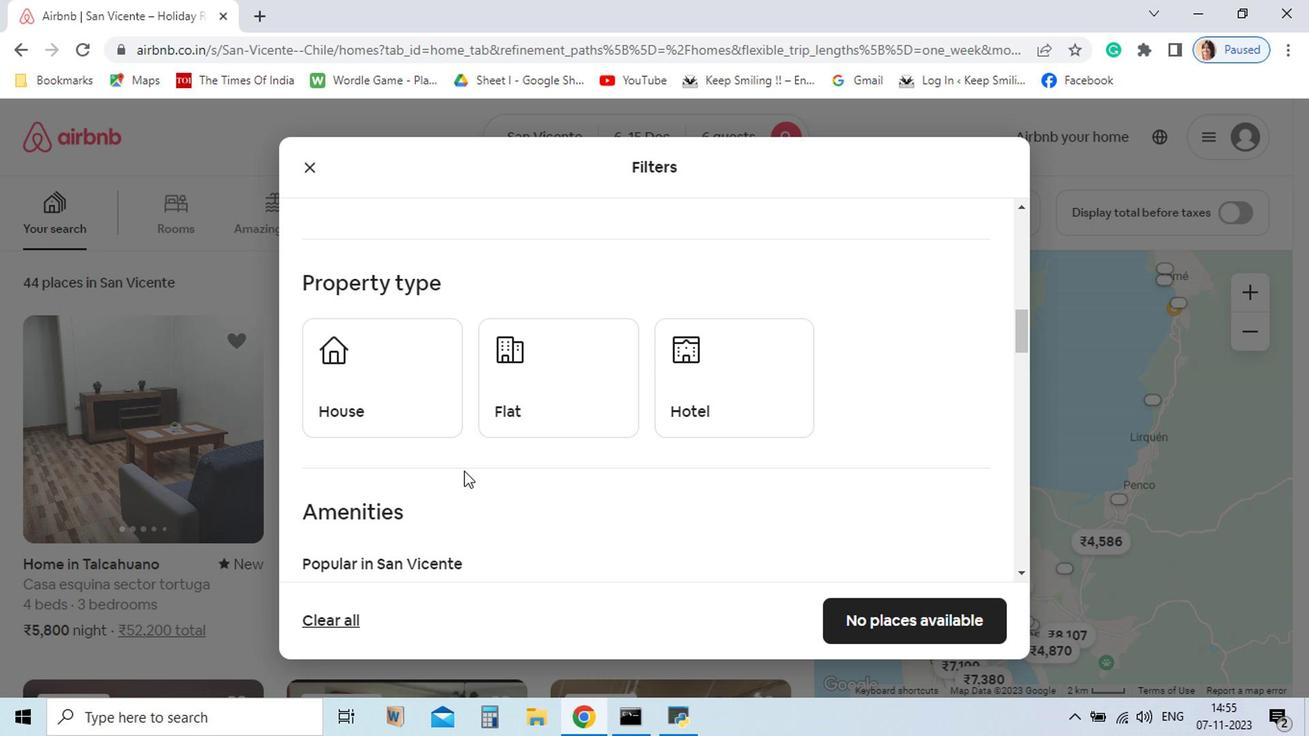 
Action: Mouse scrolled (607, 553) with delta (0, 0)
Screenshot: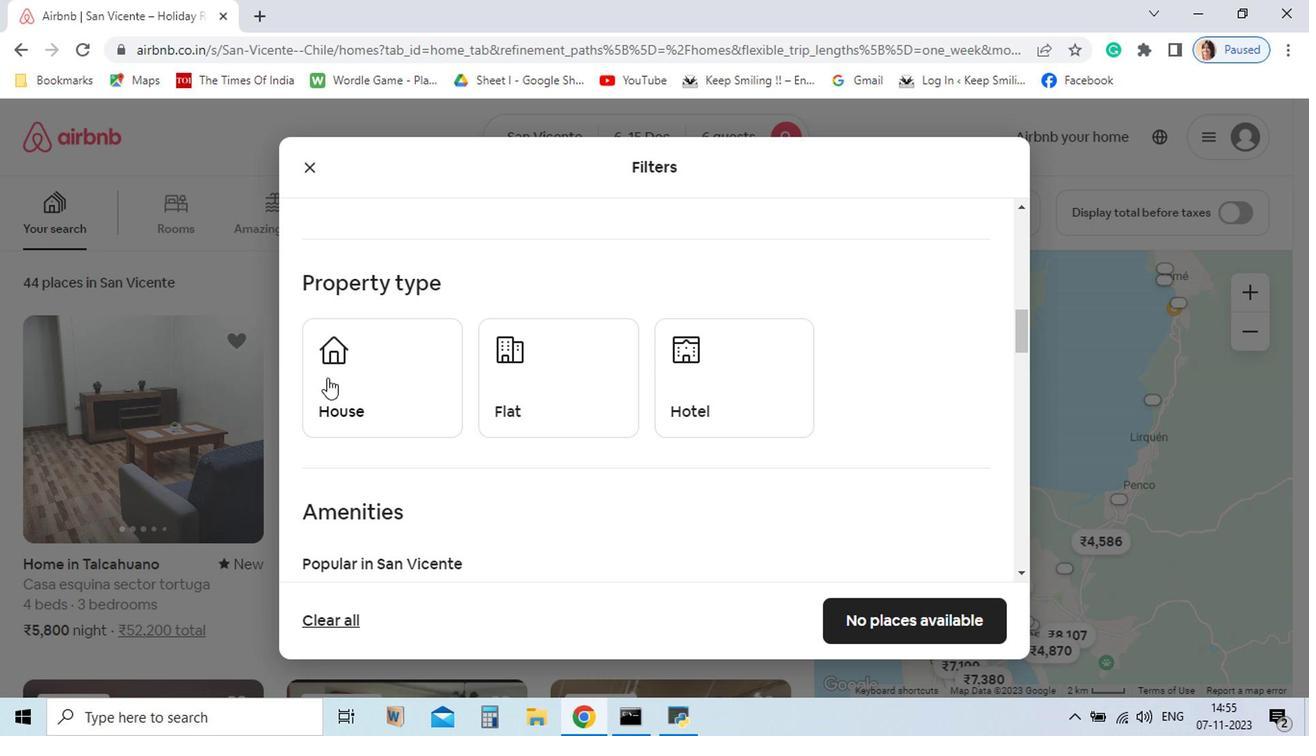 
Action: Mouse moved to (397, 401)
Screenshot: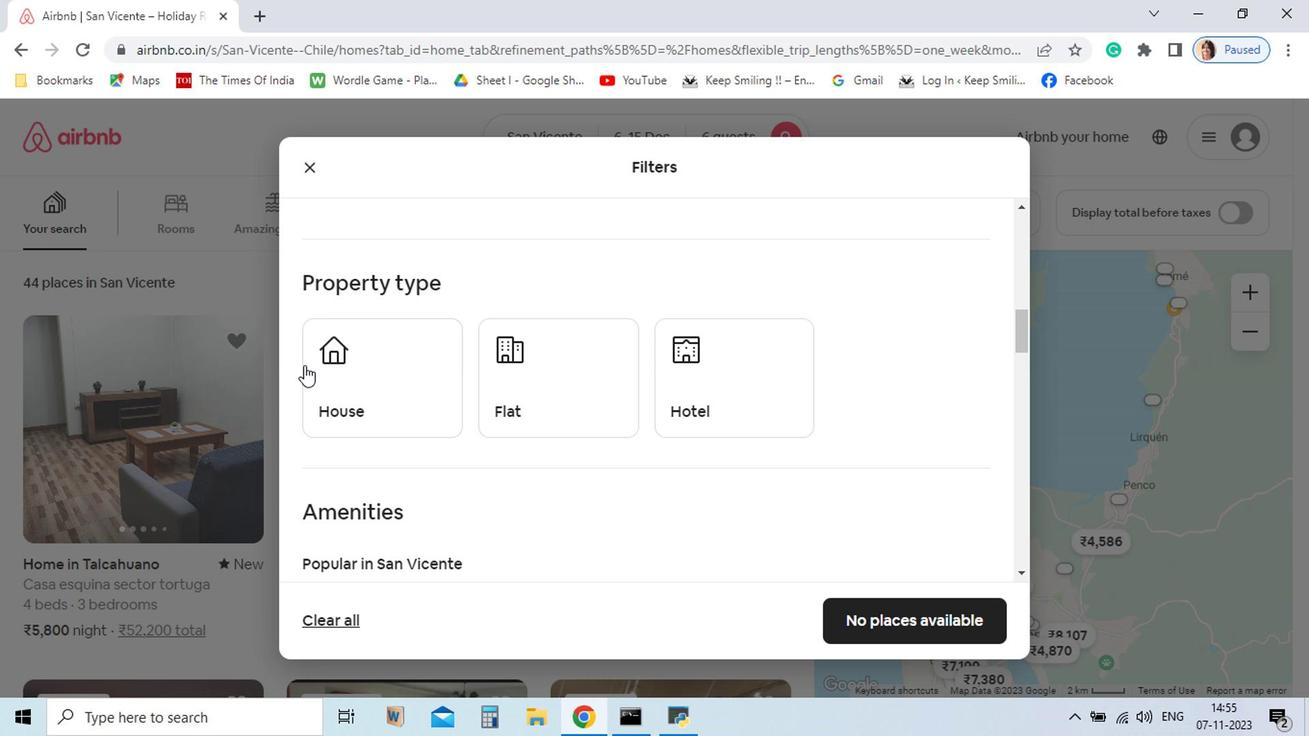 
Action: Mouse pressed left at (397, 401)
Screenshot: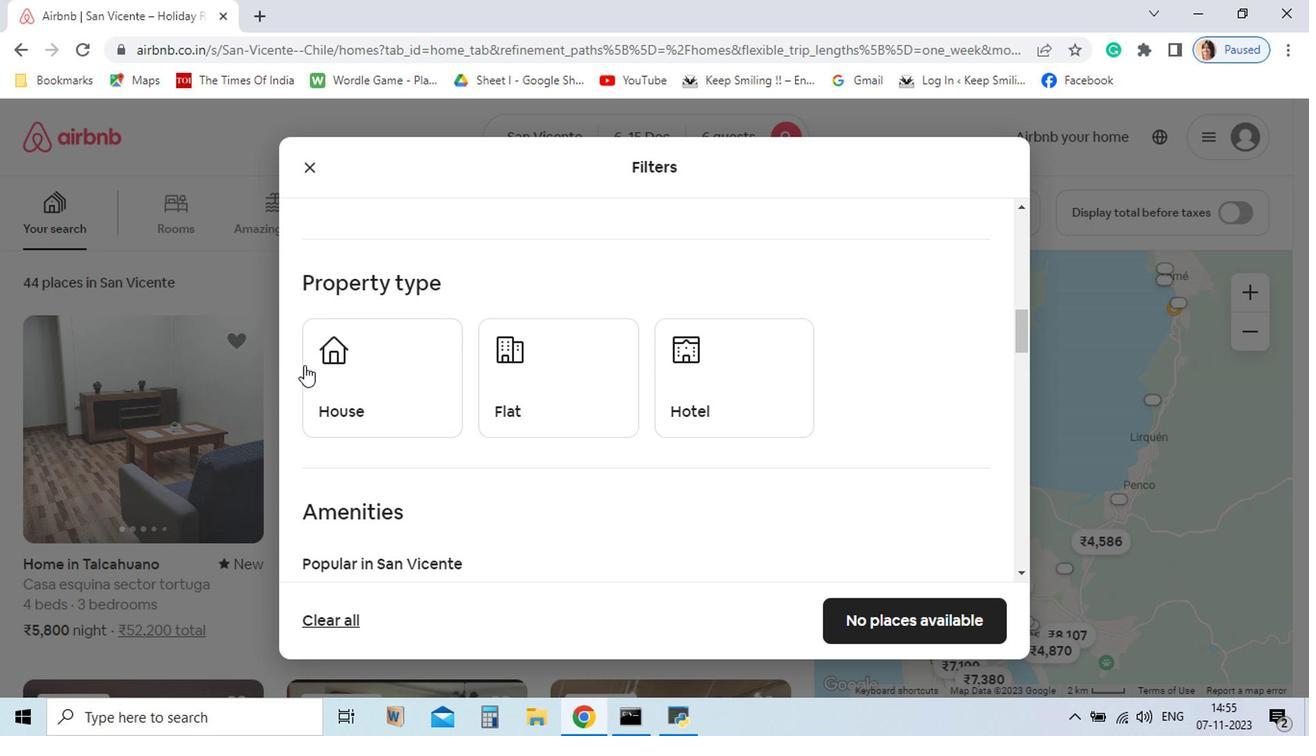 
Action: Mouse moved to (411, 401)
Screenshot: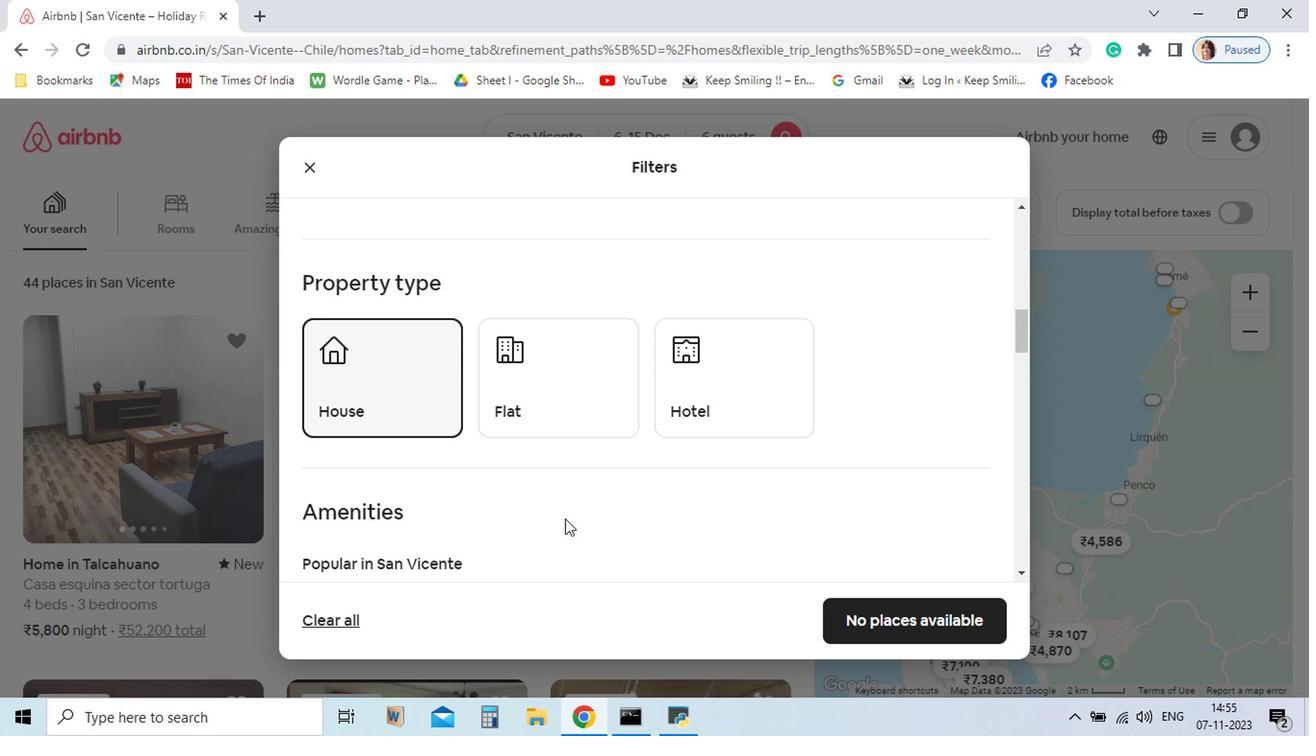 
Action: Mouse pressed left at (411, 401)
Screenshot: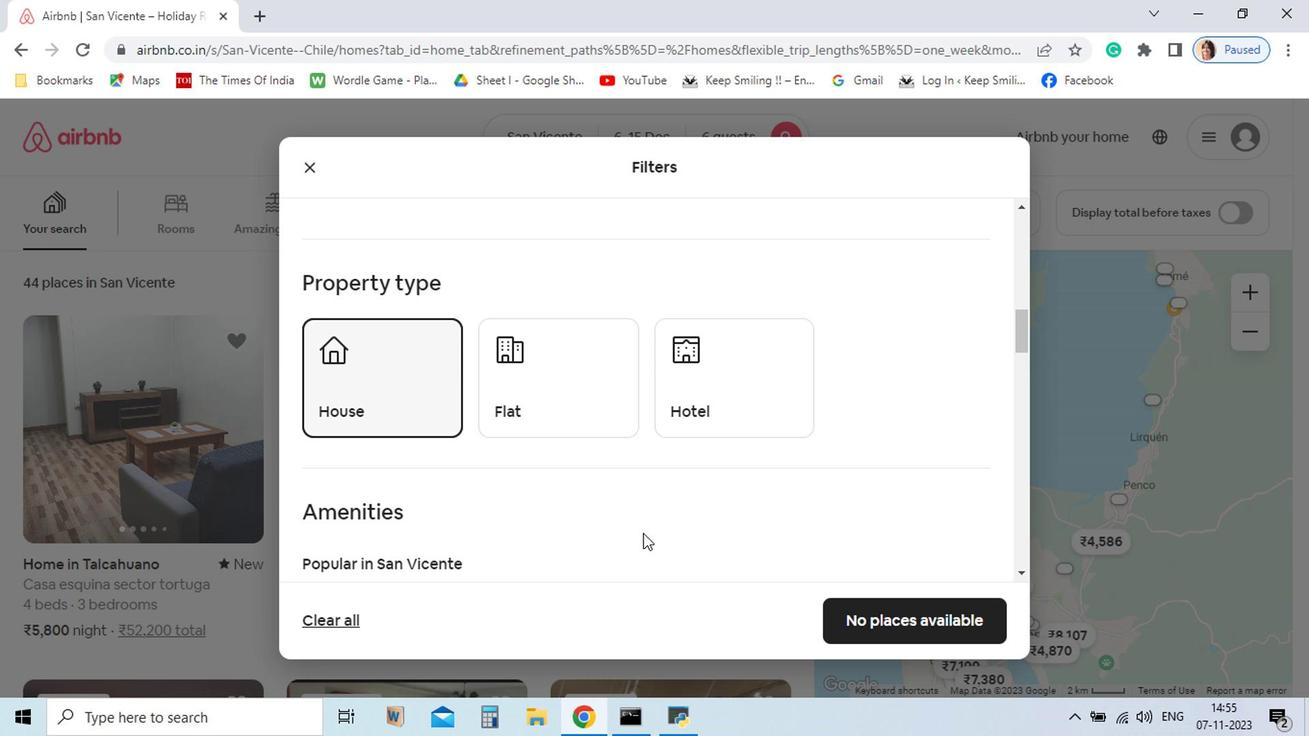 
Action: Mouse moved to (863, 602)
Screenshot: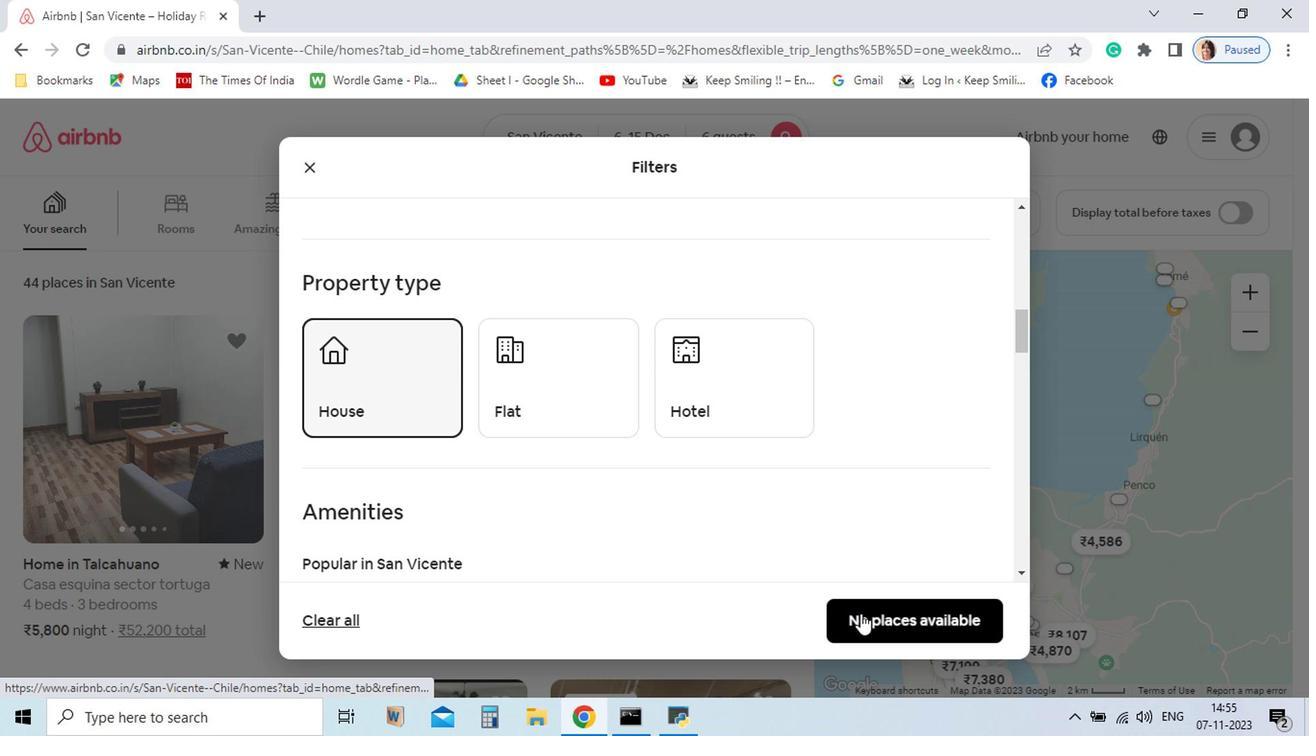 
Action: Mouse pressed left at (863, 602)
Screenshot: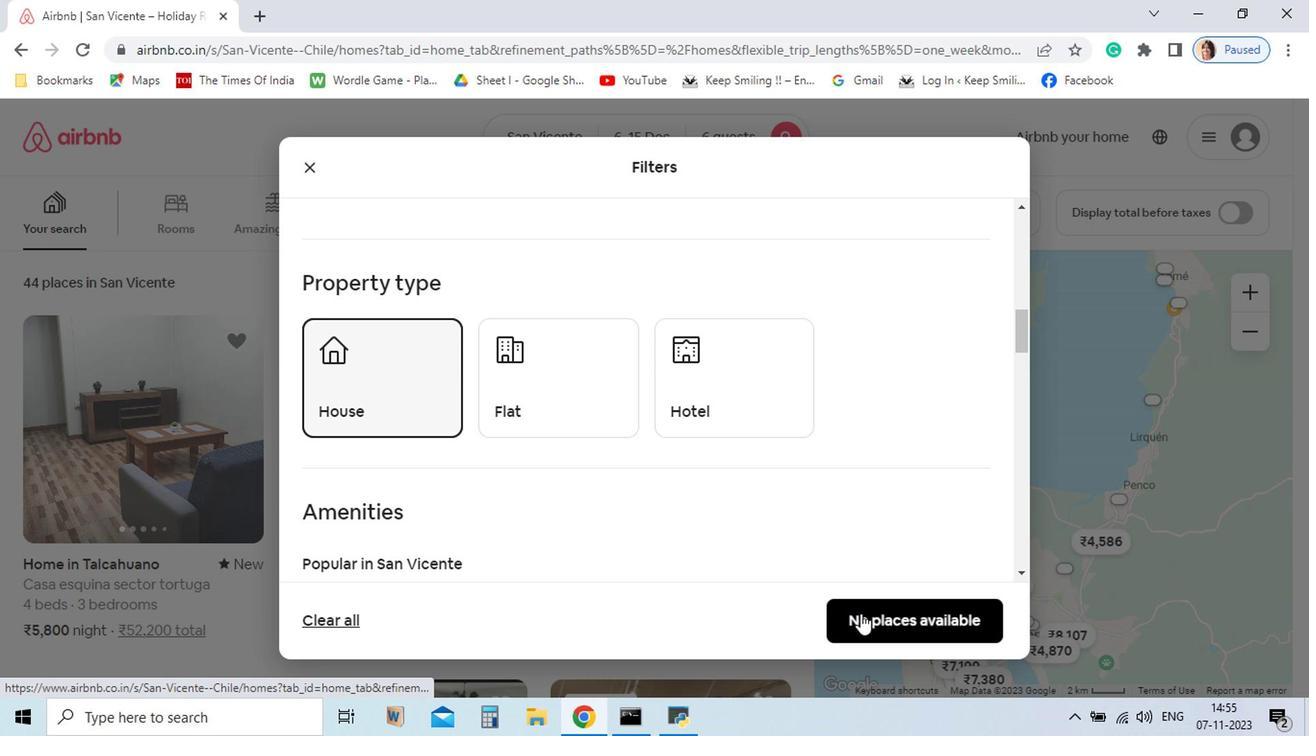 
